 Task: Check register (simple design) green modern simple.
Action: Mouse moved to (44, 157)
Screenshot: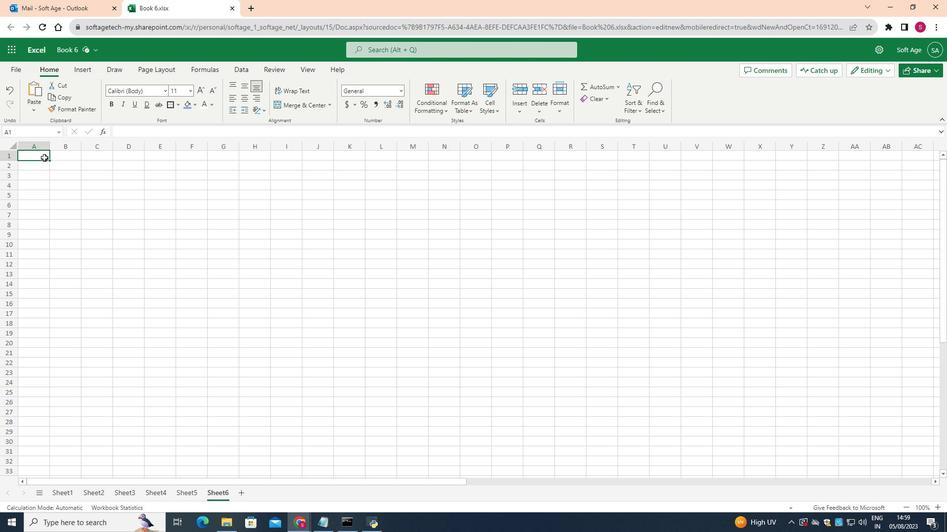 
Action: Mouse pressed left at (44, 157)
Screenshot: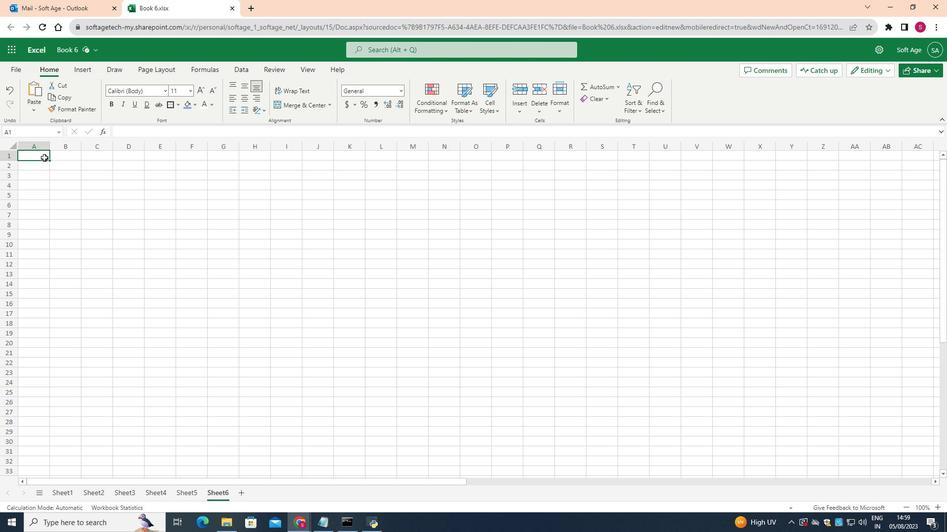 
Action: Mouse moved to (329, 101)
Screenshot: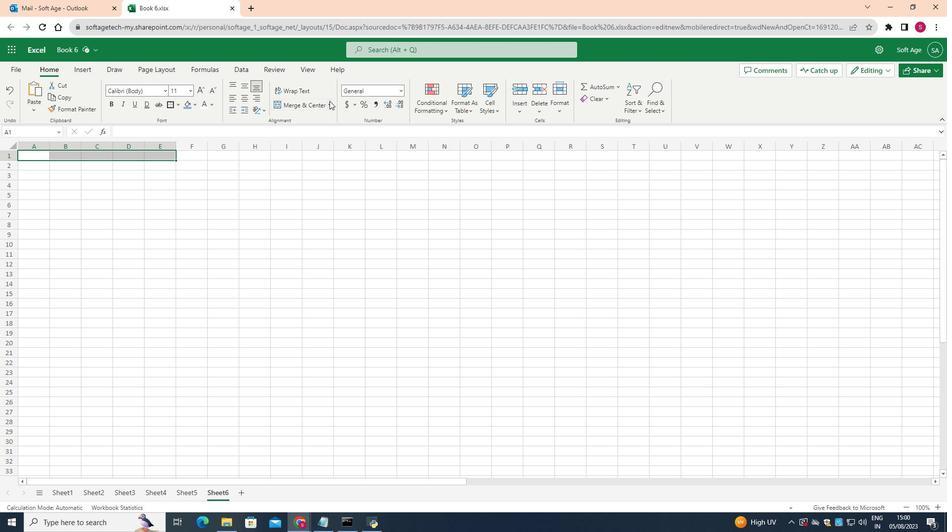 
Action: Mouse pressed left at (329, 101)
Screenshot: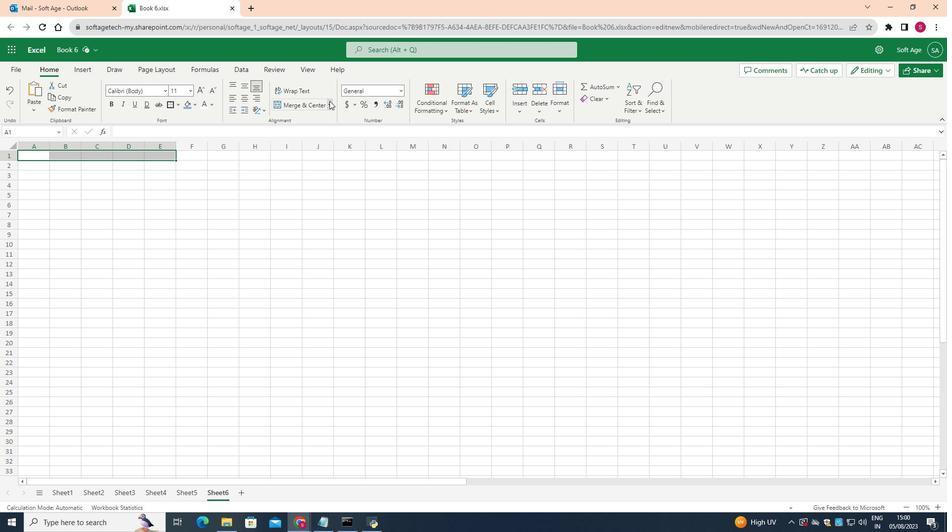 
Action: Mouse moved to (321, 157)
Screenshot: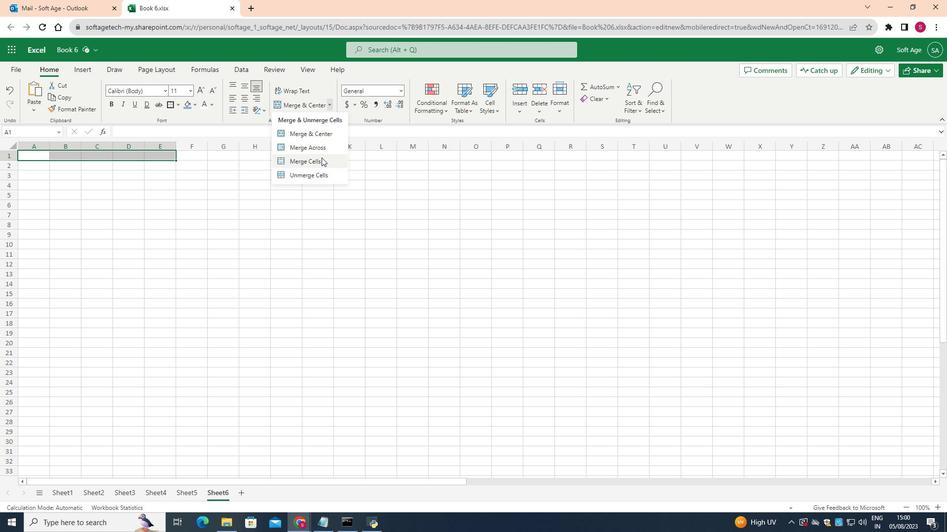 
Action: Mouse pressed left at (321, 157)
Screenshot: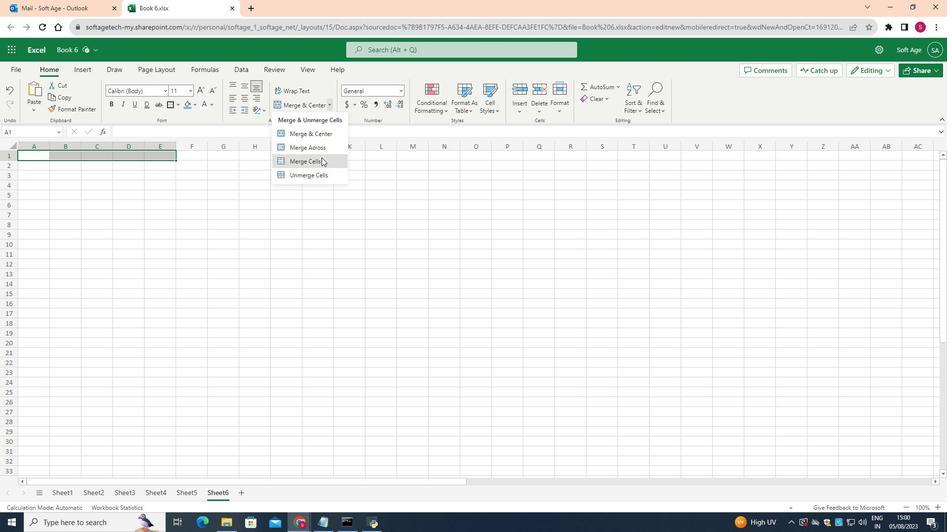 
Action: Mouse moved to (15, 160)
Screenshot: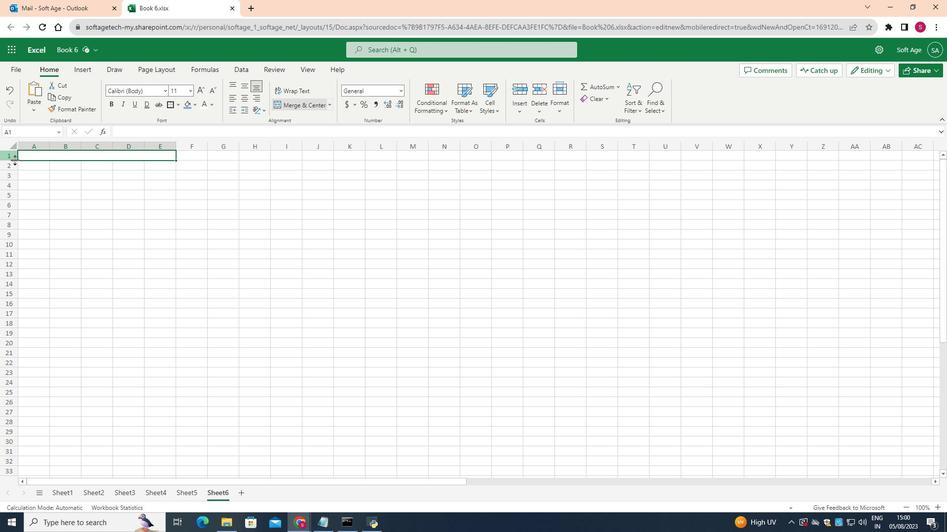 
Action: Mouse pressed left at (15, 160)
Screenshot: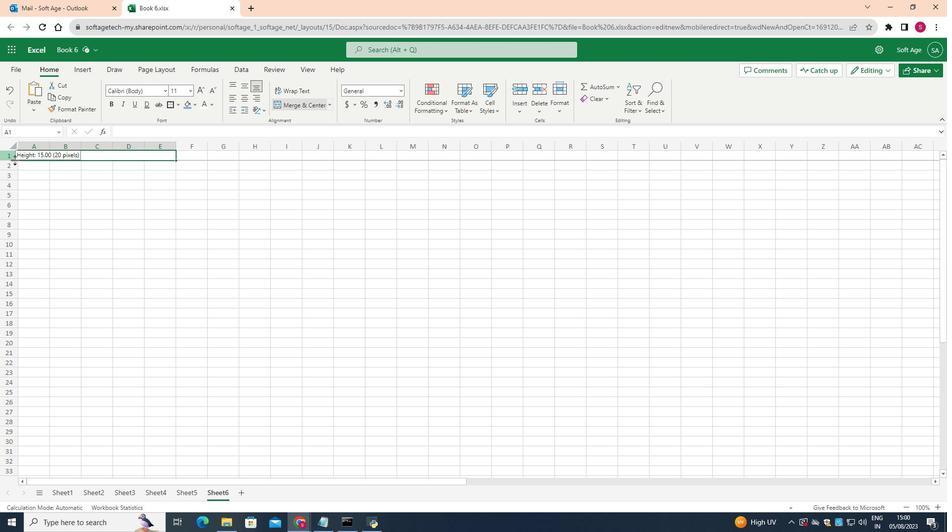
Action: Mouse moved to (48, 146)
Screenshot: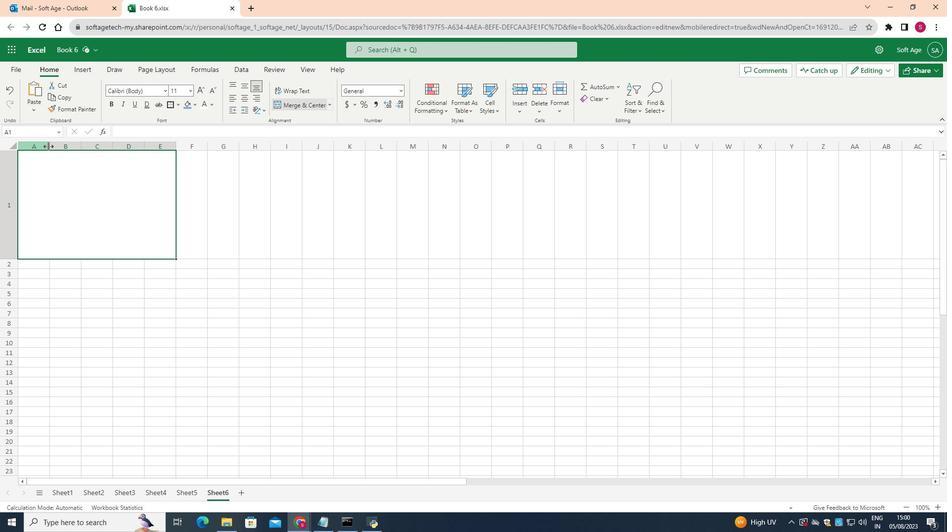 
Action: Mouse pressed left at (48, 146)
Screenshot: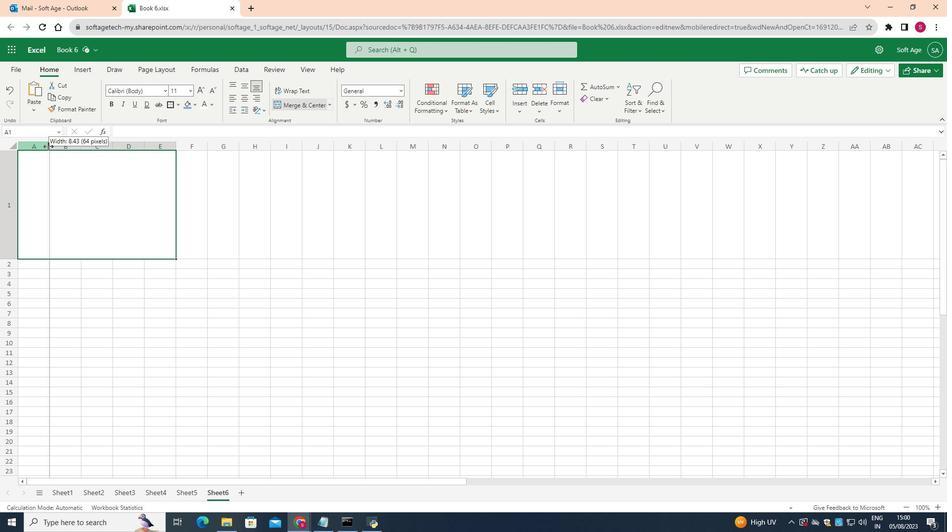 
Action: Mouse moved to (131, 149)
Screenshot: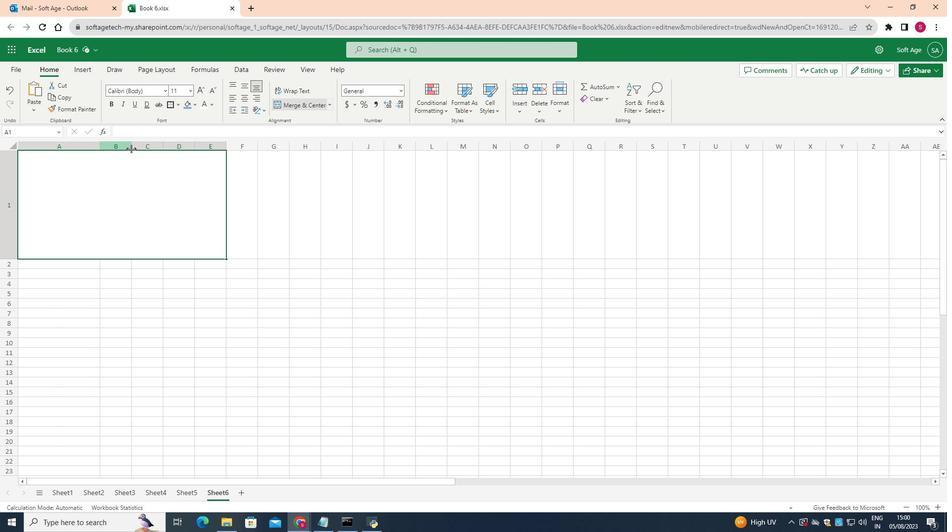 
Action: Mouse pressed left at (131, 149)
Screenshot: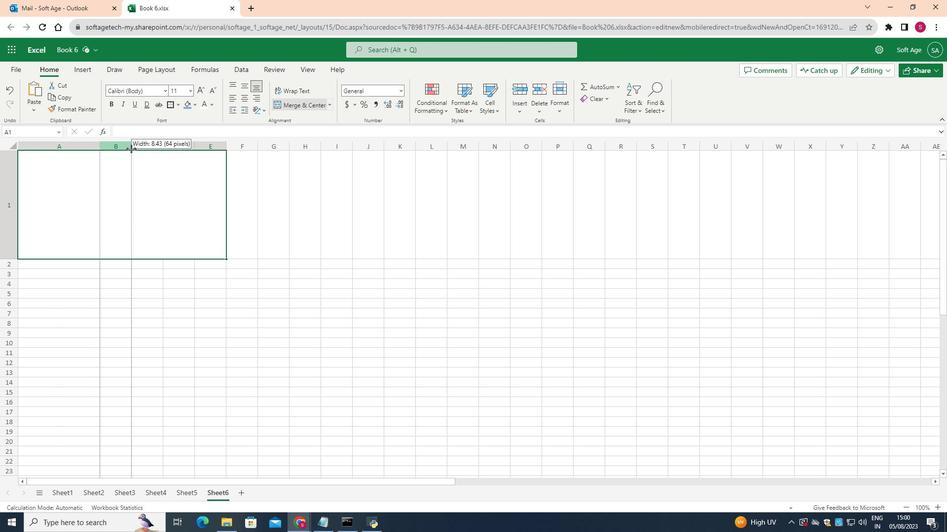 
Action: Mouse moved to (210, 147)
Screenshot: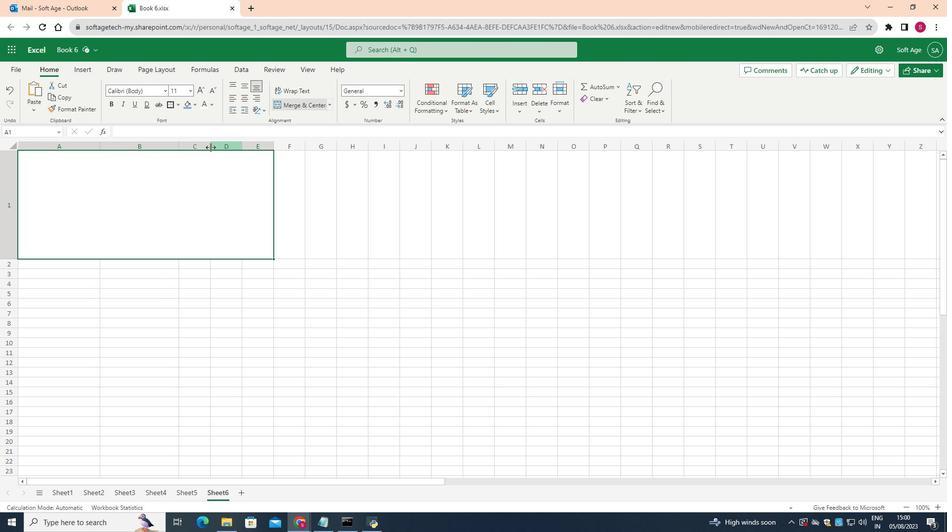 
Action: Mouse pressed left at (210, 147)
Screenshot: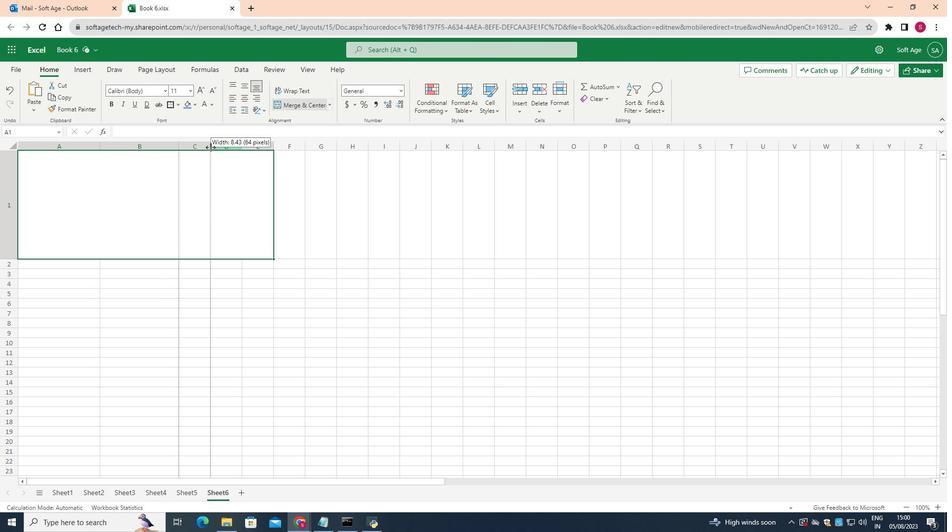 
Action: Mouse moved to (334, 146)
Screenshot: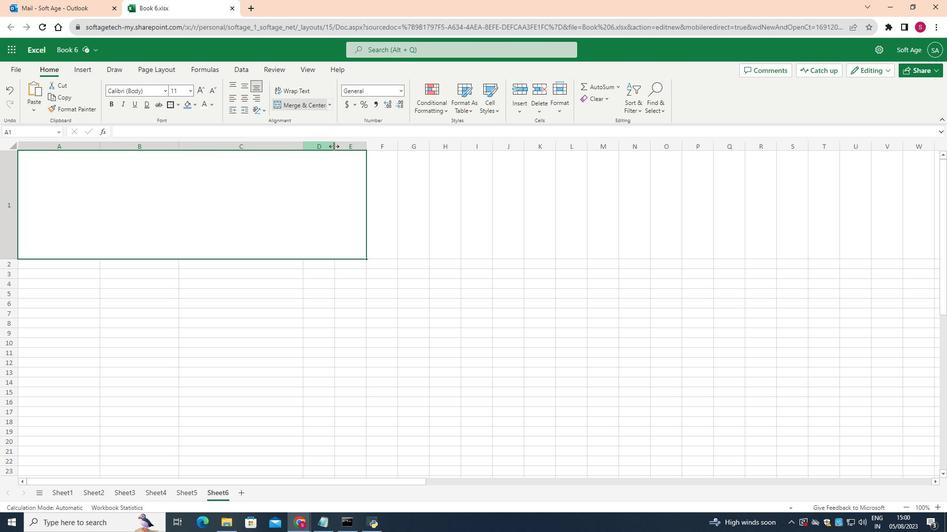 
Action: Mouse pressed left at (334, 146)
Screenshot: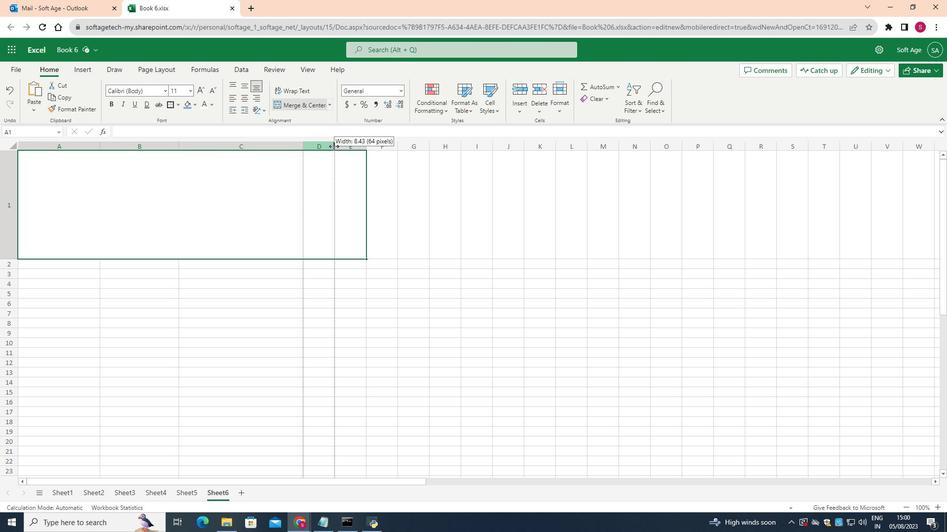 
Action: Mouse moved to (411, 146)
Screenshot: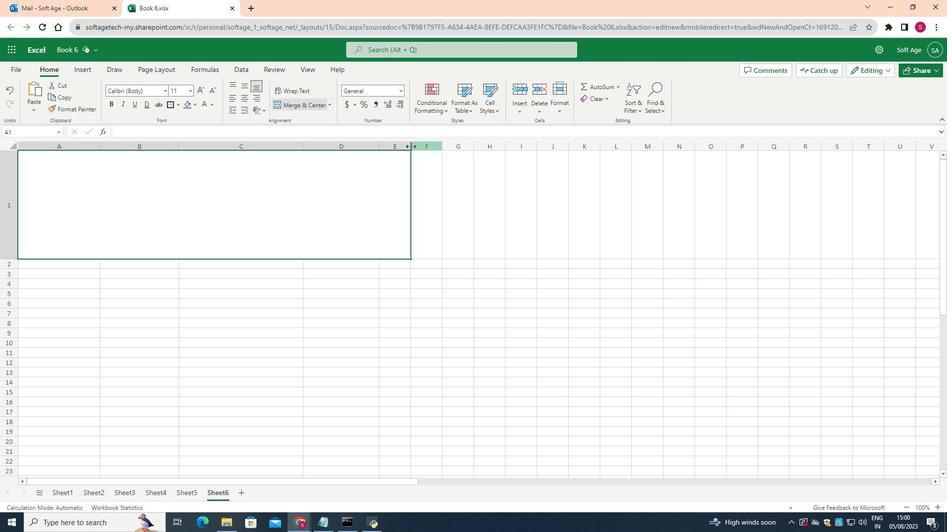 
Action: Mouse pressed left at (411, 146)
Screenshot: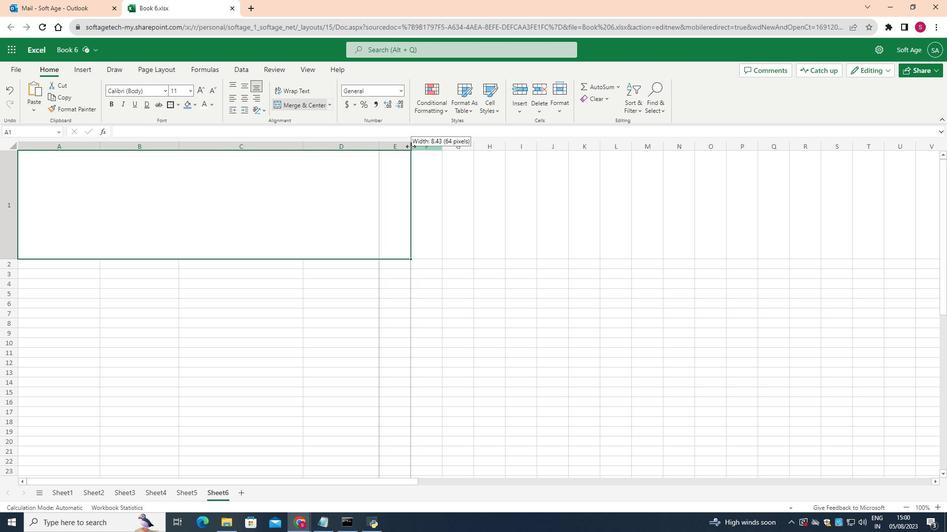 
Action: Mouse moved to (459, 146)
Screenshot: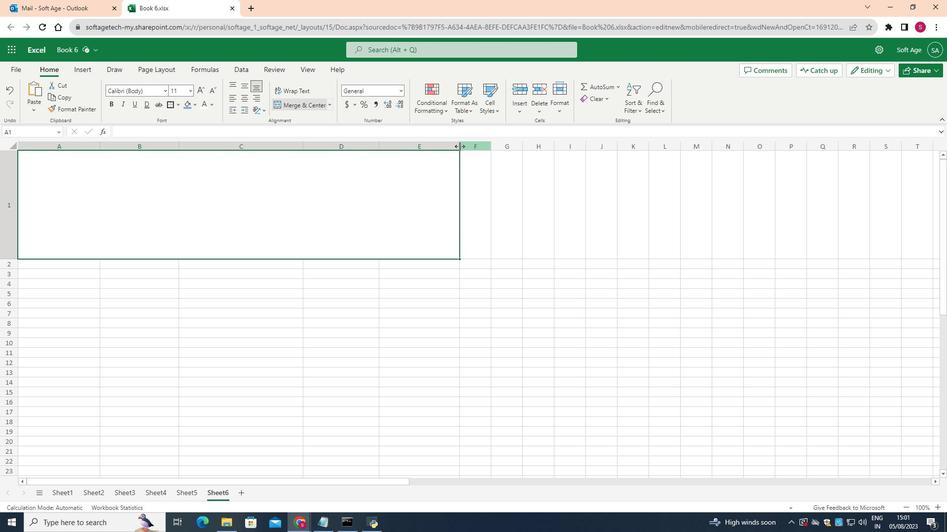 
Action: Mouse pressed left at (459, 146)
Screenshot: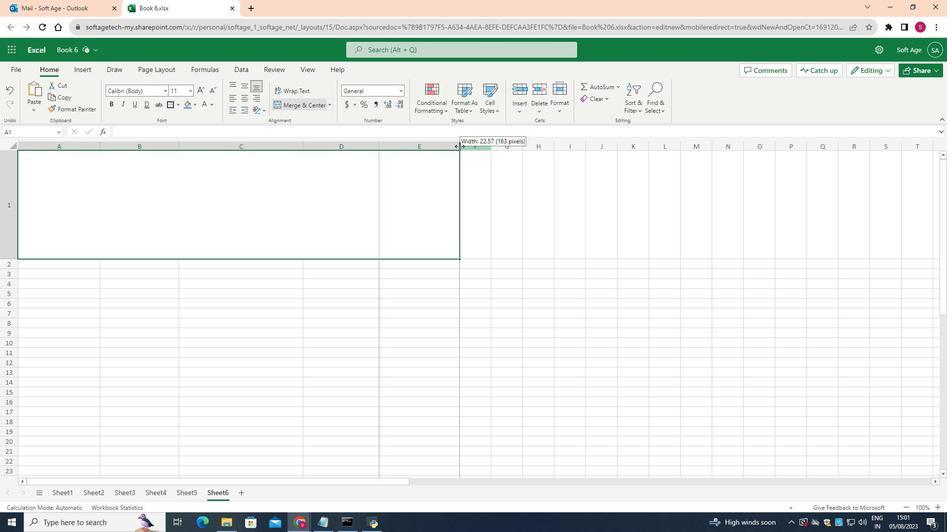 
Action: Mouse moved to (378, 148)
Screenshot: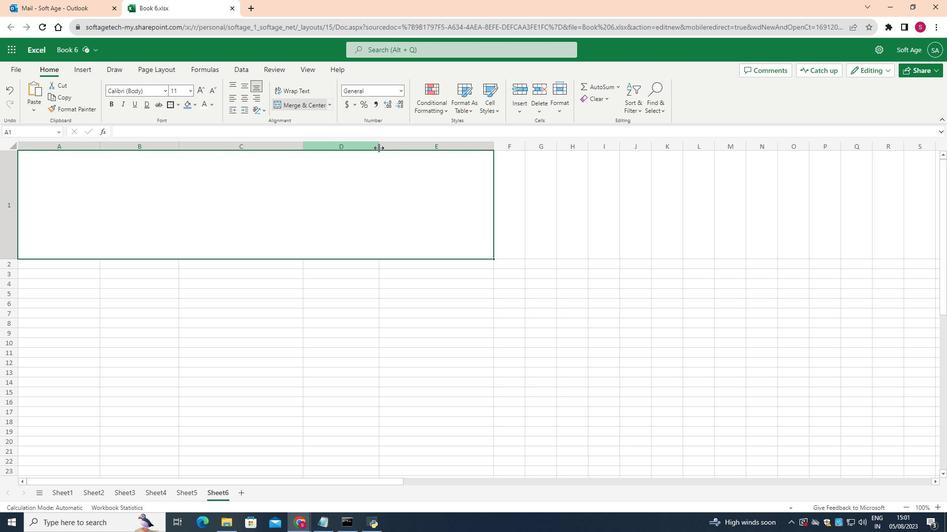 
Action: Mouse pressed left at (378, 148)
Screenshot: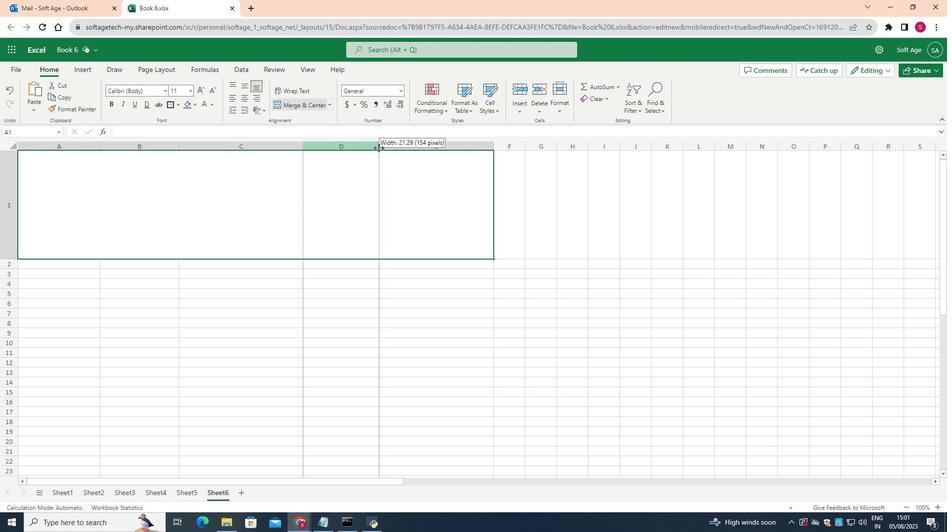 
Action: Mouse moved to (177, 149)
Screenshot: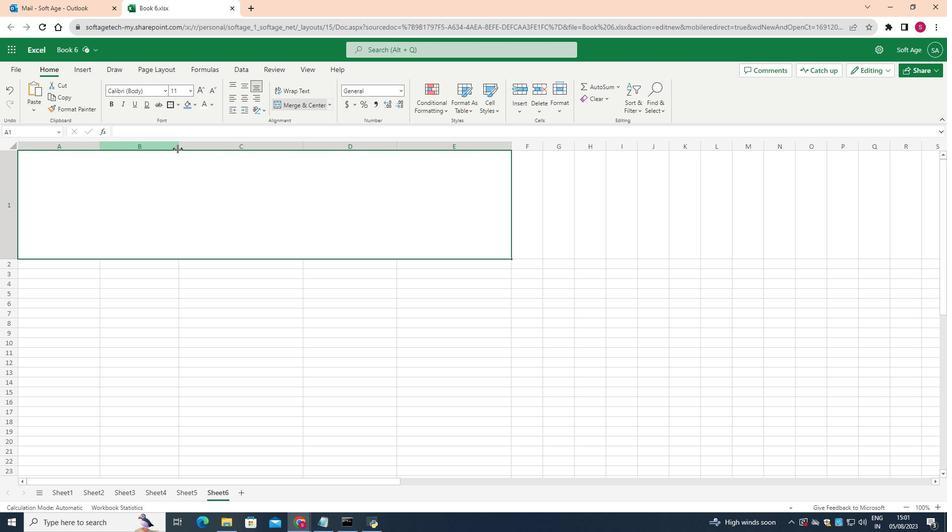 
Action: Mouse pressed left at (177, 149)
Screenshot: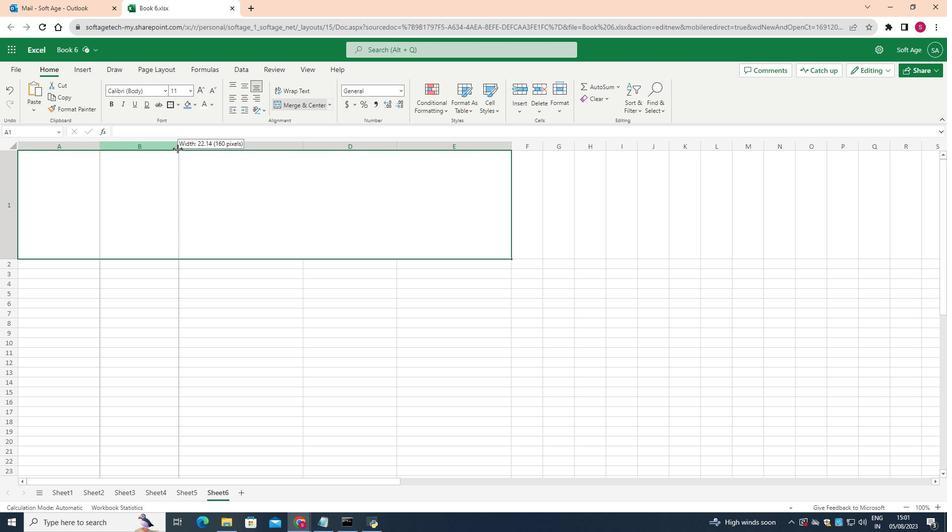 
Action: Mouse moved to (191, 92)
Screenshot: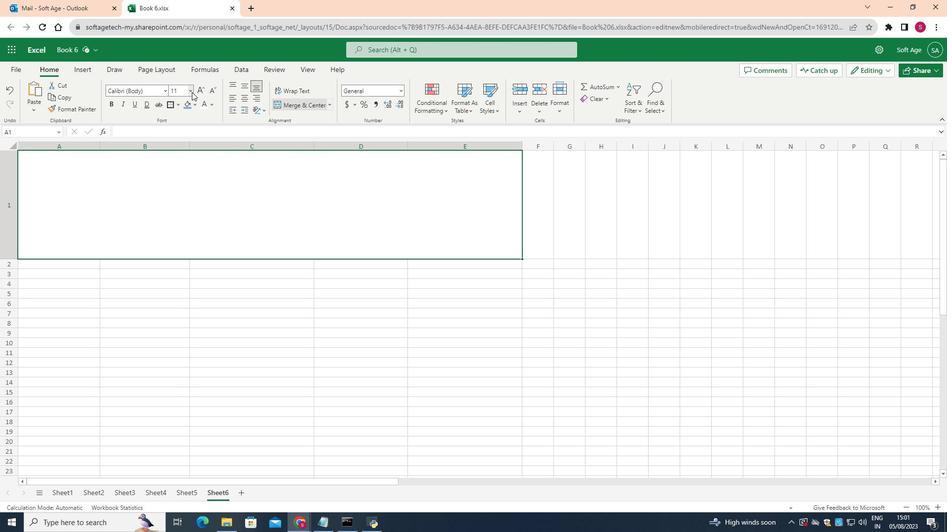 
Action: Mouse pressed left at (191, 92)
Screenshot: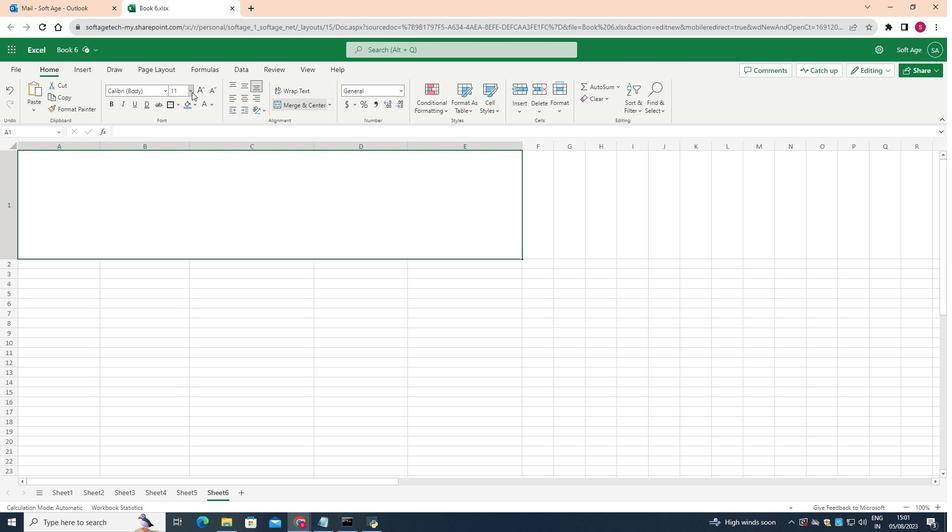 
Action: Mouse moved to (175, 267)
Screenshot: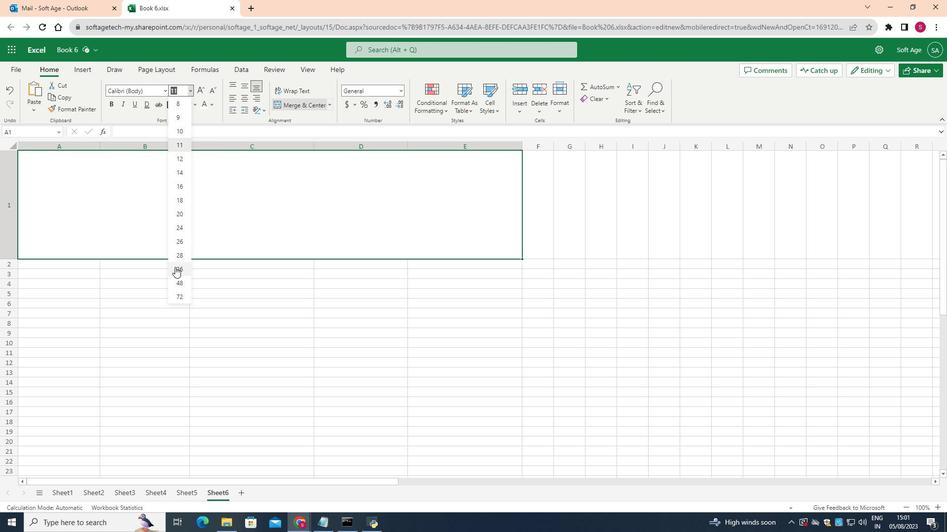 
Action: Mouse pressed left at (175, 267)
Screenshot: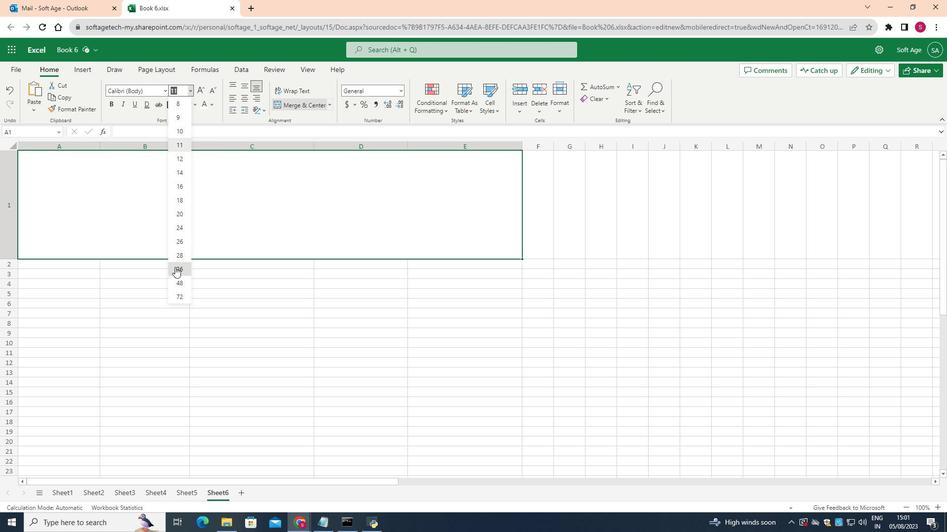 
Action: Mouse moved to (123, 227)
Screenshot: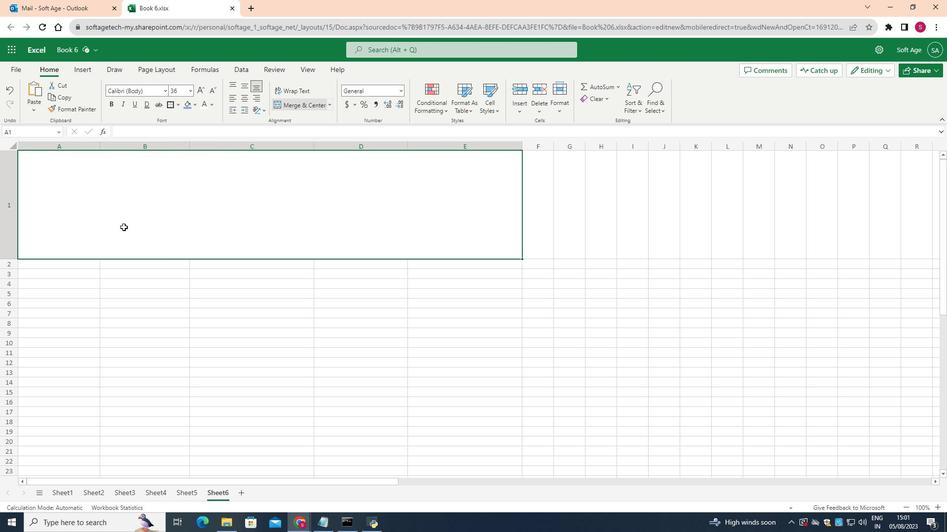 
Action: Mouse pressed left at (123, 227)
Screenshot: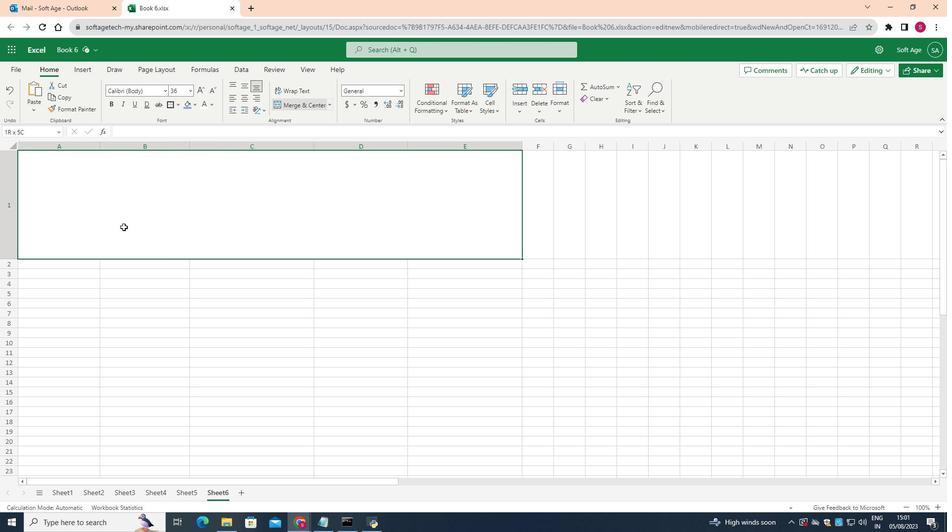 
Action: Mouse pressed left at (123, 227)
Screenshot: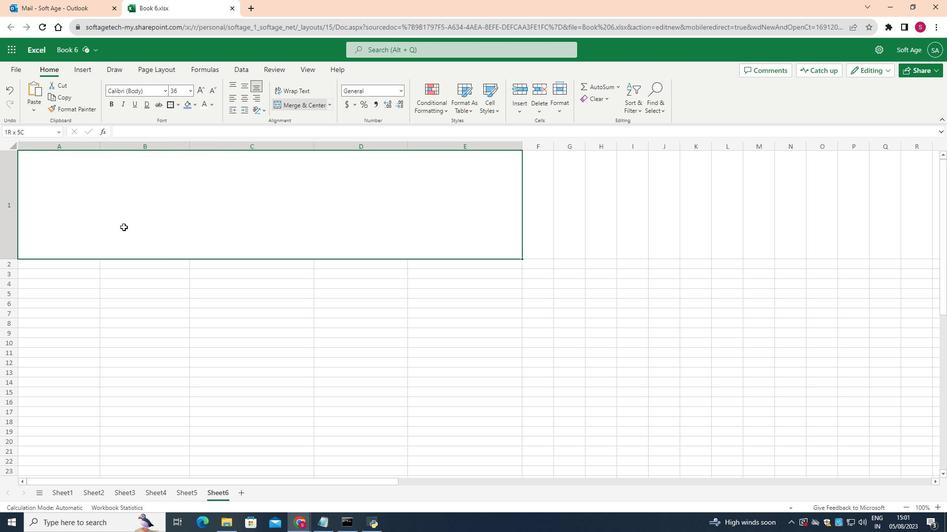 
Action: Key pressed <Key.shift>Ch
Screenshot: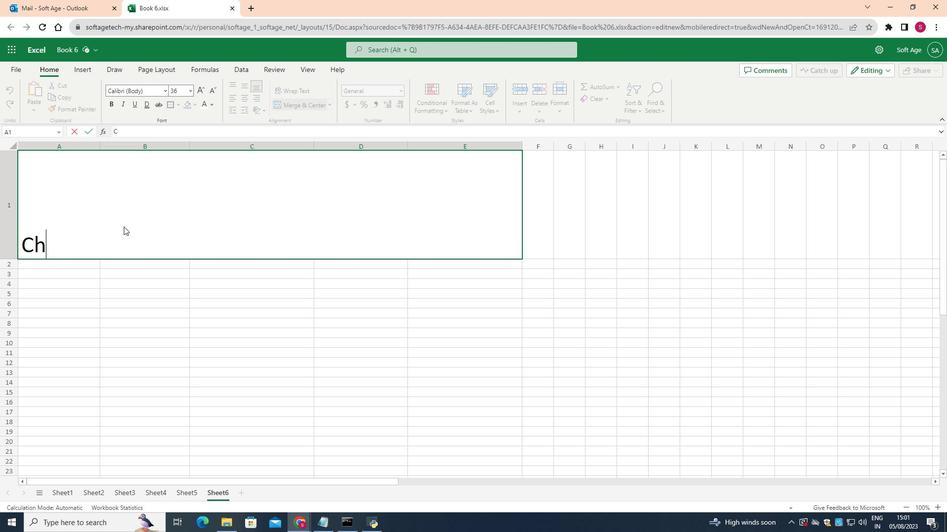 
Action: Mouse moved to (123, 226)
Screenshot: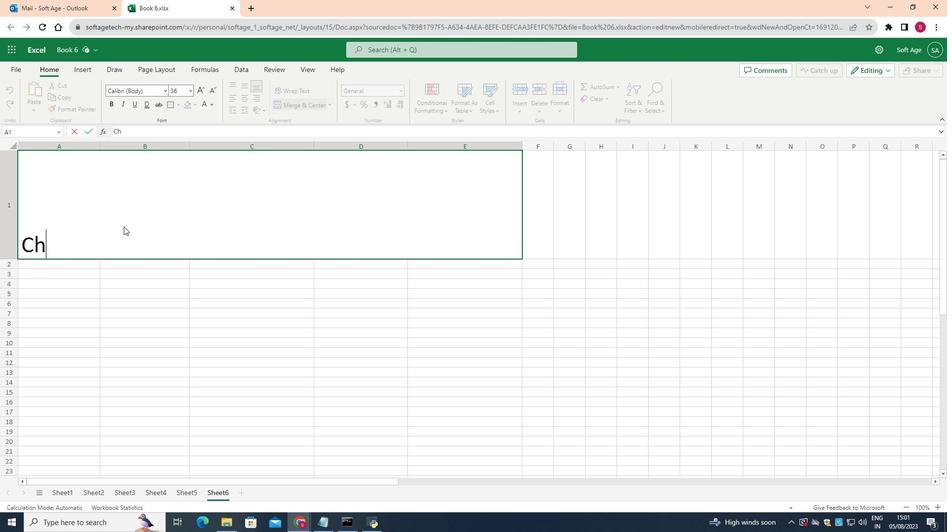 
Action: Key pressed eck<Key.space>register
Screenshot: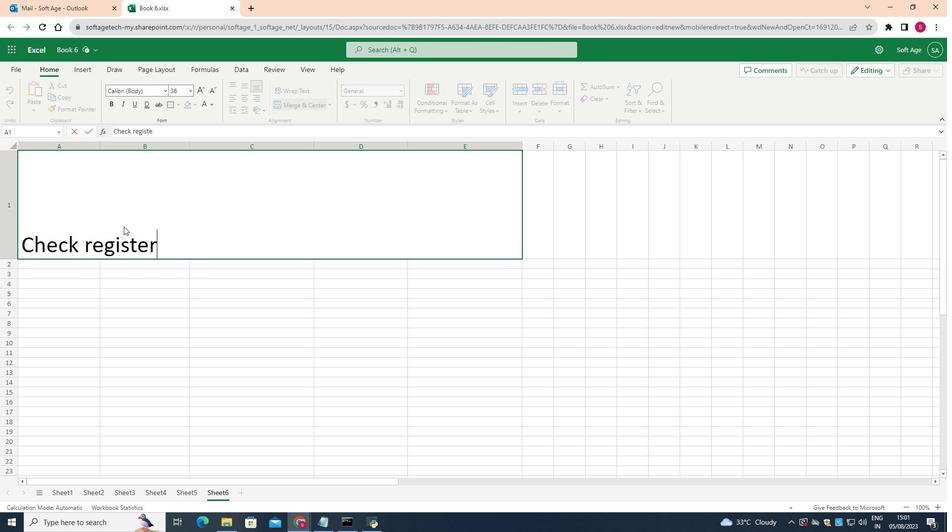
Action: Mouse moved to (50, 346)
Screenshot: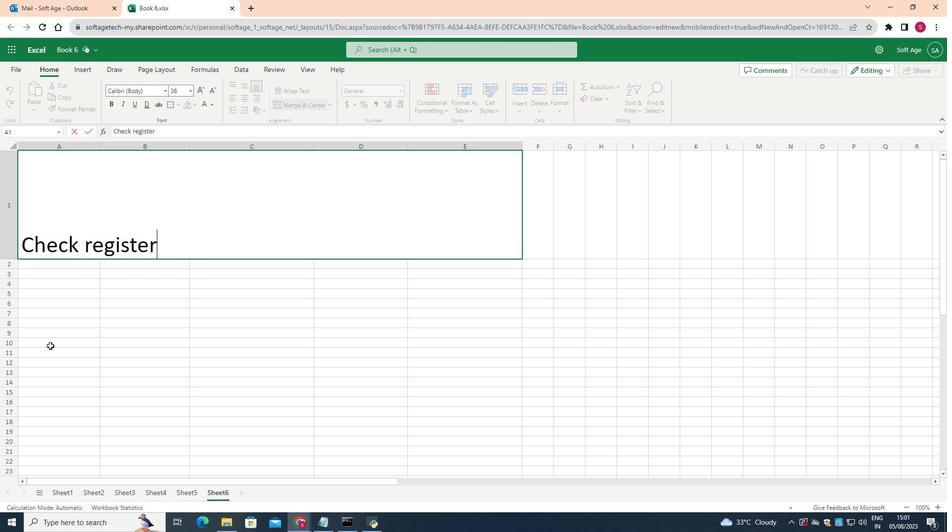 
Action: Mouse pressed left at (50, 346)
Screenshot: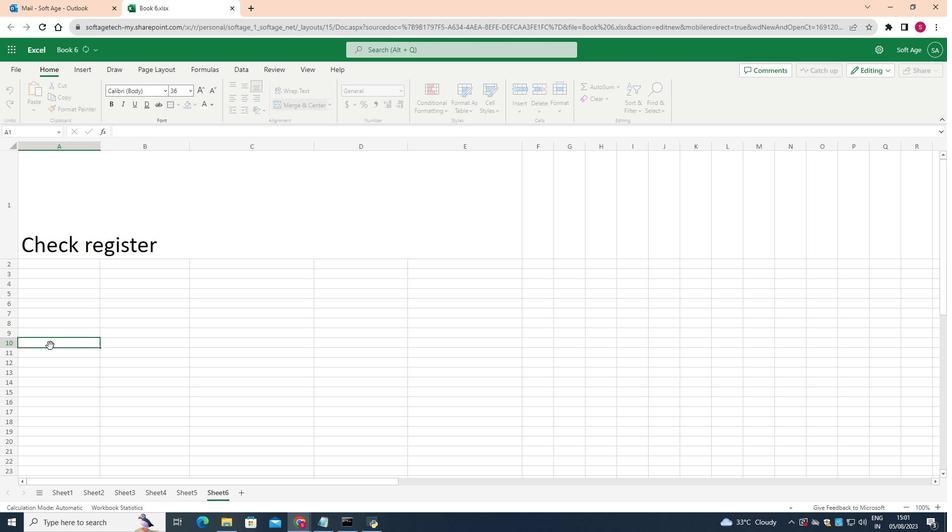 
Action: Mouse moved to (50, 252)
Screenshot: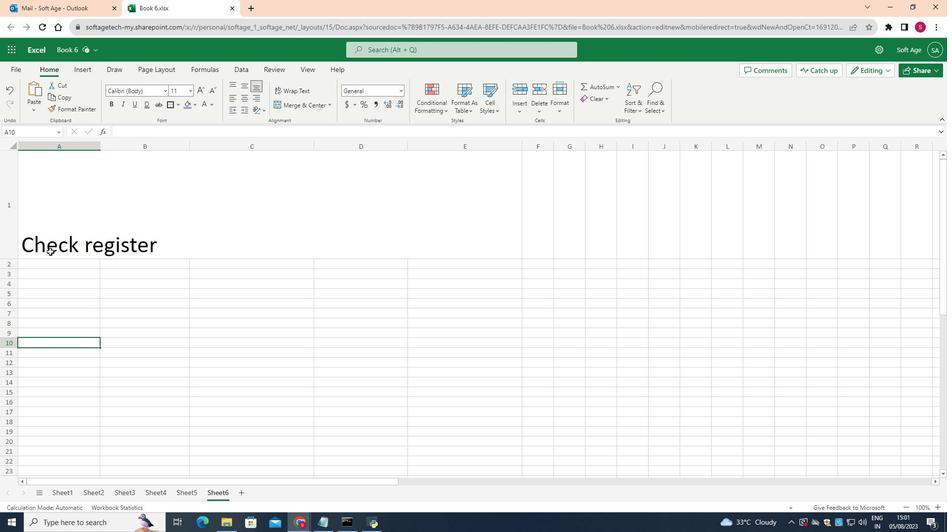 
Action: Mouse pressed left at (50, 252)
Screenshot: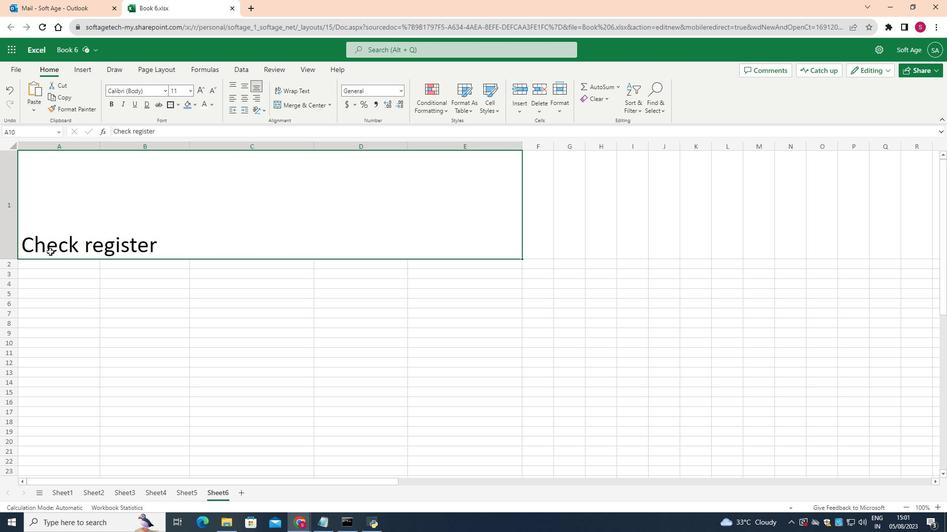 
Action: Mouse moved to (24, 242)
Screenshot: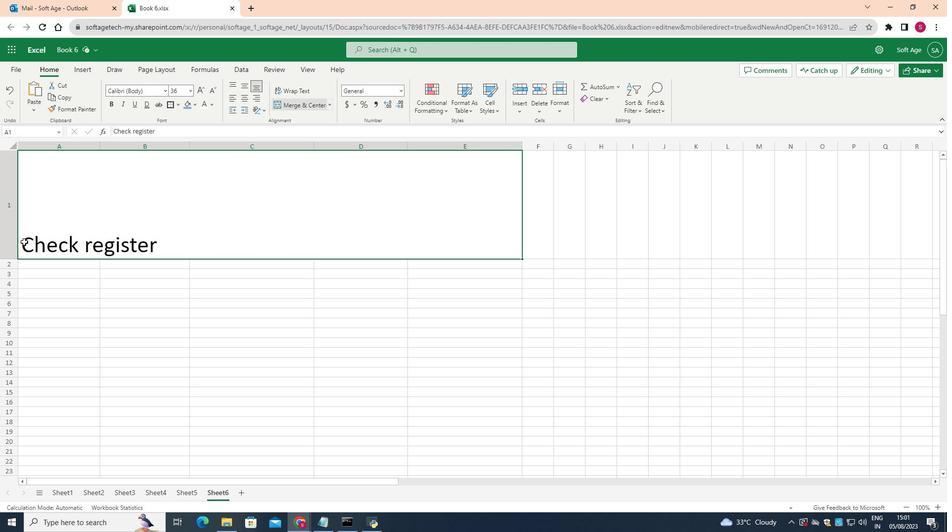 
Action: Mouse pressed left at (24, 242)
Screenshot: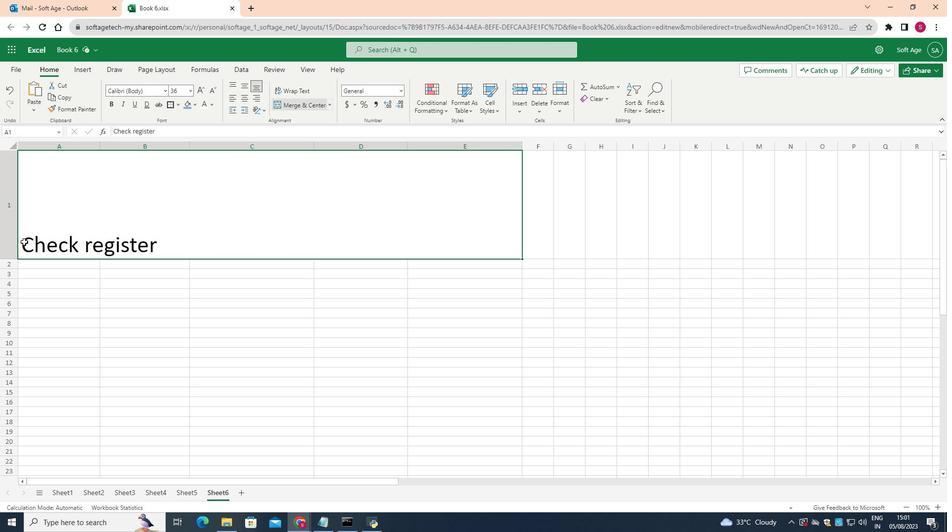 
Action: Mouse pressed left at (24, 242)
Screenshot: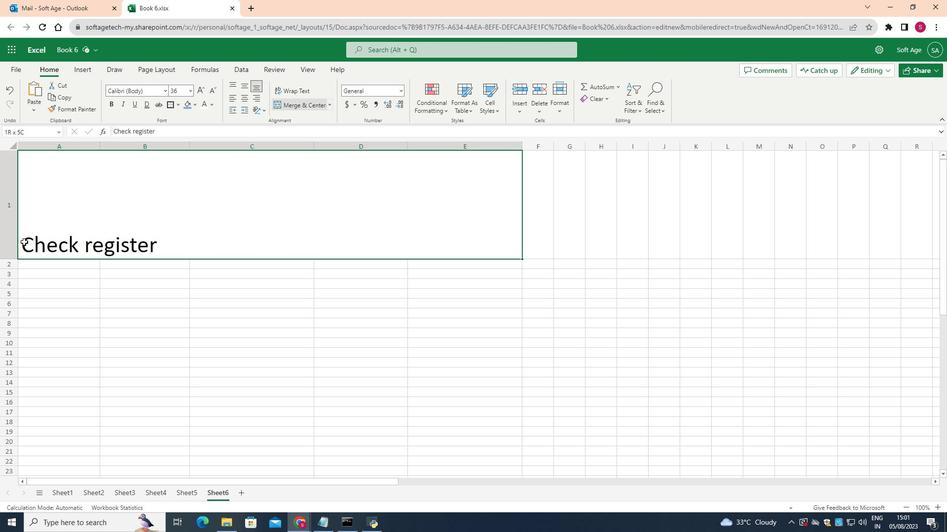 
Action: Mouse moved to (22, 247)
Screenshot: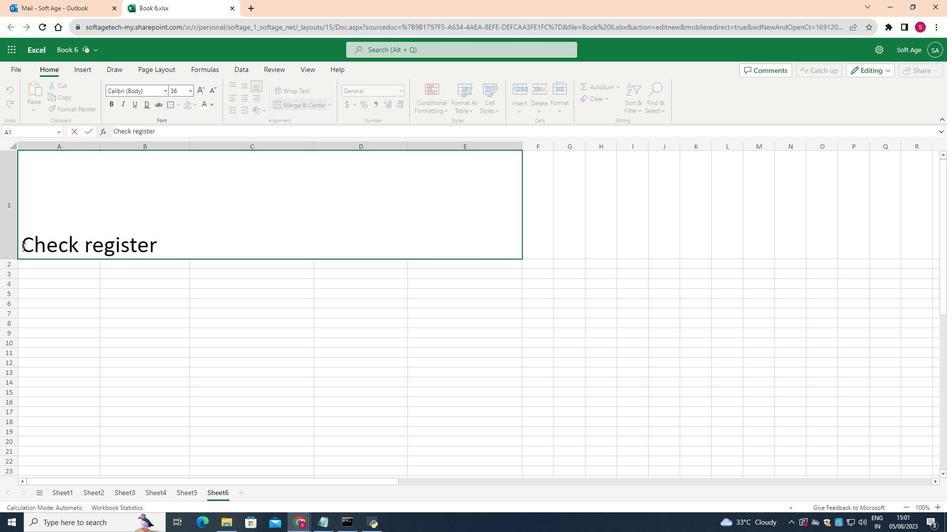 
Action: Mouse pressed left at (22, 247)
Screenshot: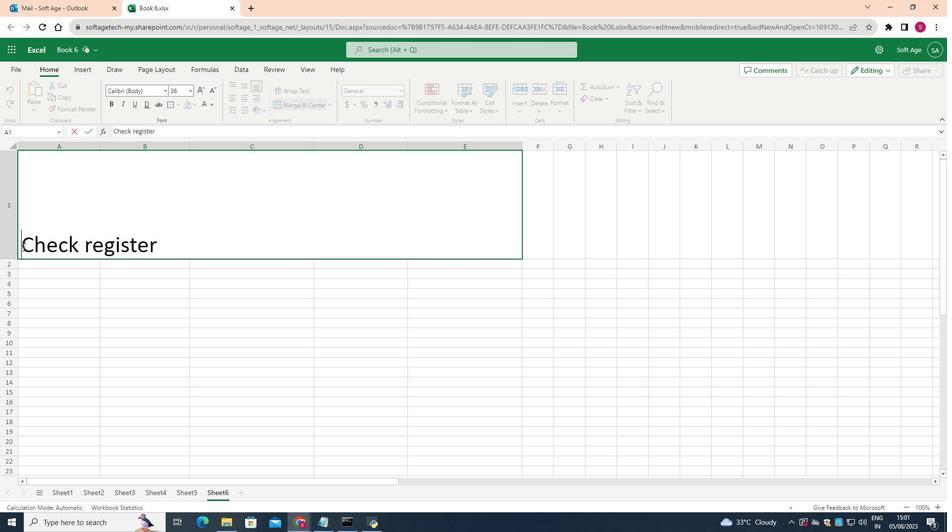 
Action: Mouse moved to (188, 88)
Screenshot: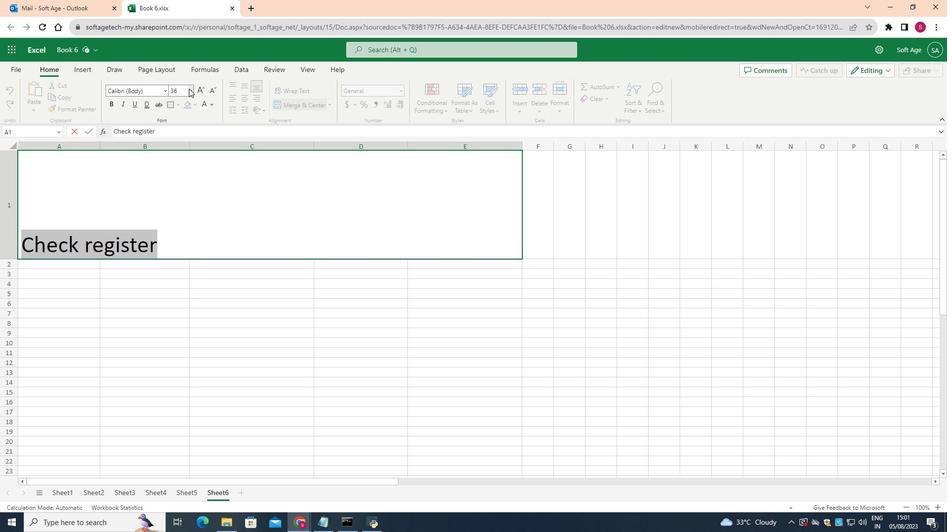 
Action: Mouse pressed left at (188, 88)
Screenshot: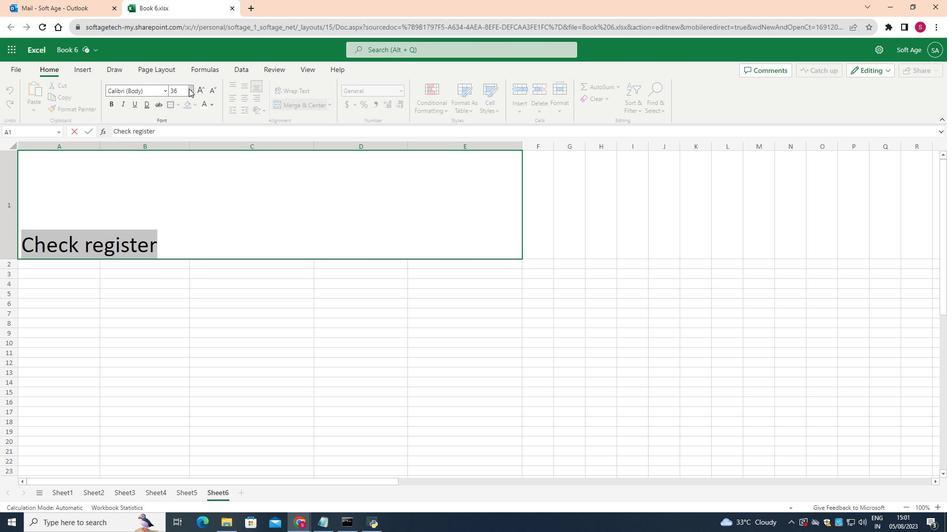 
Action: Mouse moved to (180, 295)
Screenshot: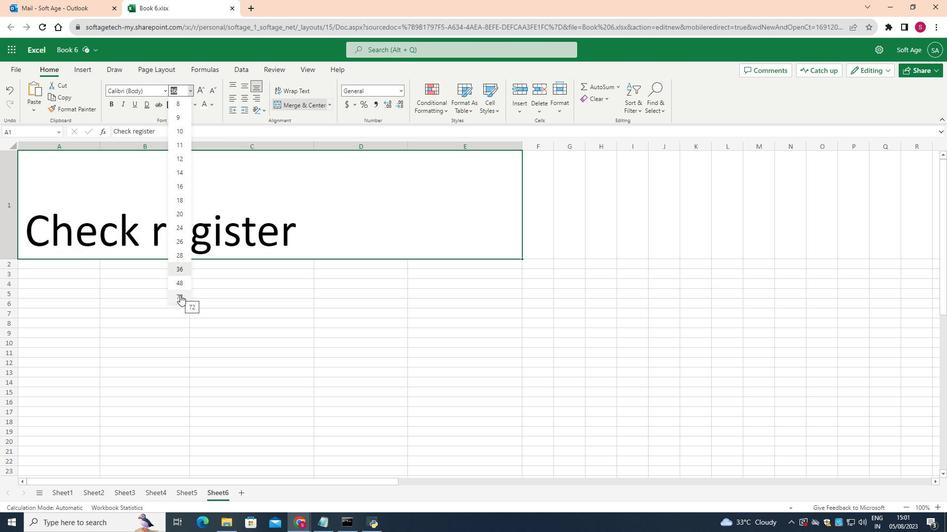 
Action: Mouse pressed left at (180, 295)
Screenshot: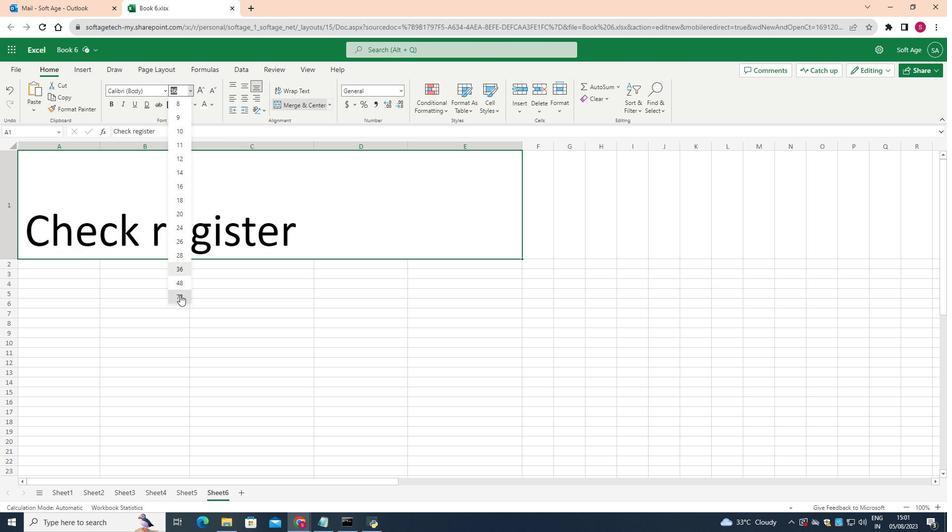 
Action: Mouse moved to (243, 86)
Screenshot: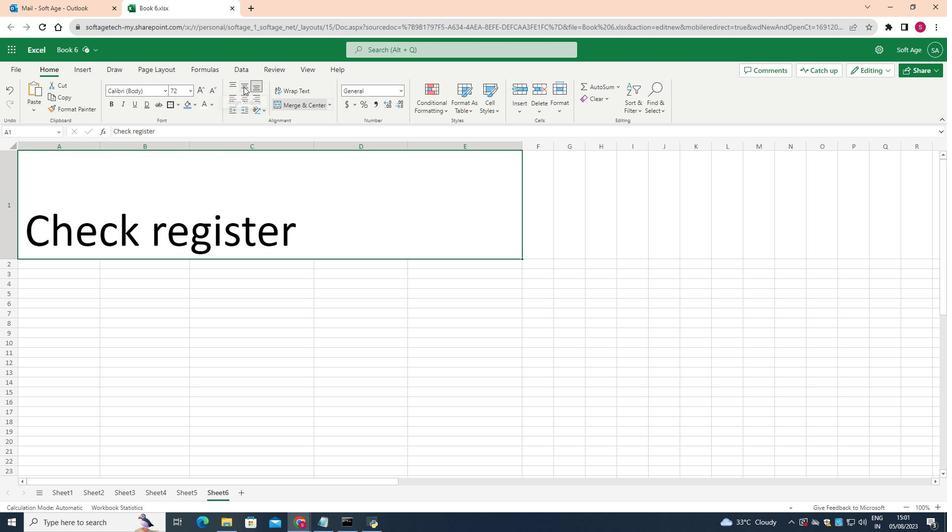 
Action: Mouse pressed left at (243, 86)
Screenshot: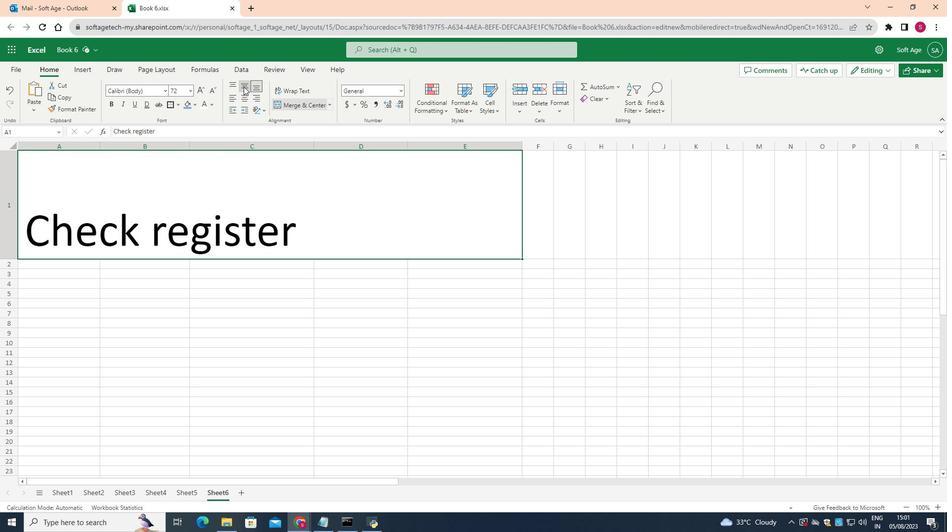 
Action: Mouse moved to (211, 103)
Screenshot: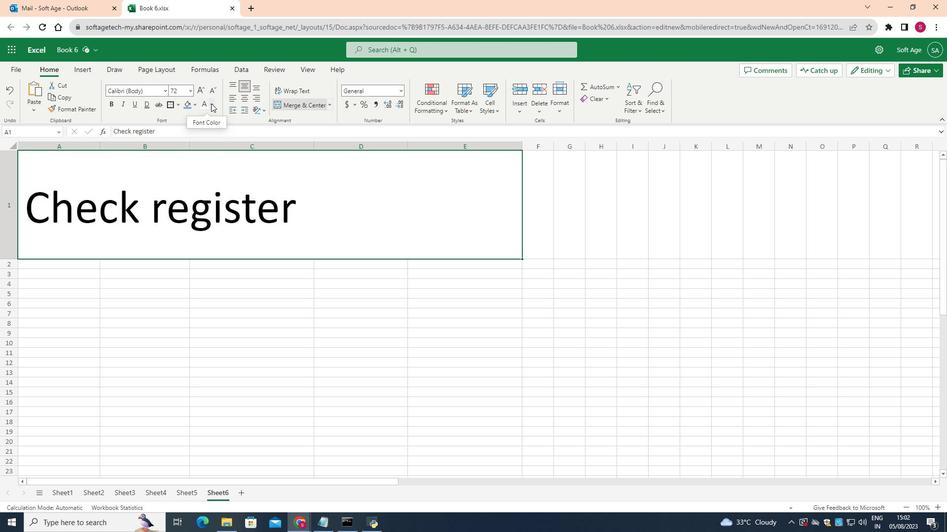 
Action: Mouse pressed left at (211, 103)
Screenshot: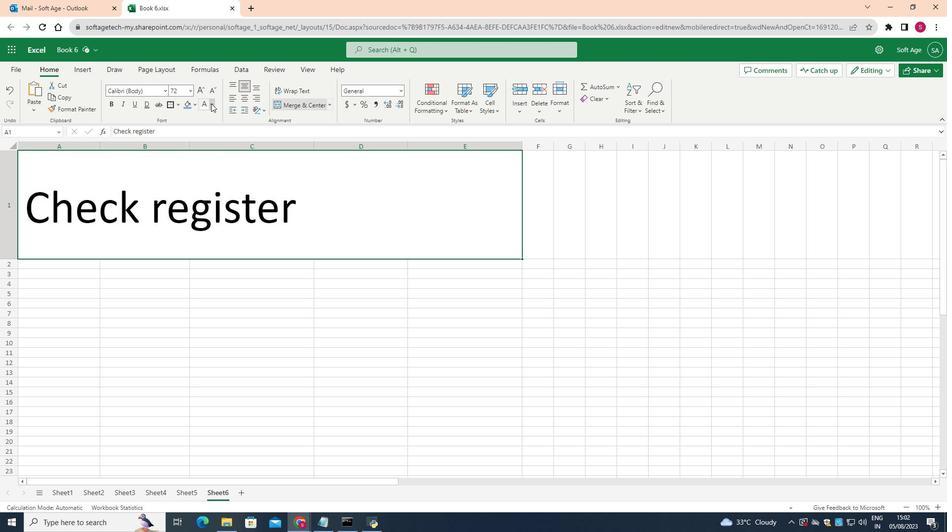 
Action: Mouse moved to (206, 269)
Screenshot: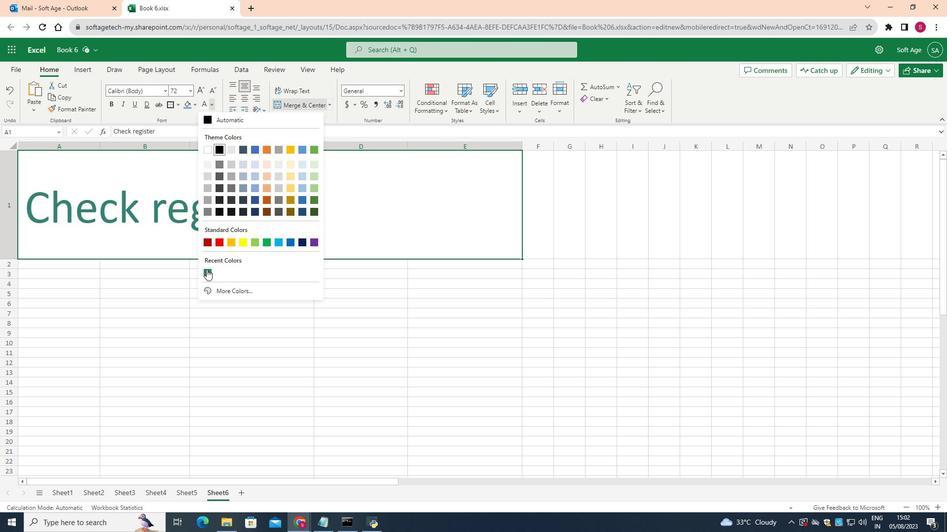 
Action: Mouse pressed left at (206, 269)
Screenshot: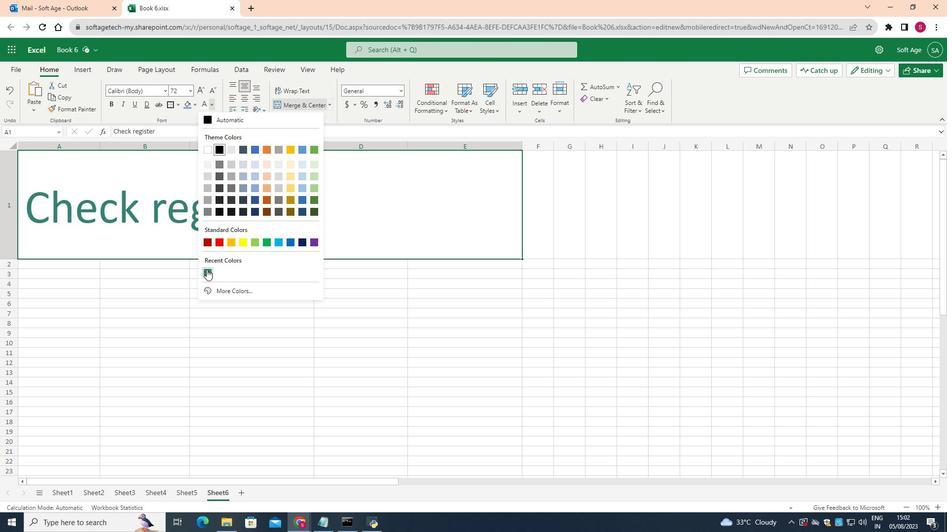
Action: Mouse moved to (192, 103)
Screenshot: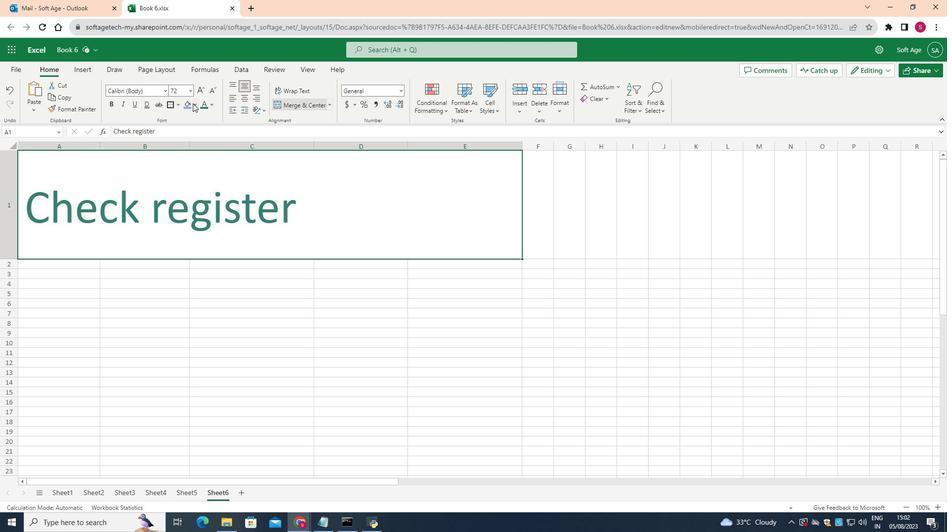 
Action: Mouse pressed left at (192, 103)
Screenshot: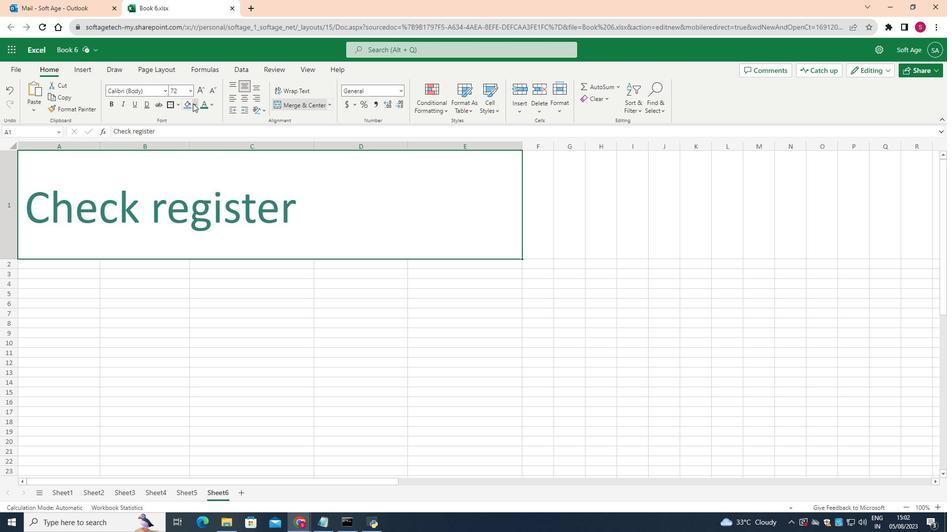 
Action: Mouse moved to (296, 156)
Screenshot: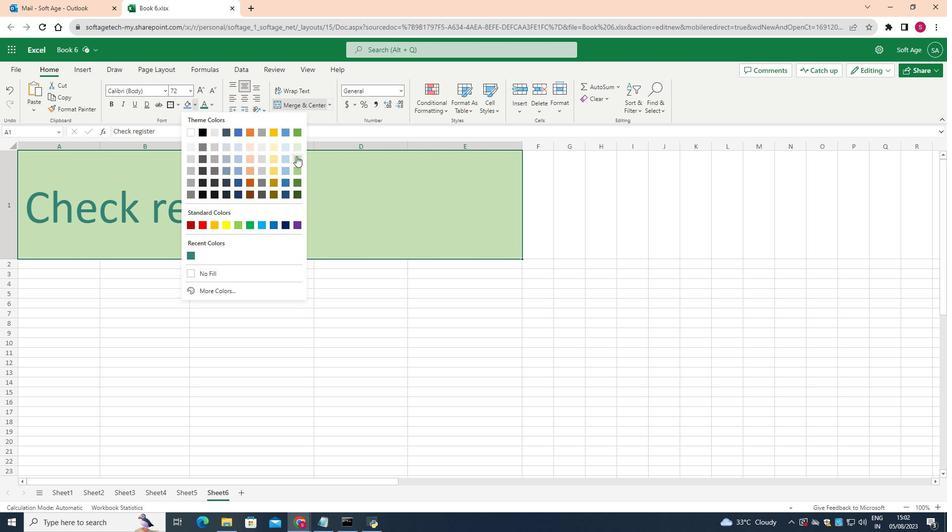
Action: Mouse pressed left at (296, 156)
Screenshot: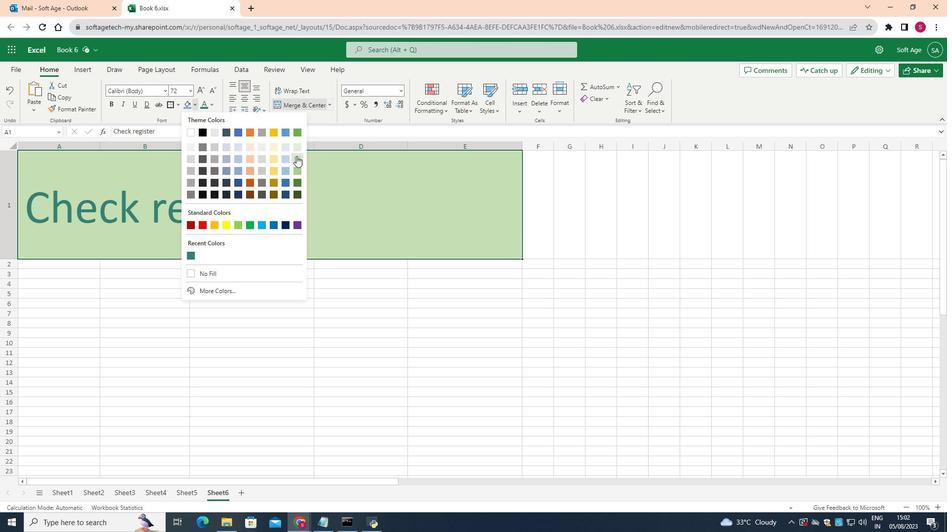 
Action: Mouse moved to (84, 69)
Screenshot: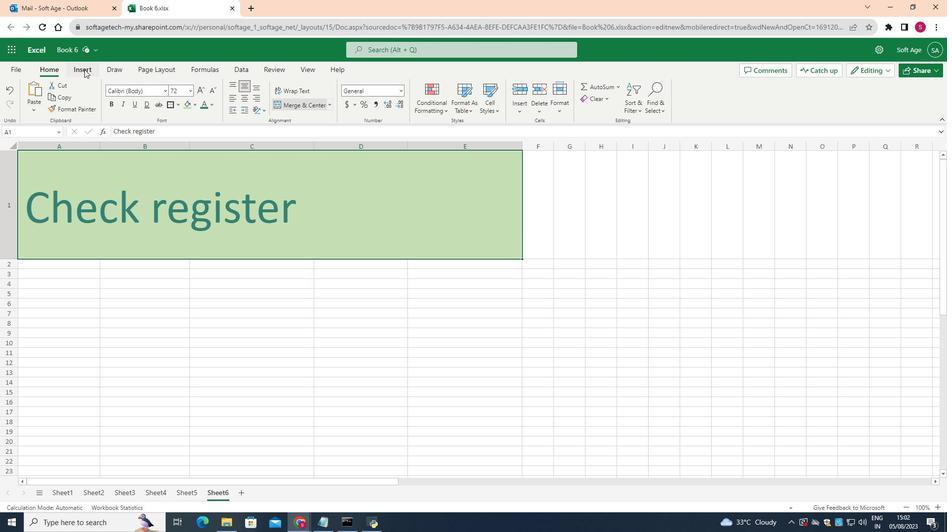 
Action: Mouse pressed left at (84, 69)
Screenshot: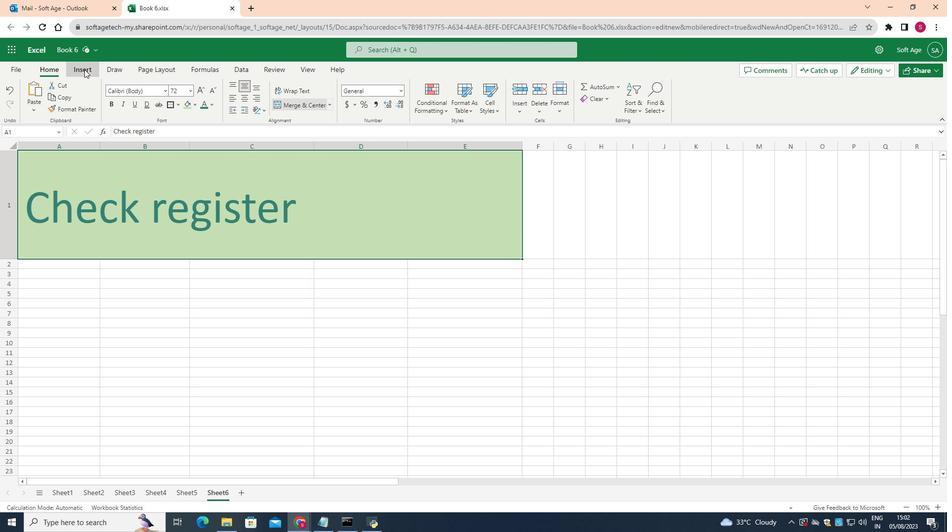 
Action: Mouse moved to (88, 84)
Screenshot: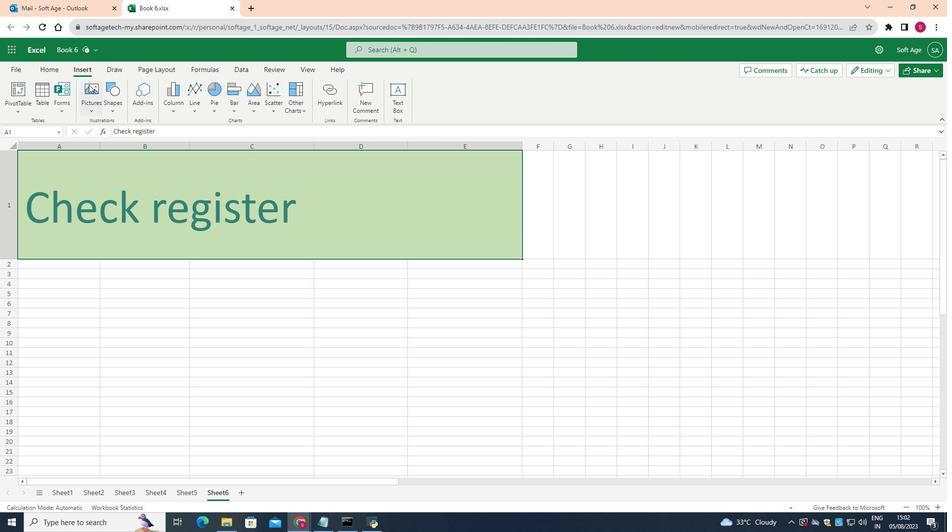 
Action: Mouse pressed left at (88, 84)
Screenshot: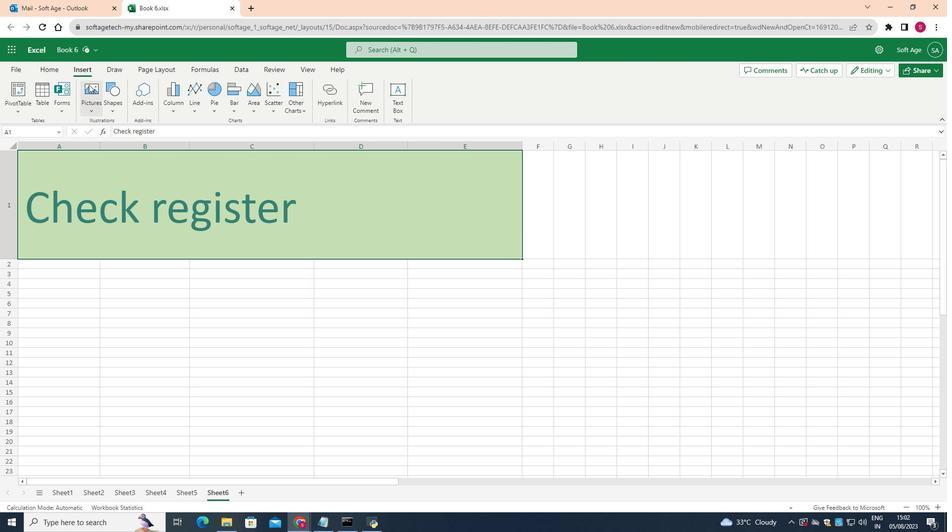 
Action: Mouse moved to (129, 136)
Screenshot: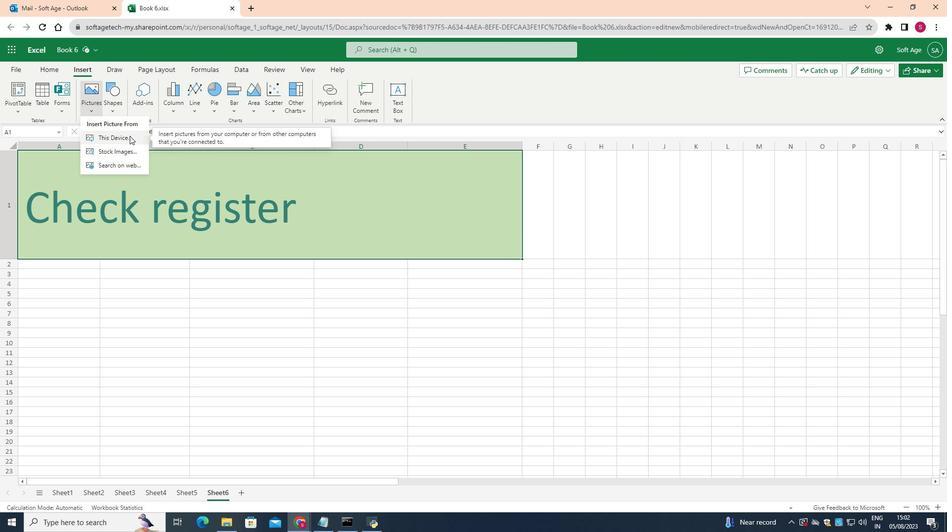 
Action: Mouse pressed left at (129, 136)
Screenshot: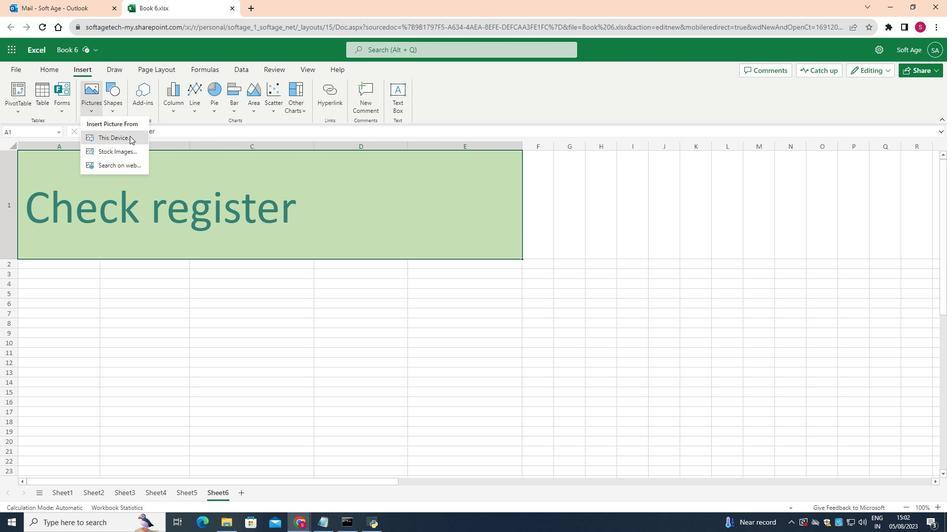 
Action: Mouse moved to (430, 84)
Screenshot: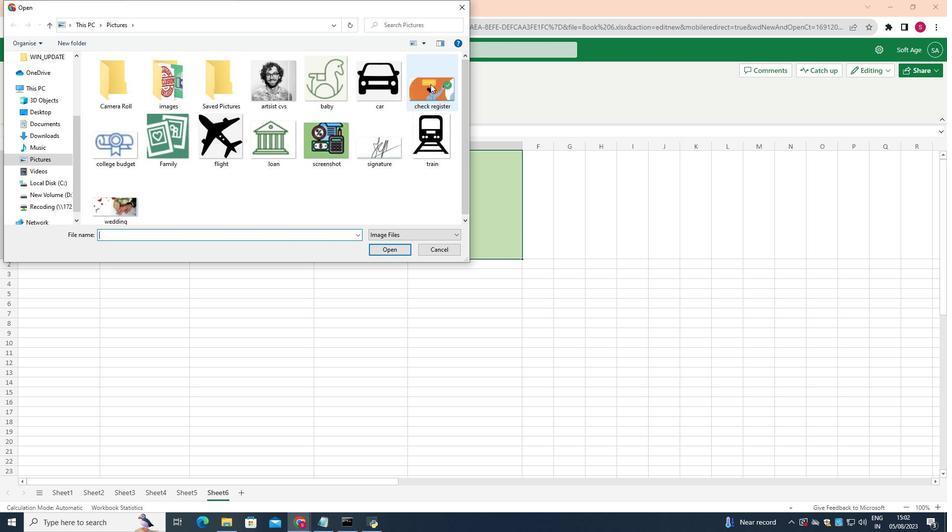 
Action: Mouse pressed left at (430, 84)
Screenshot: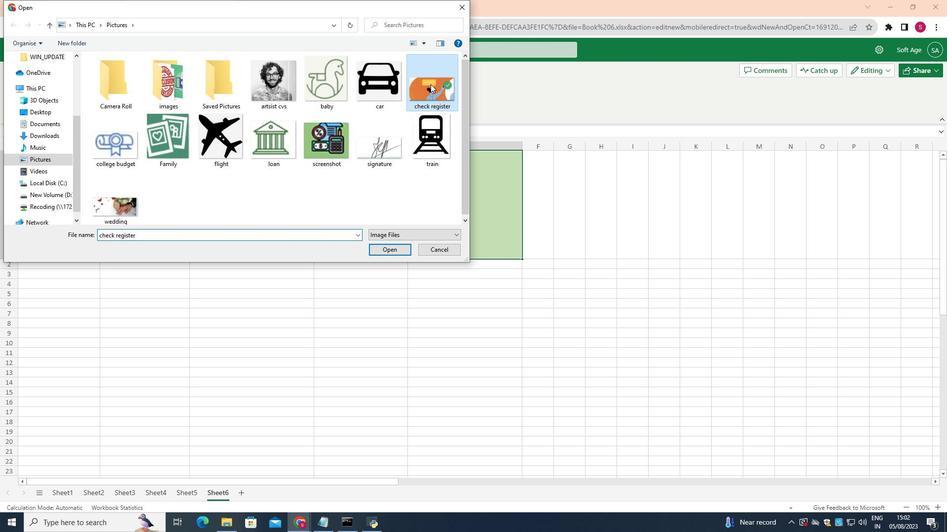 
Action: Mouse moved to (393, 247)
Screenshot: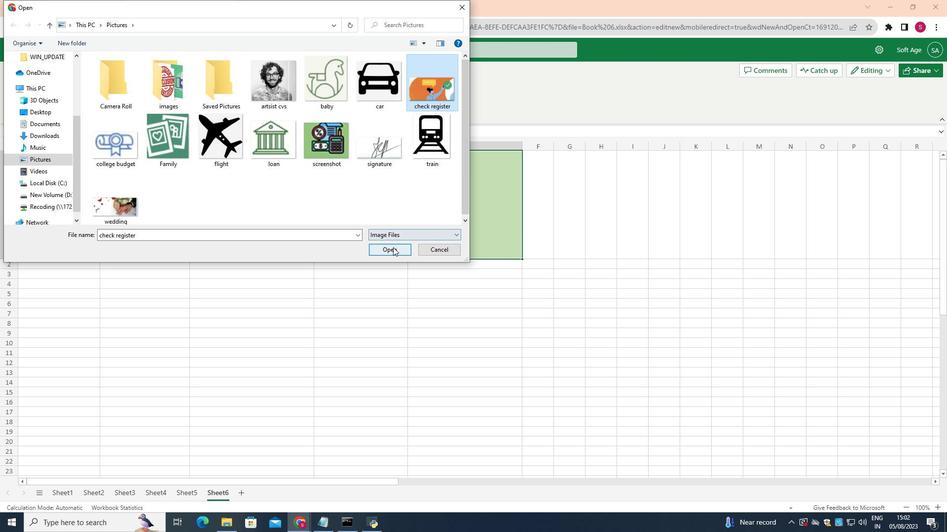 
Action: Mouse pressed left at (393, 247)
Screenshot: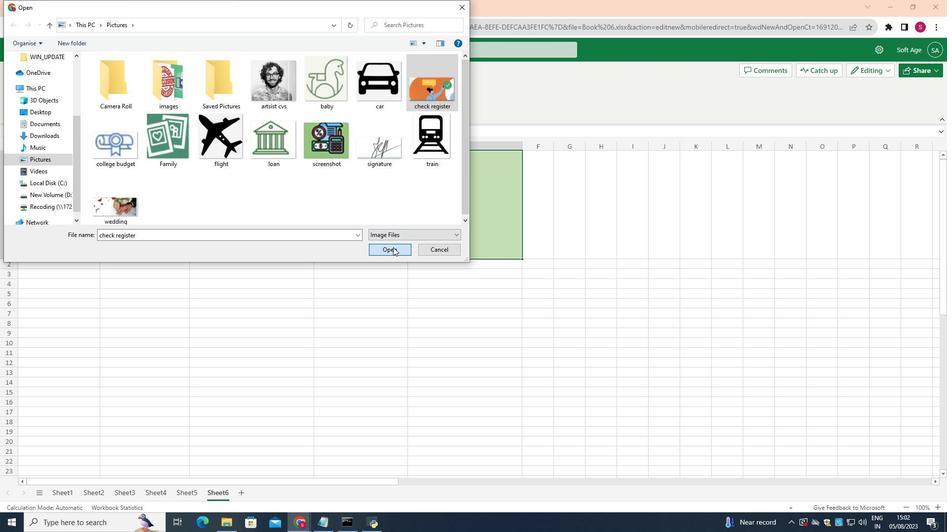 
Action: Mouse moved to (249, 208)
Screenshot: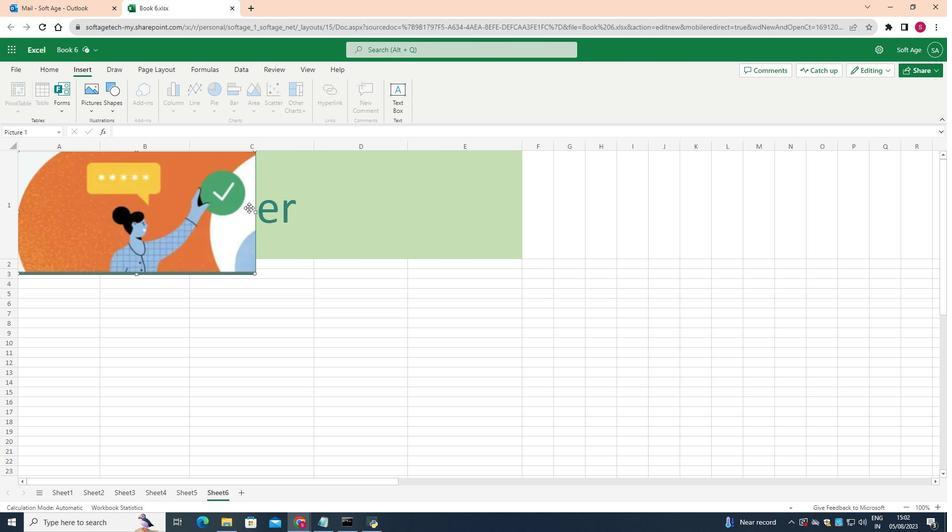 
Action: Mouse pressed left at (249, 208)
Screenshot: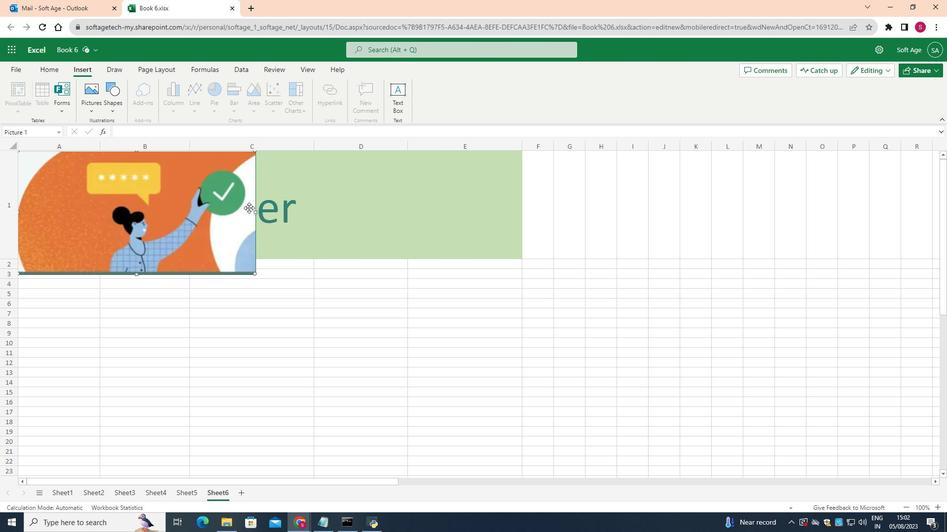 
Action: Mouse moved to (417, 273)
Screenshot: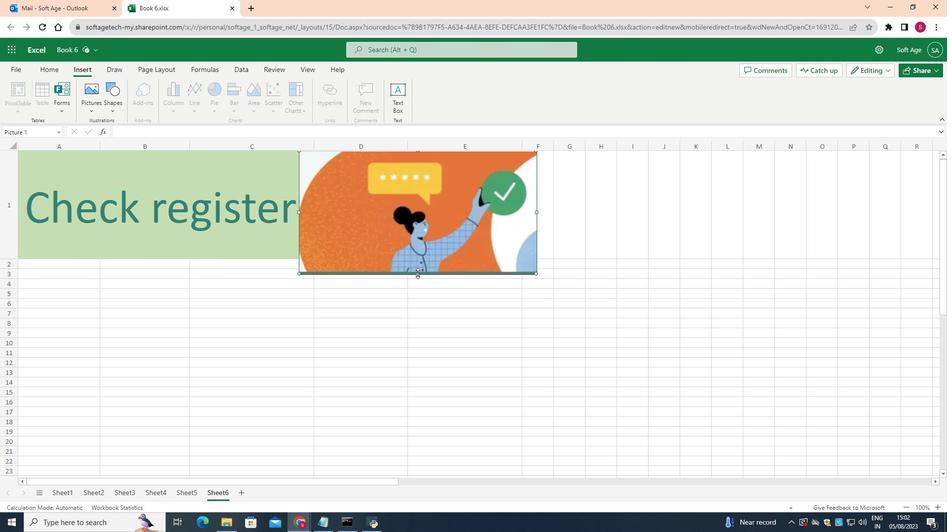 
Action: Mouse pressed left at (417, 273)
Screenshot: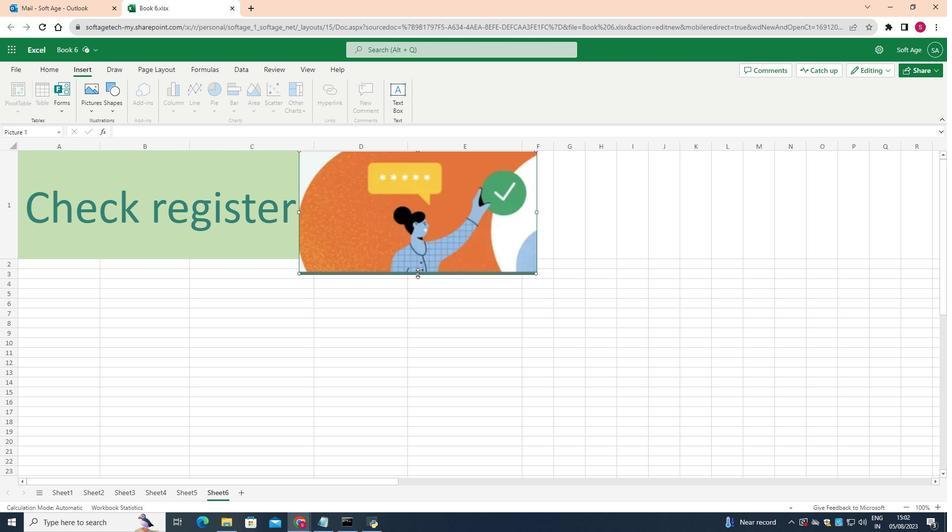 
Action: Mouse moved to (538, 203)
Screenshot: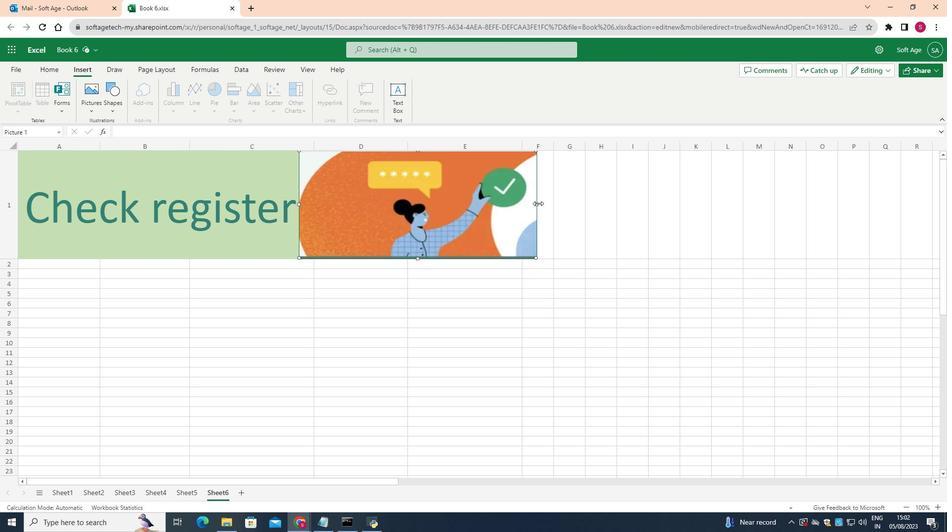 
Action: Mouse pressed left at (538, 203)
Screenshot: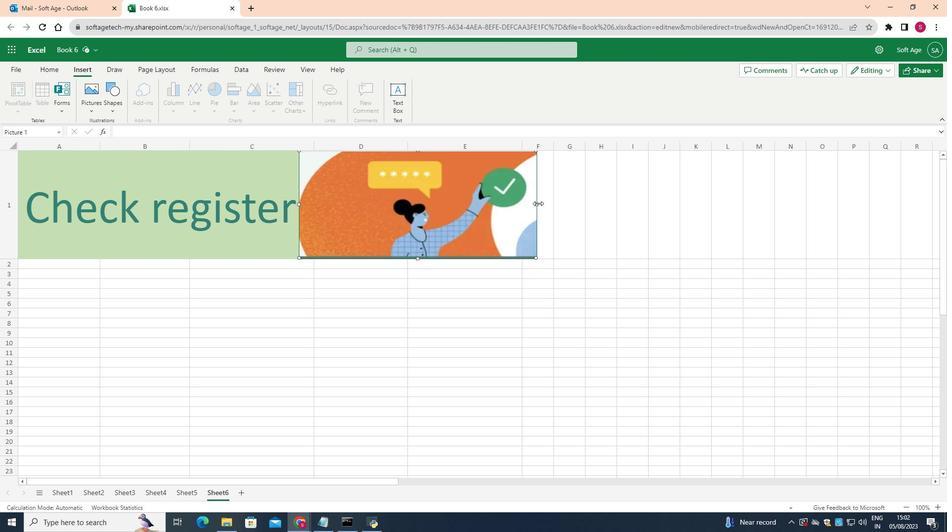 
Action: Mouse moved to (520, 204)
Screenshot: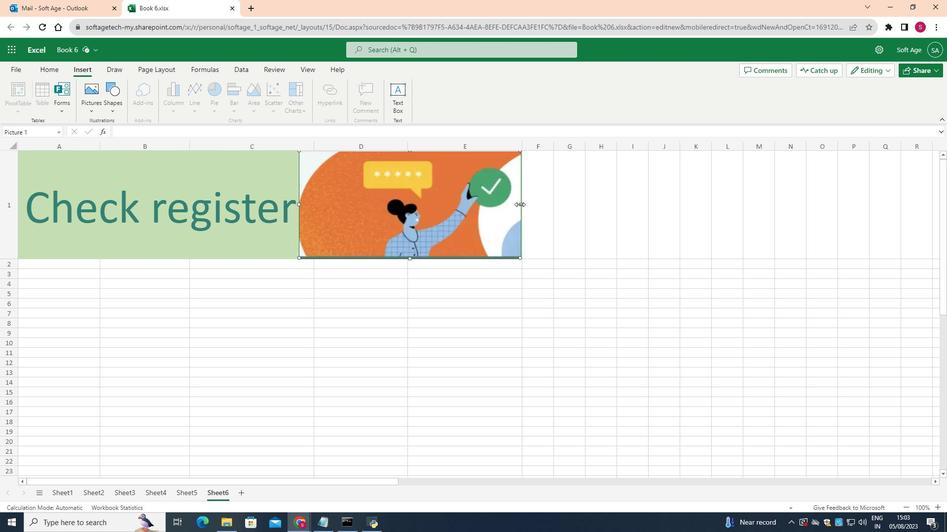 
Action: Mouse pressed left at (520, 204)
Screenshot: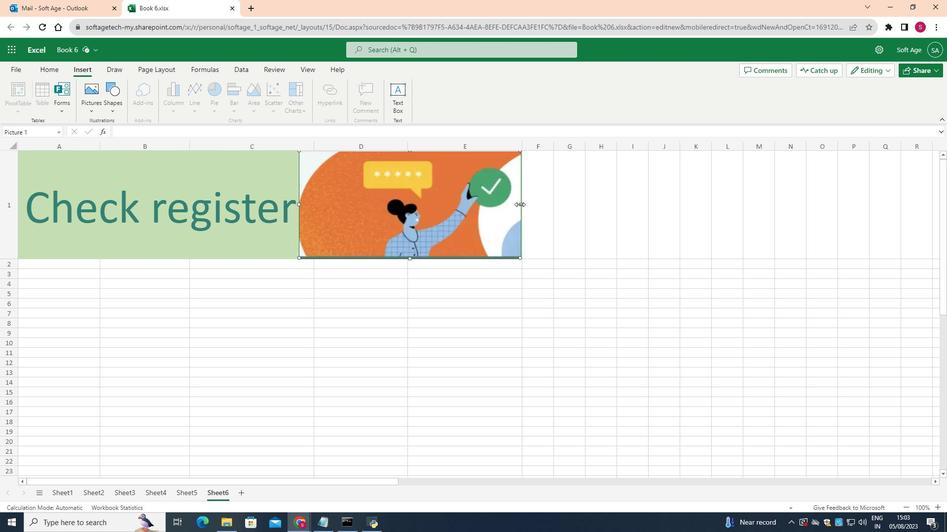 
Action: Mouse moved to (311, 299)
Screenshot: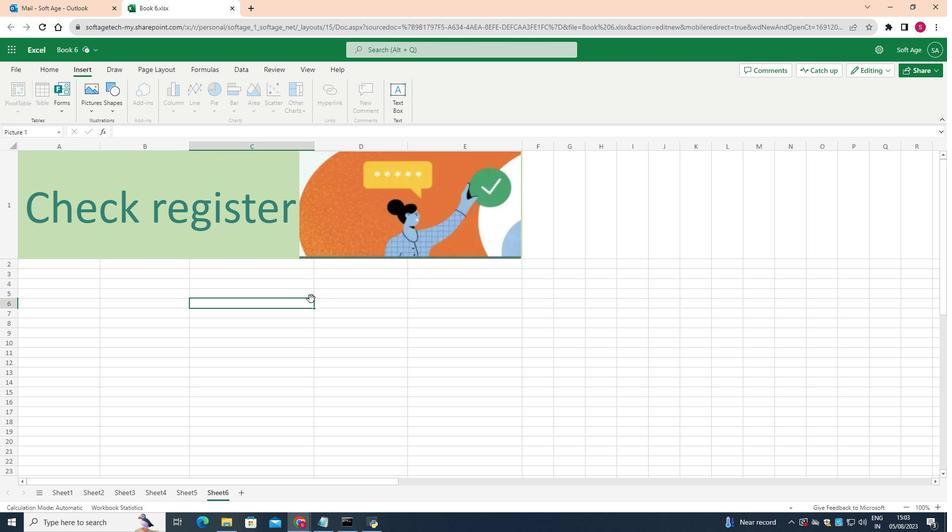 
Action: Mouse pressed left at (311, 299)
Screenshot: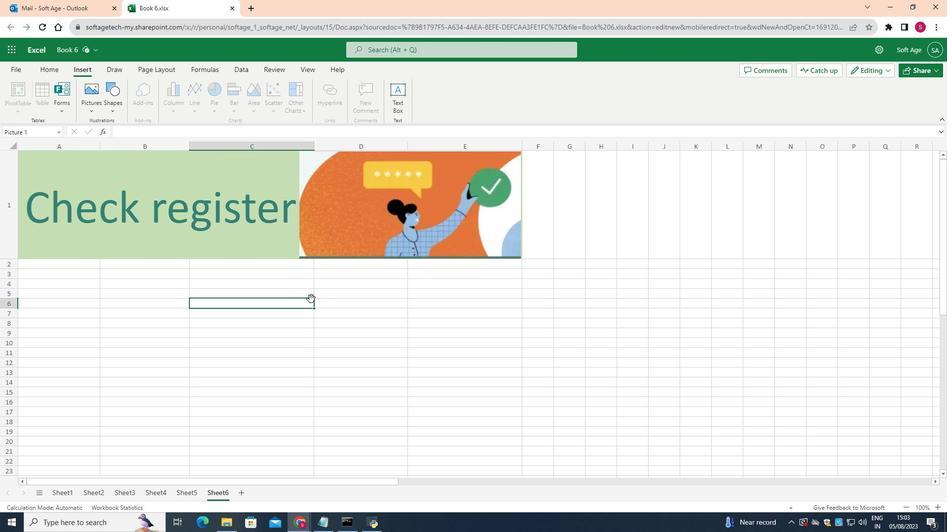 
Action: Mouse moved to (11, 269)
Screenshot: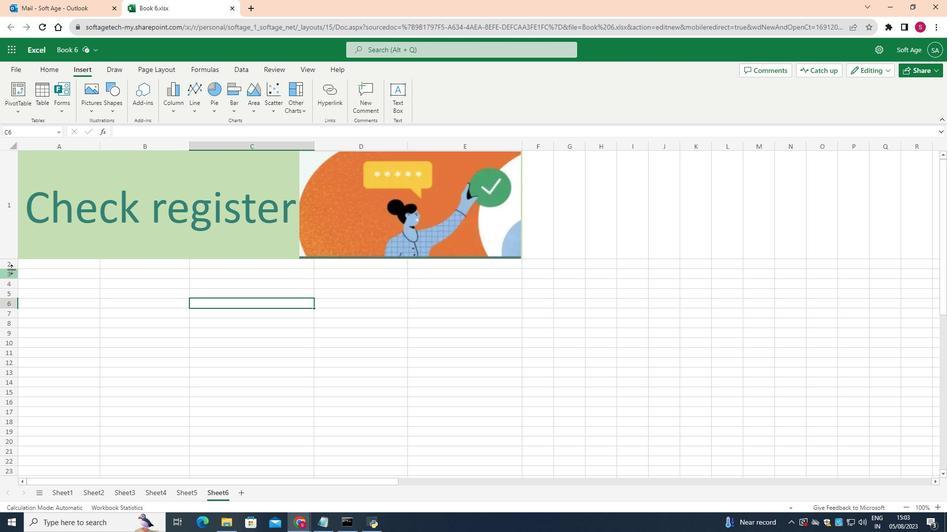 
Action: Mouse pressed left at (11, 269)
Screenshot: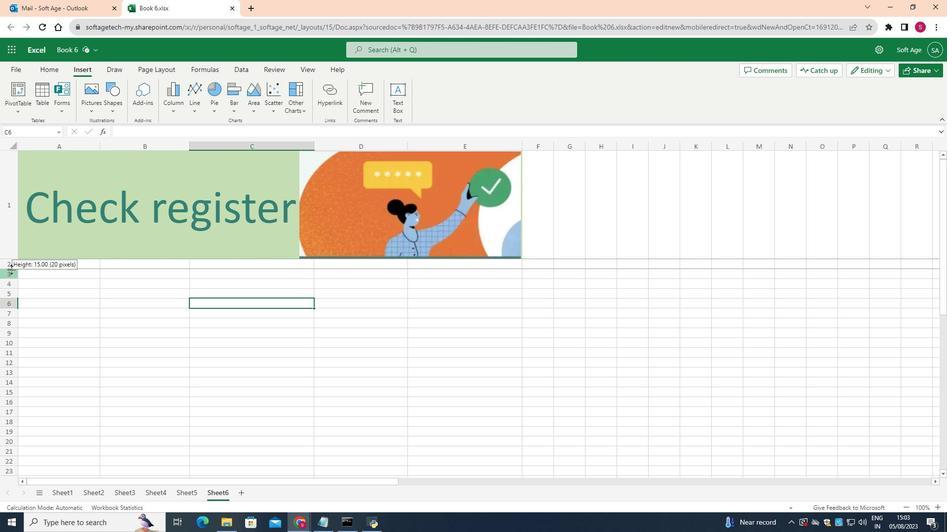 
Action: Mouse moved to (75, 275)
Screenshot: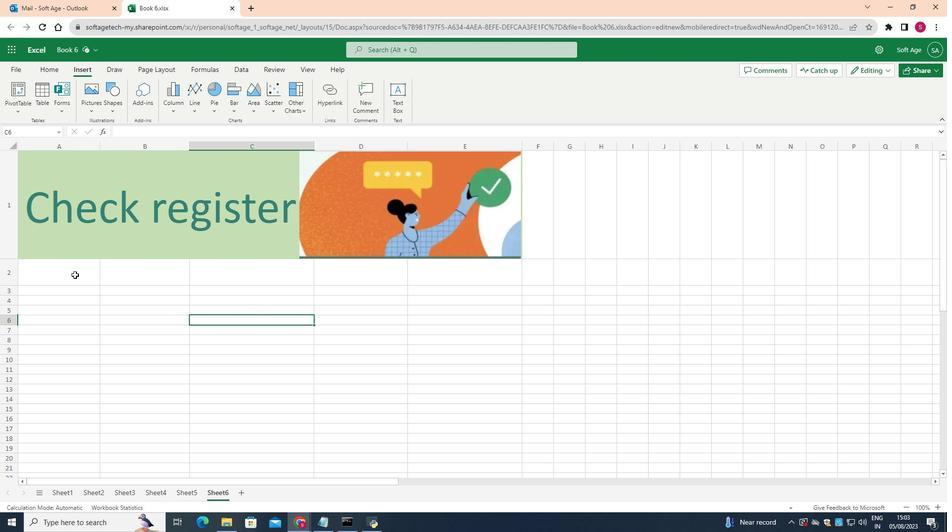 
Action: Mouse pressed left at (75, 275)
Screenshot: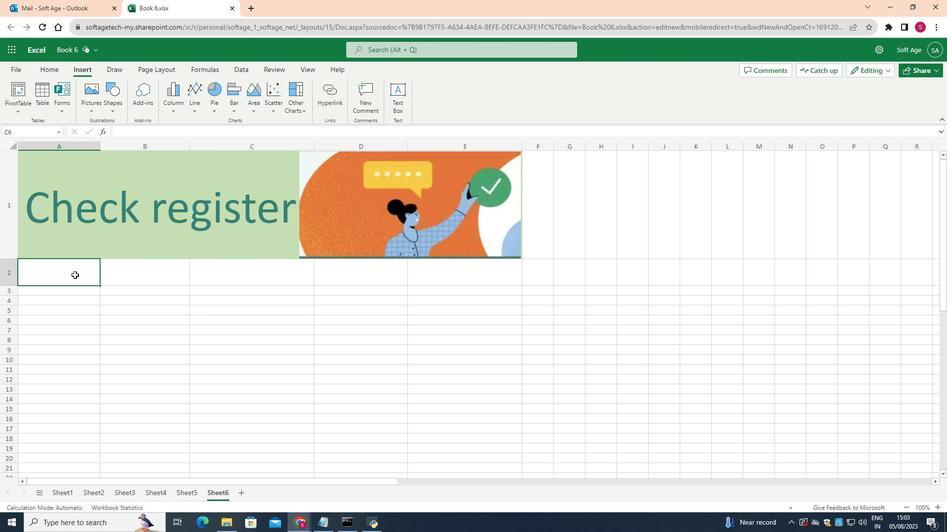 
Action: Mouse moved to (47, 69)
Screenshot: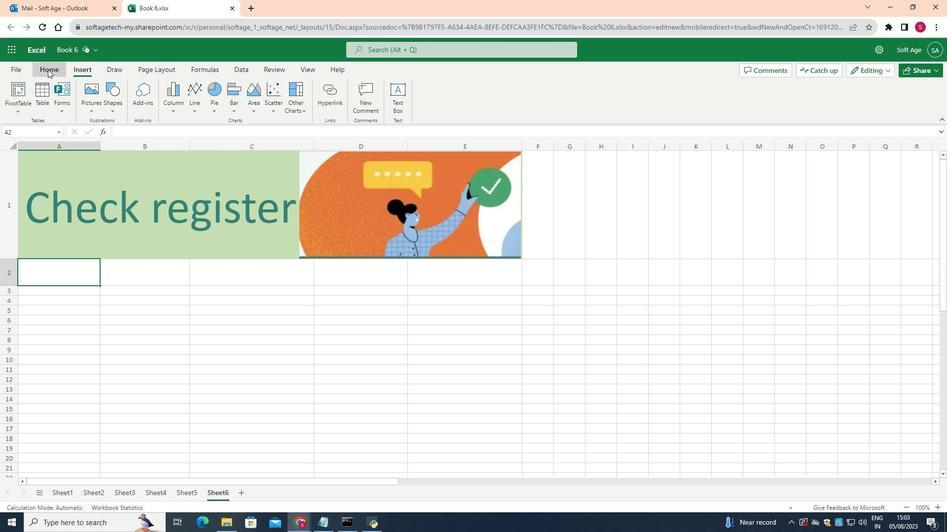 
Action: Mouse pressed left at (47, 69)
Screenshot: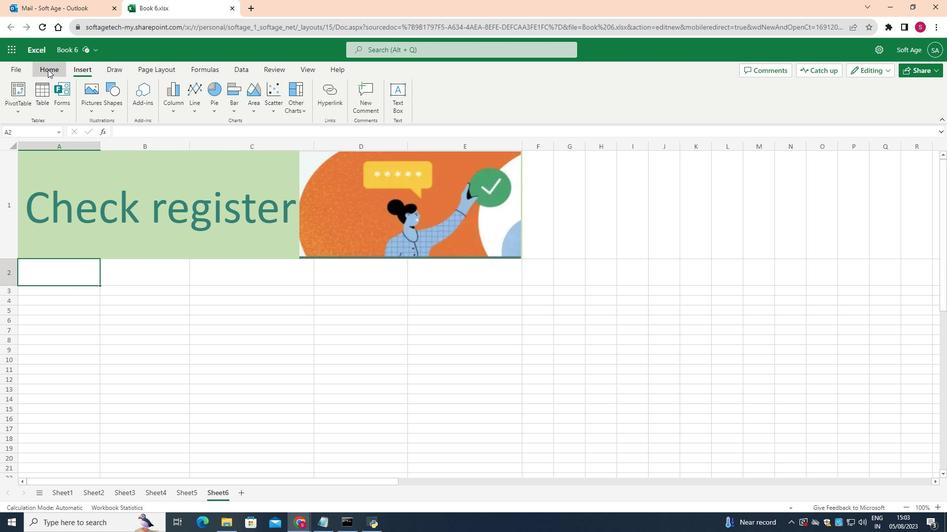 
Action: Mouse moved to (192, 93)
Screenshot: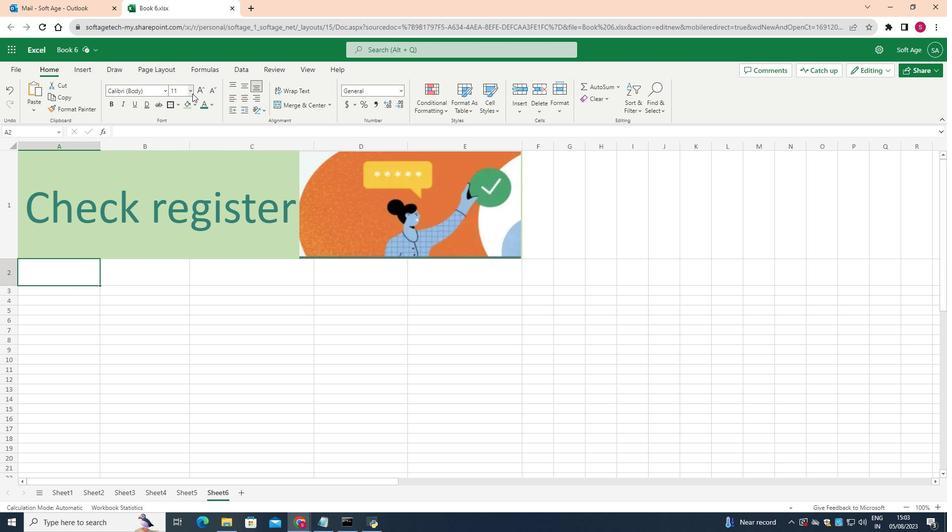 
Action: Mouse pressed left at (192, 93)
Screenshot: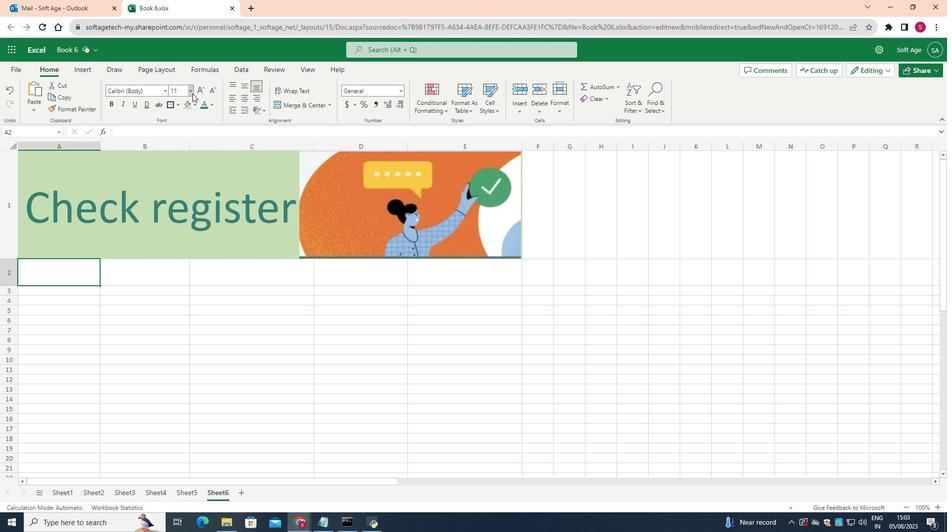 
Action: Mouse moved to (181, 199)
Screenshot: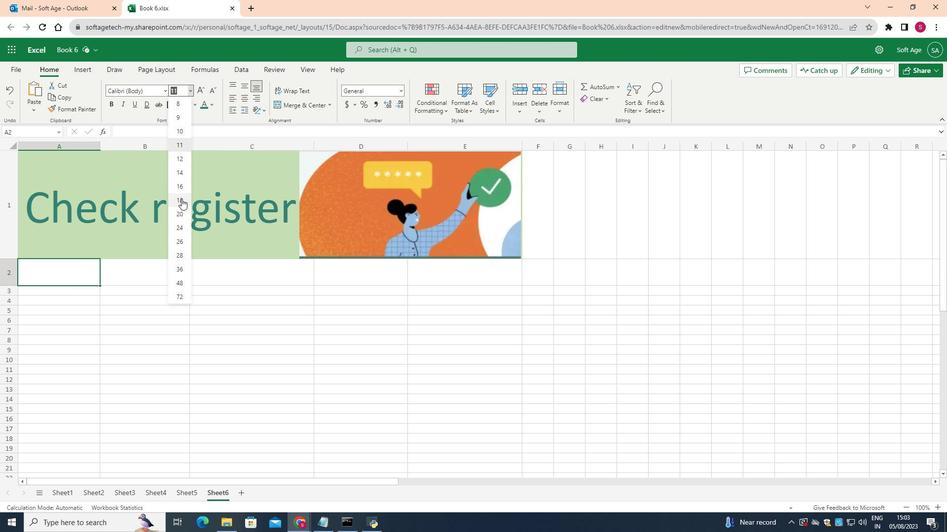 
Action: Mouse pressed left at (181, 199)
Screenshot: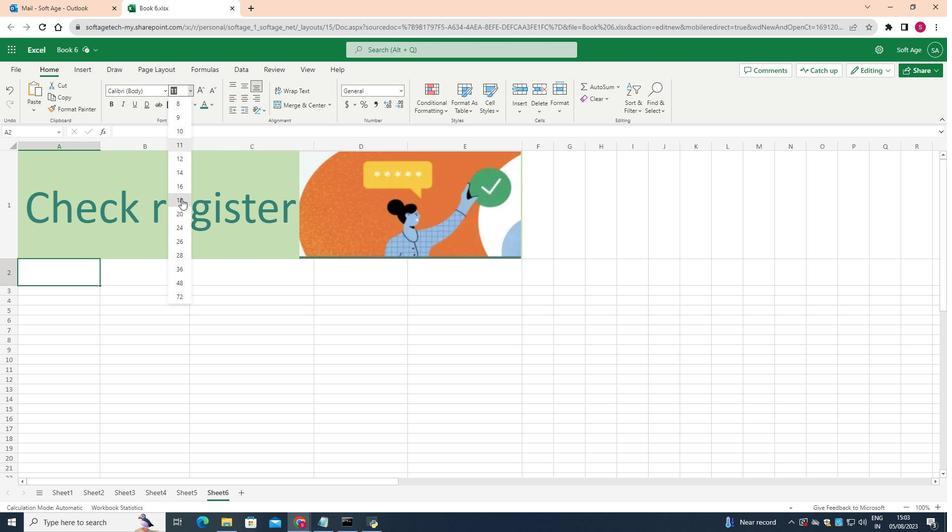 
Action: Mouse moved to (85, 277)
Screenshot: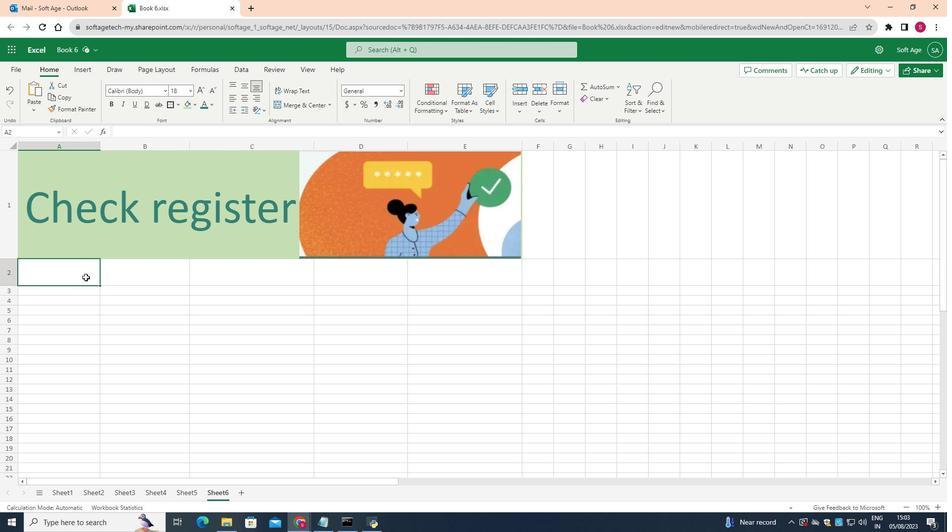 
Action: Mouse pressed left at (85, 277)
Screenshot: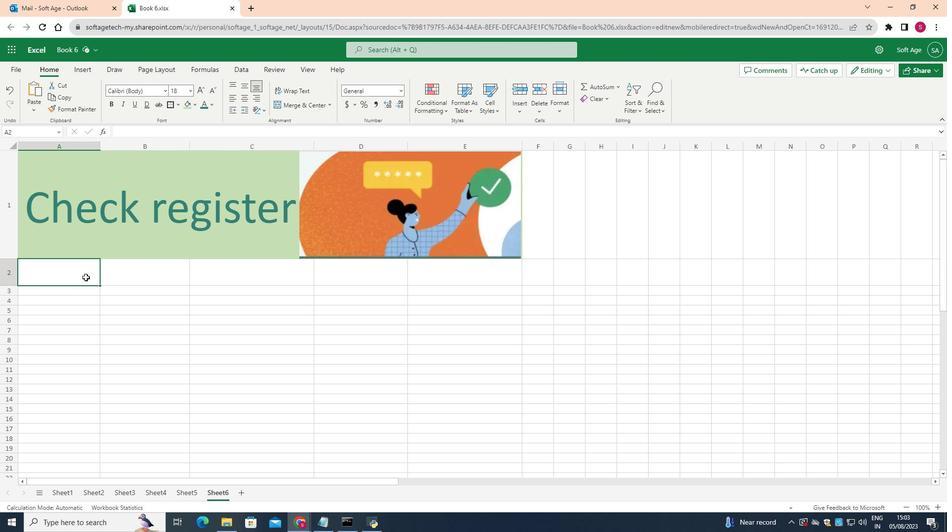 
Action: Mouse pressed left at (85, 277)
Screenshot: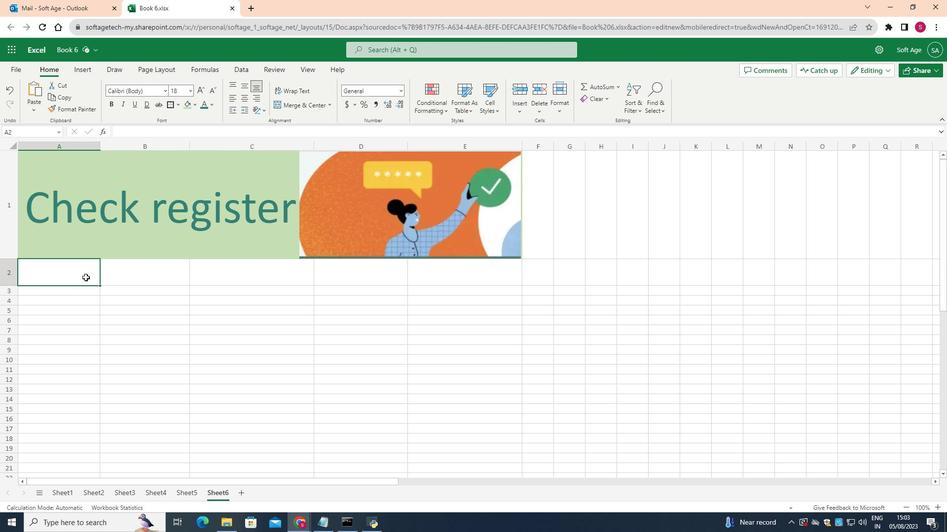 
Action: Mouse moved to (86, 277)
Screenshot: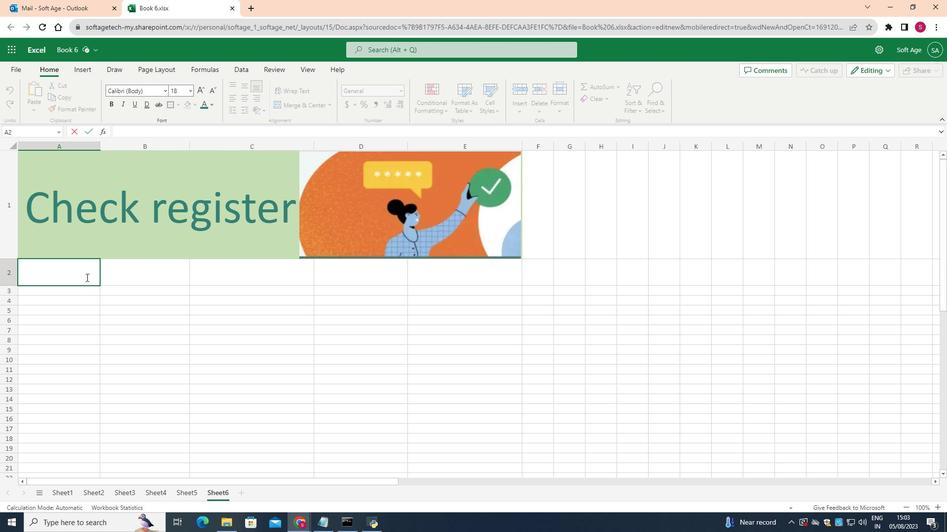 
Action: Key pressed <Key.shift>Number
Screenshot: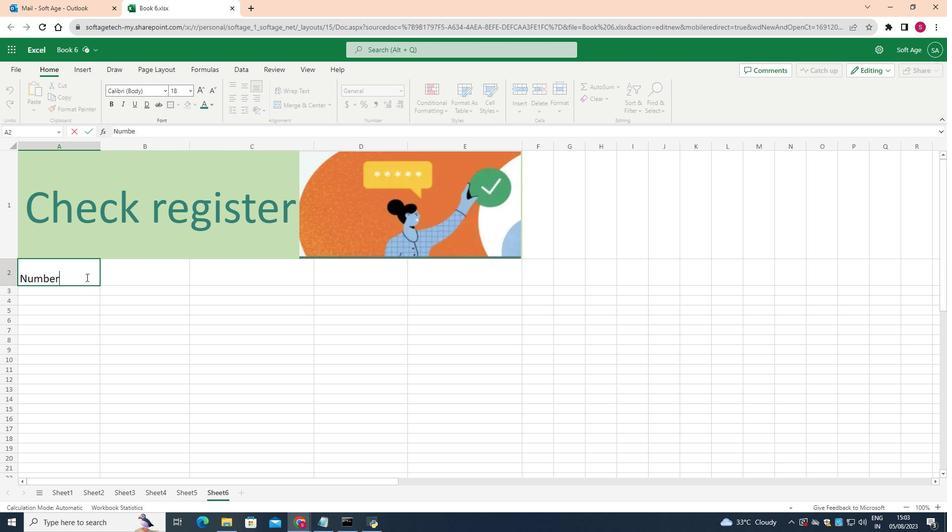 
Action: Mouse moved to (158, 274)
Screenshot: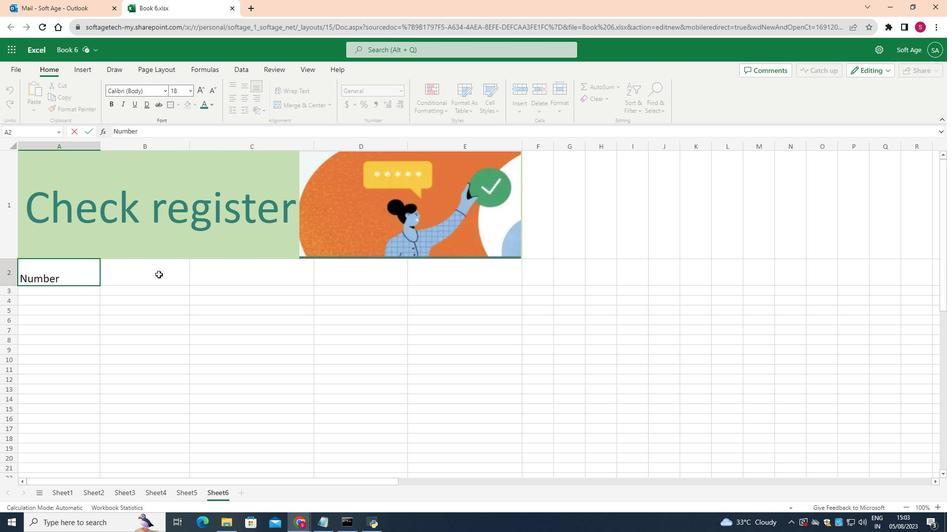 
Action: Mouse pressed left at (158, 274)
Screenshot: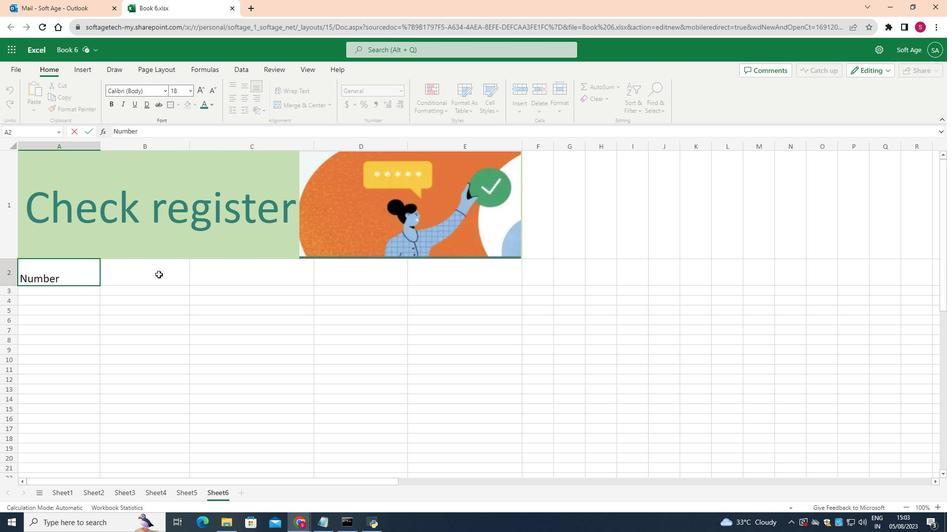
Action: Mouse moved to (188, 88)
Screenshot: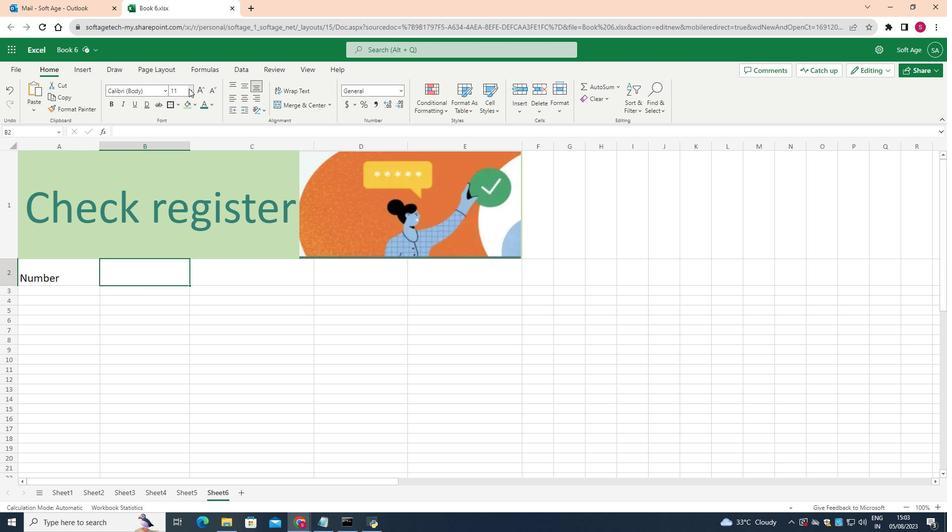 
Action: Mouse pressed left at (188, 88)
Screenshot: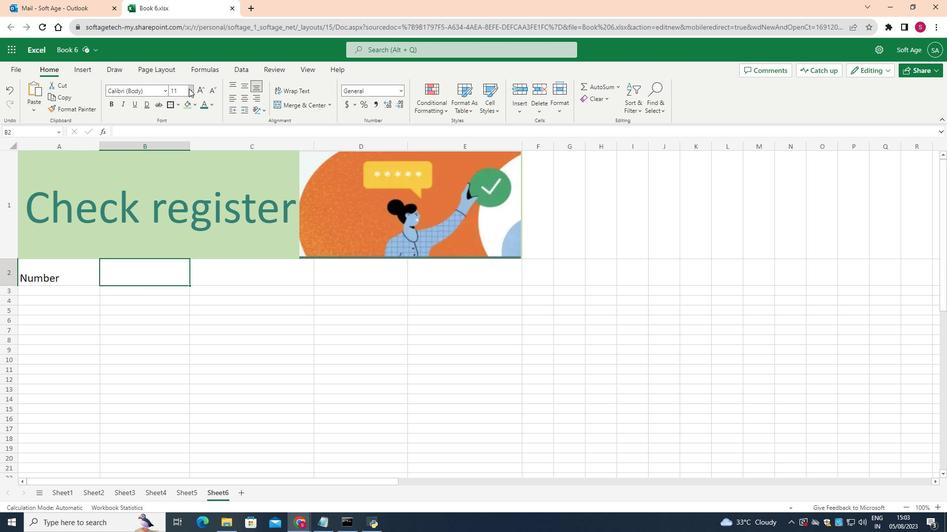 
Action: Mouse moved to (183, 197)
Screenshot: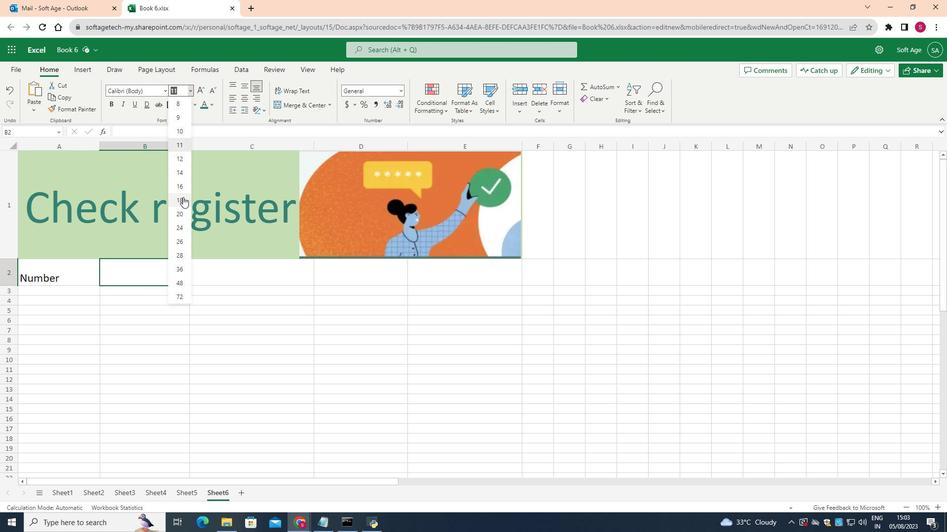 
Action: Mouse pressed left at (183, 197)
Screenshot: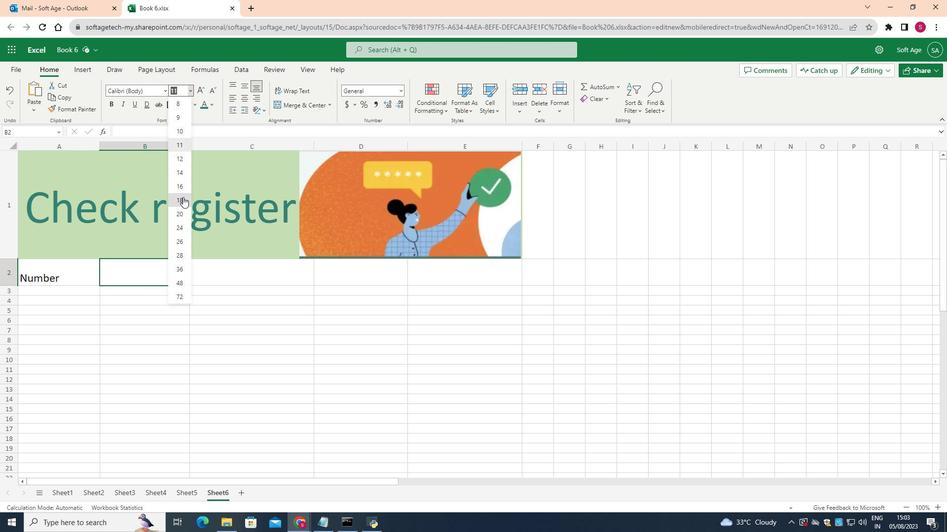 
Action: Mouse moved to (183, 198)
Screenshot: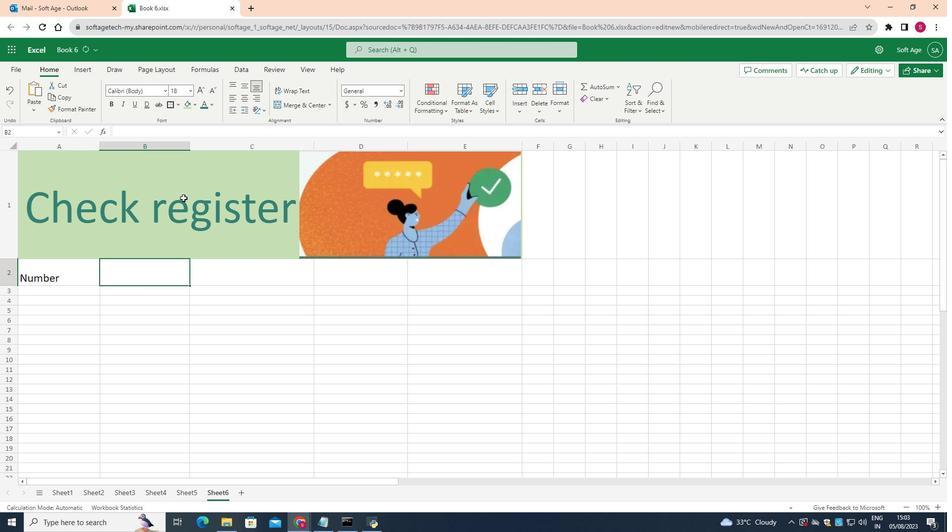 
Action: Key pressed <Key.shift><Key.shift>Date
Screenshot: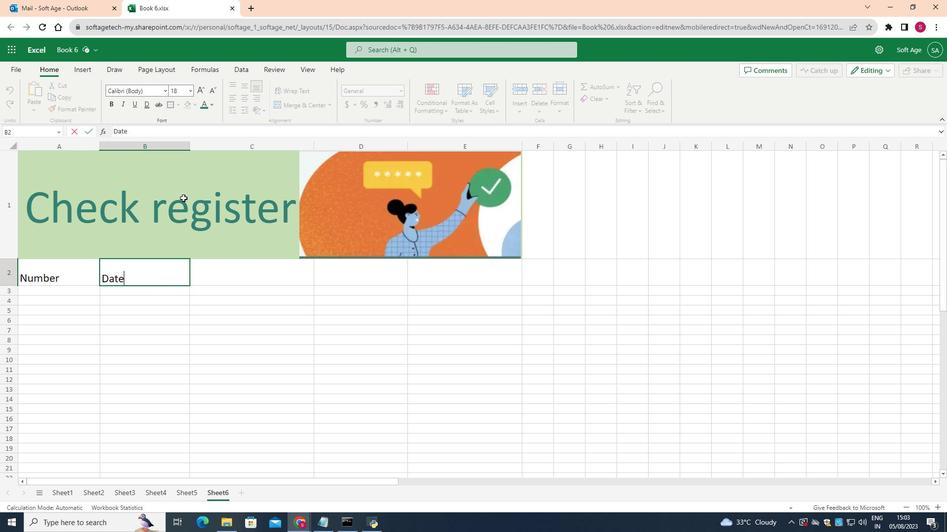 
Action: Mouse moved to (240, 278)
Screenshot: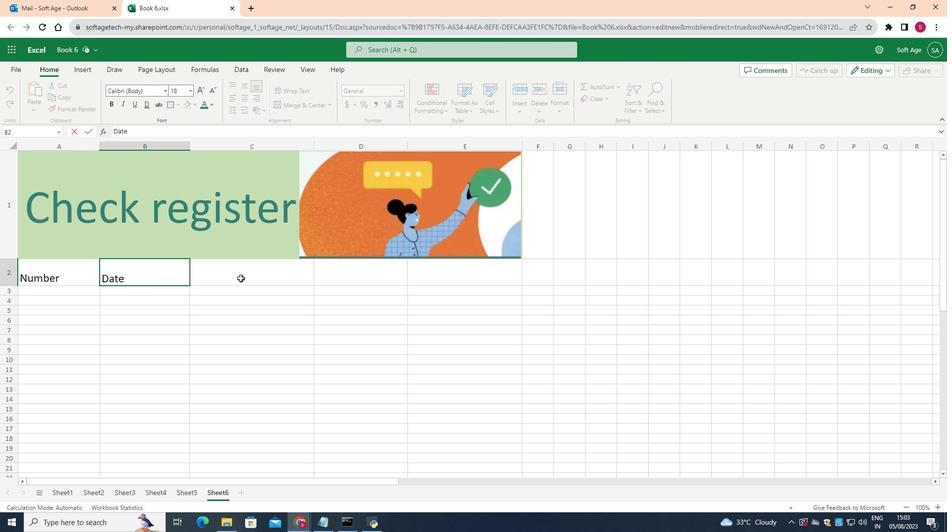 
Action: Mouse pressed left at (240, 278)
Screenshot: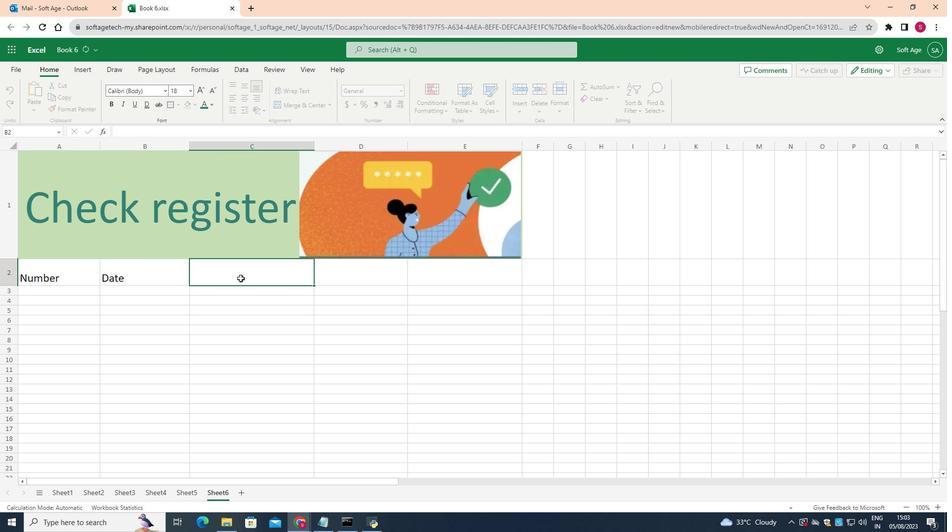 
Action: Mouse moved to (191, 90)
Screenshot: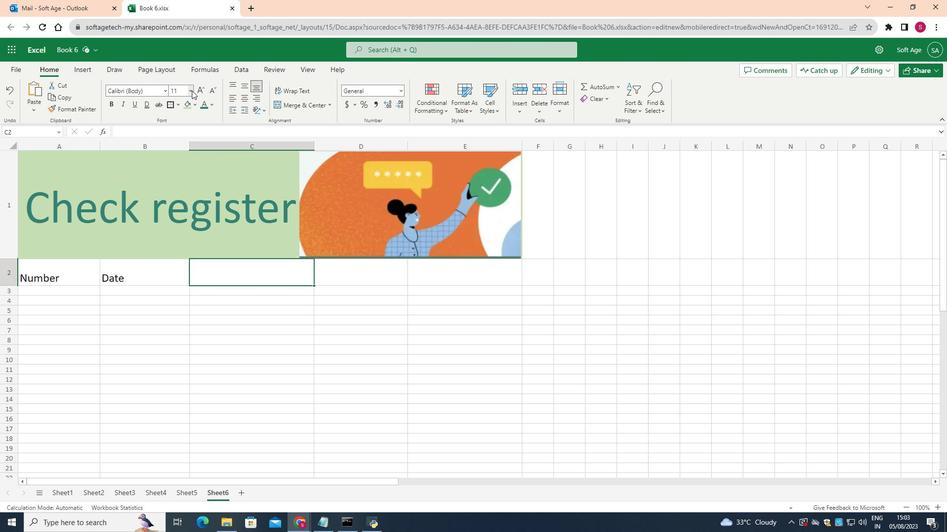 
Action: Mouse pressed left at (191, 90)
Screenshot: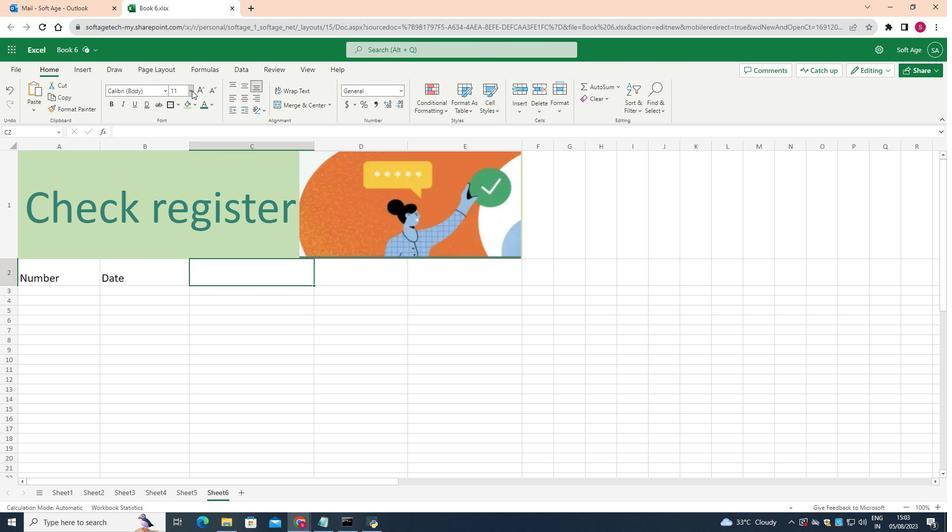 
Action: Mouse moved to (179, 198)
Screenshot: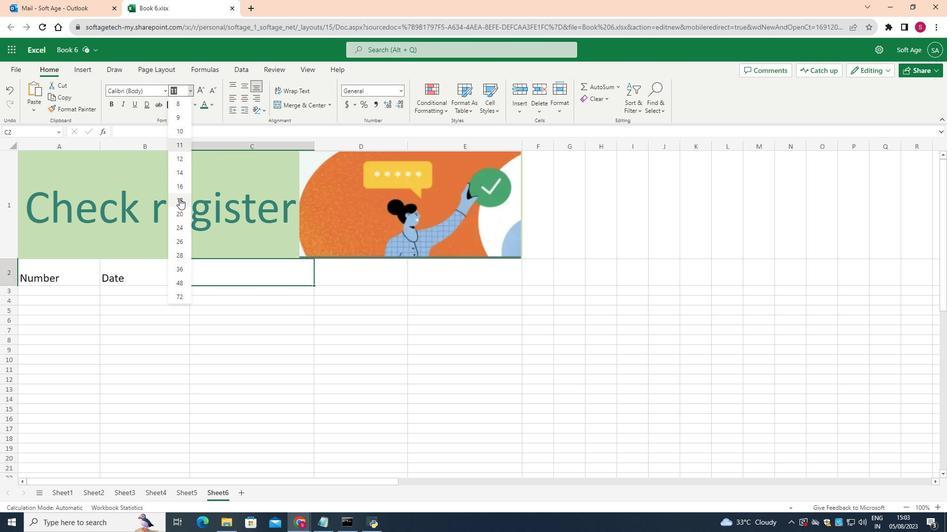 
Action: Mouse pressed left at (179, 198)
Screenshot: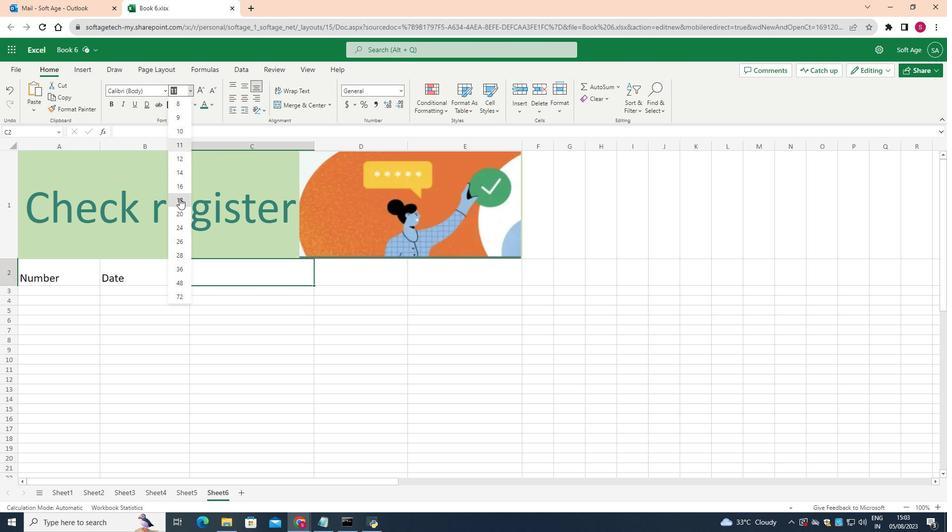 
Action: Key pressed <Key.shift>Description<Key.space>of<Key.space>transaction
Screenshot: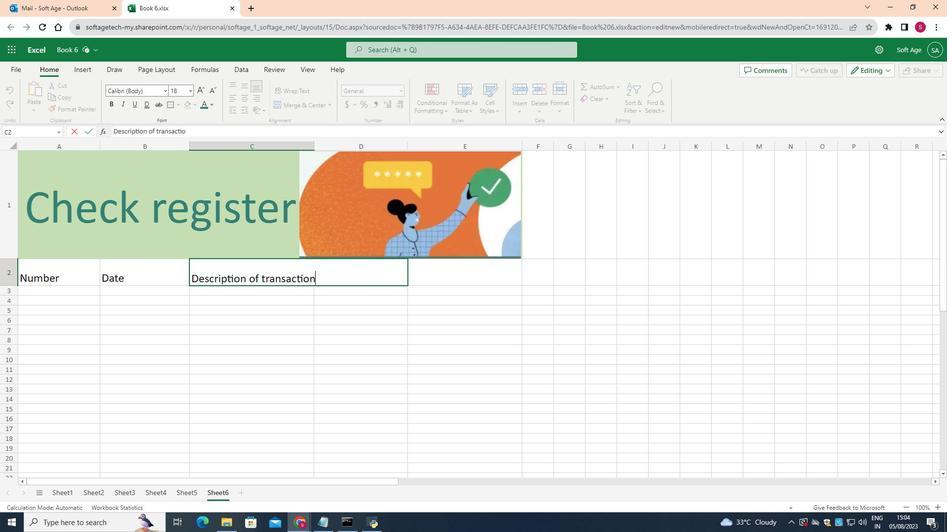 
Action: Mouse moved to (351, 307)
Screenshot: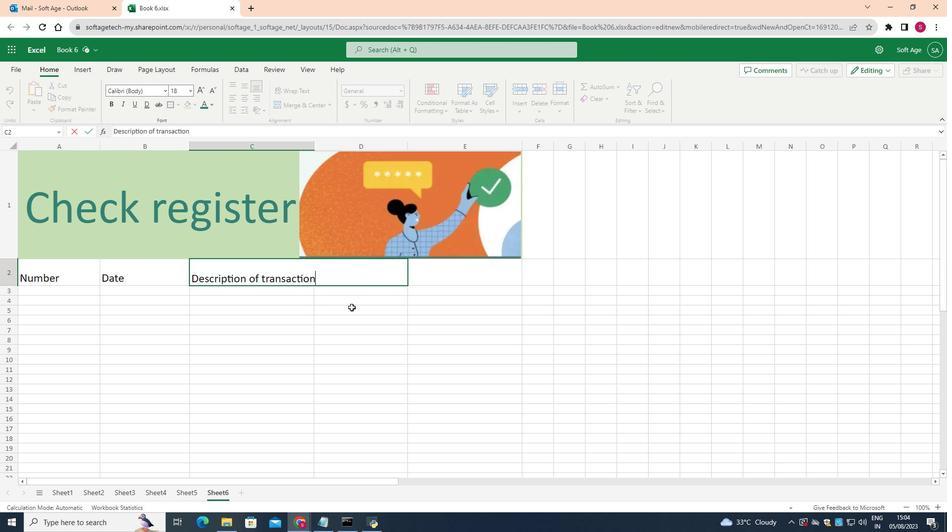
Action: Mouse pressed left at (351, 307)
Screenshot: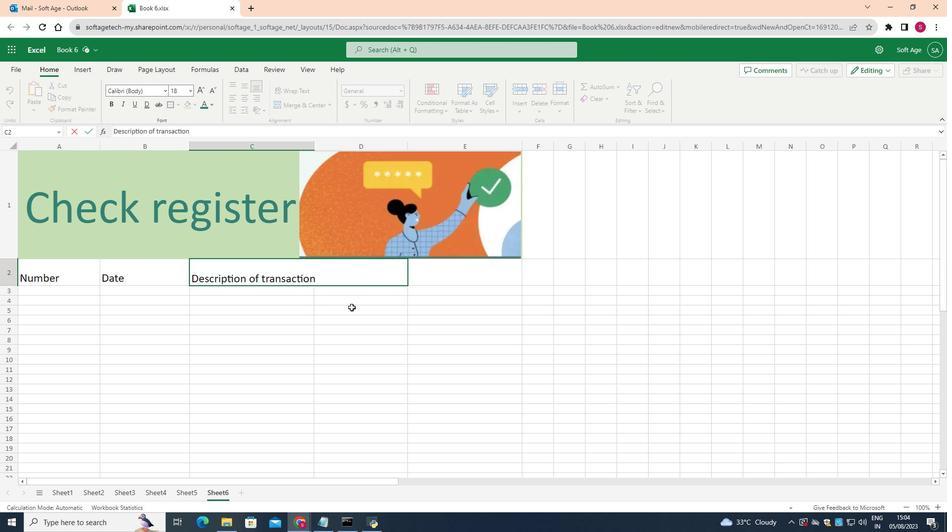 
Action: Mouse moved to (276, 291)
Screenshot: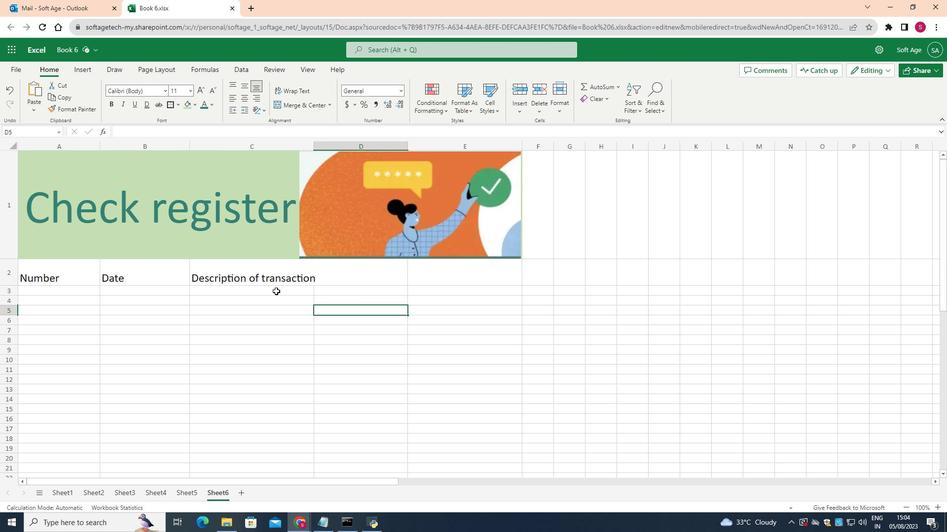 
Action: Mouse pressed left at (276, 291)
Screenshot: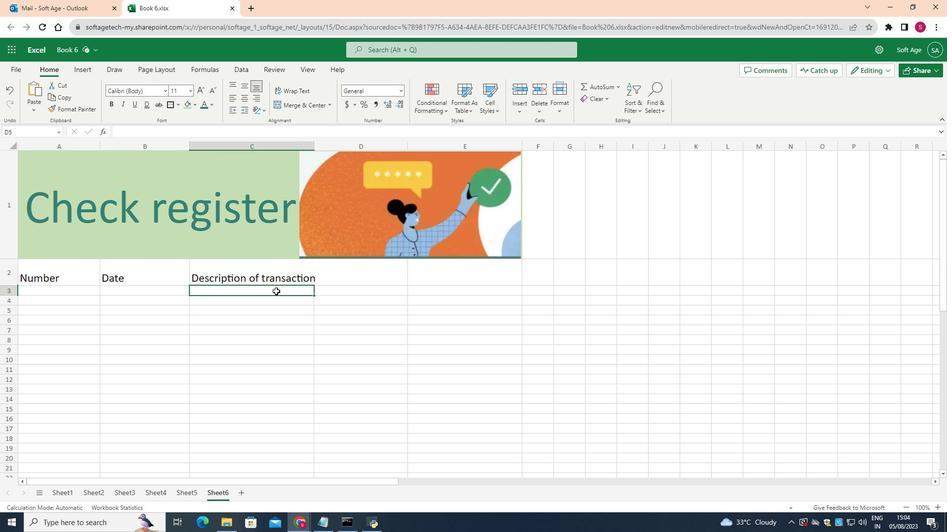 
Action: Mouse moved to (280, 266)
Screenshot: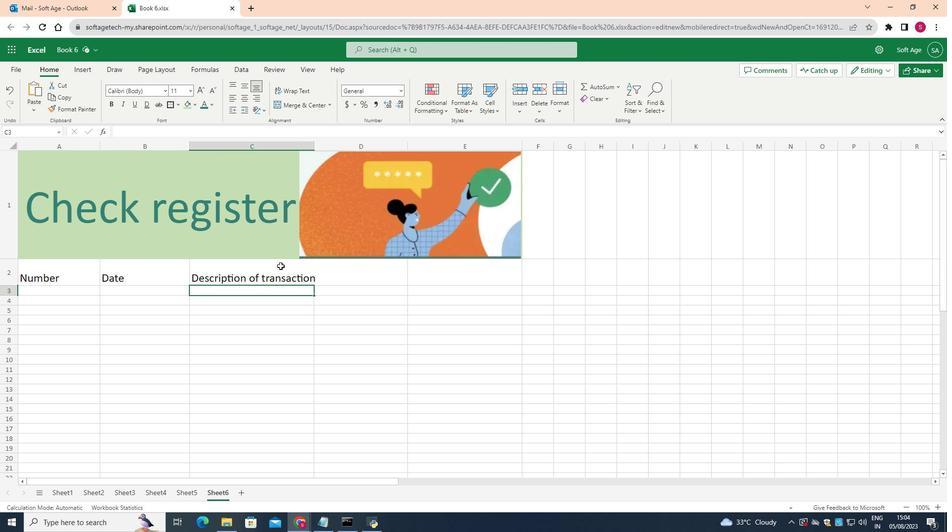 
Action: Mouse pressed left at (280, 266)
Screenshot: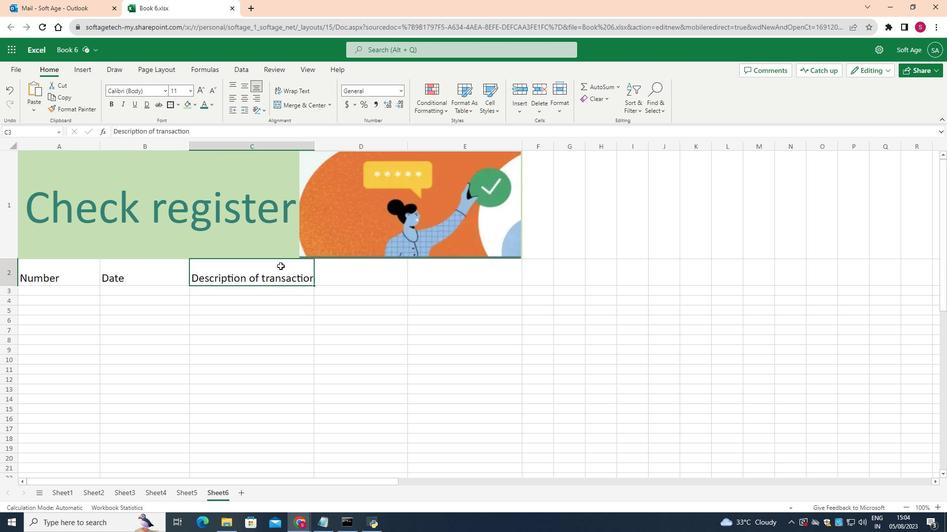 
Action: Mouse moved to (313, 145)
Screenshot: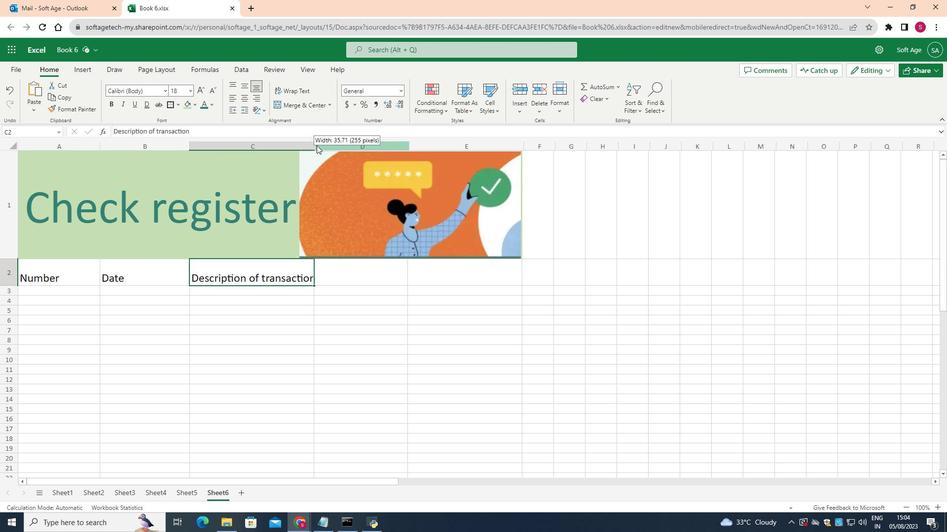 
Action: Mouse pressed left at (313, 145)
Screenshot: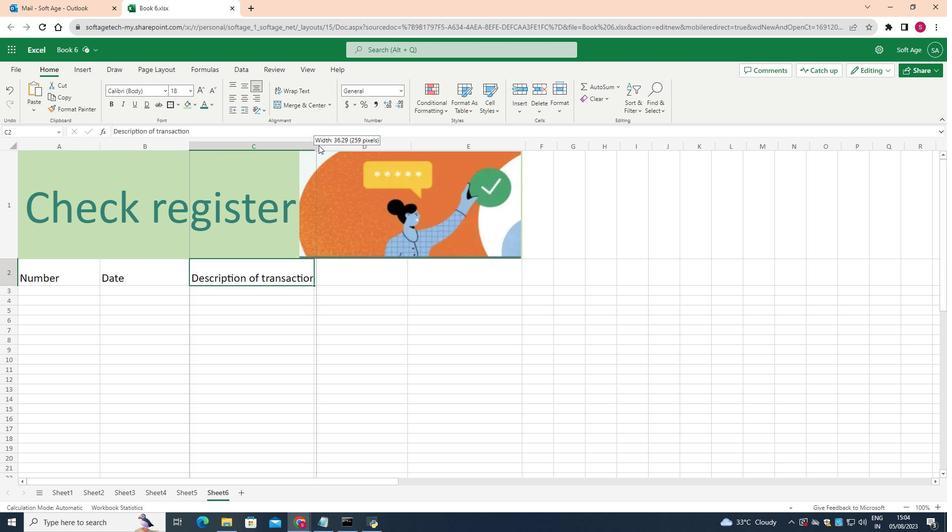 
Action: Mouse moved to (350, 275)
Screenshot: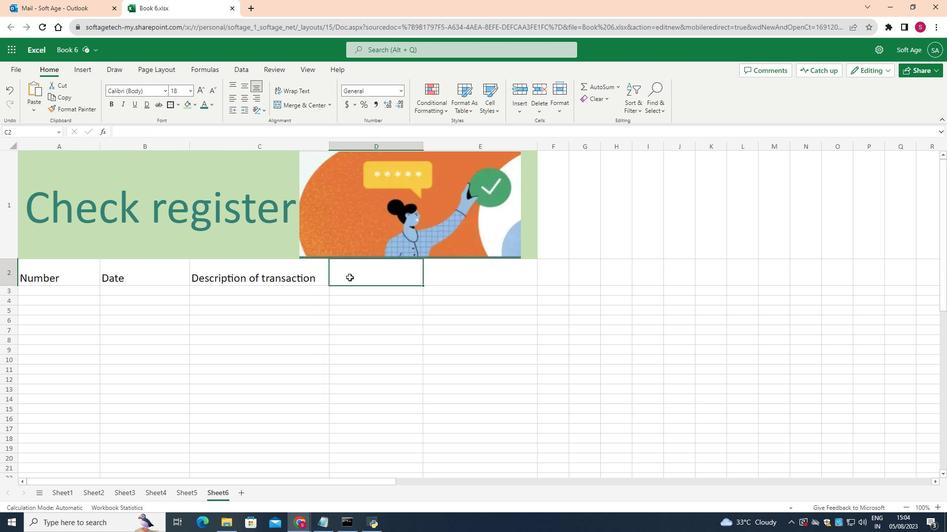 
Action: Mouse pressed left at (350, 275)
Screenshot: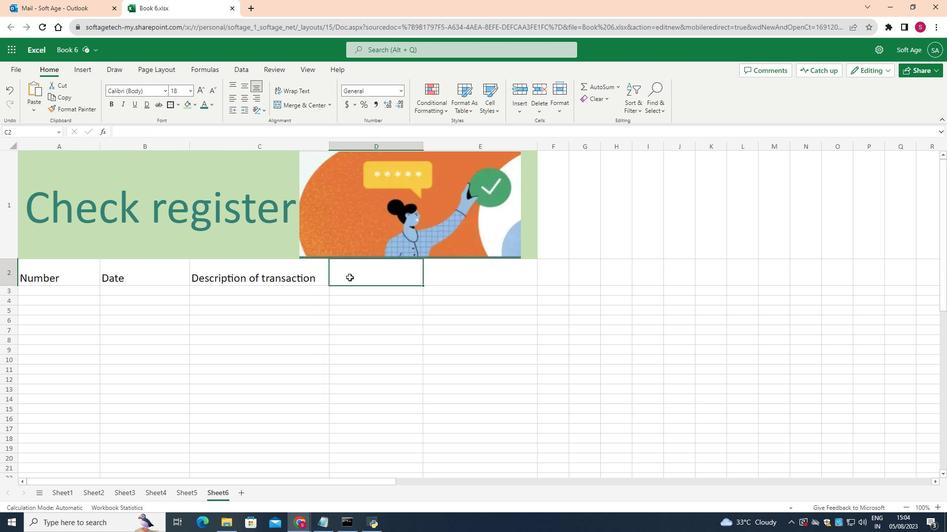 
Action: Mouse moved to (189, 89)
Screenshot: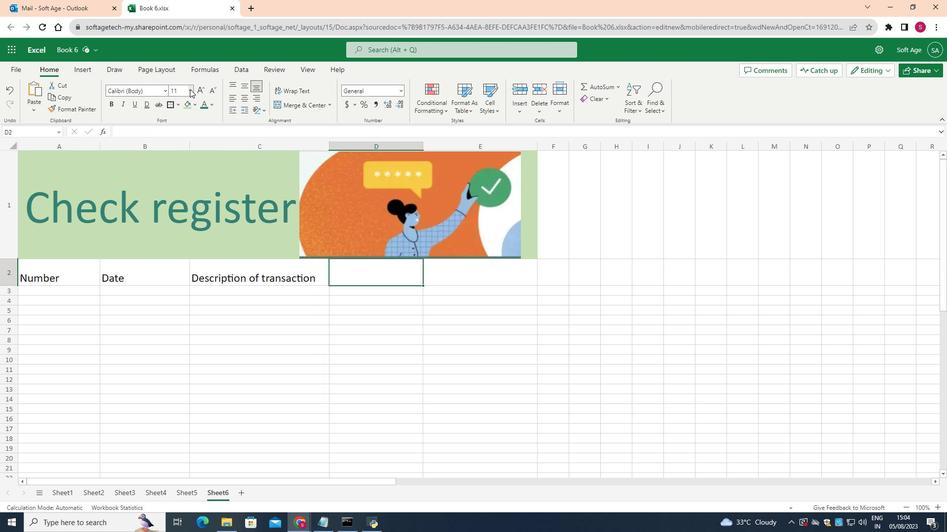 
Action: Mouse pressed left at (189, 89)
Screenshot: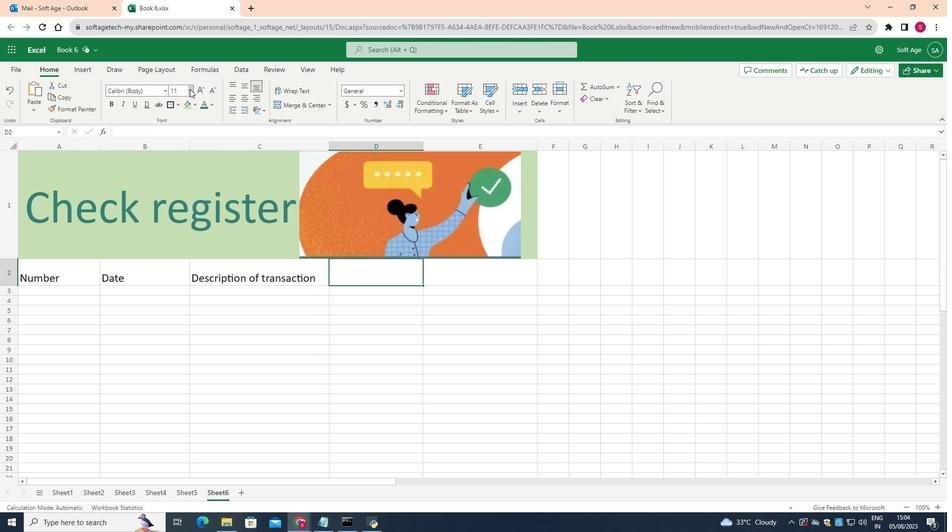 
Action: Mouse moved to (176, 201)
Screenshot: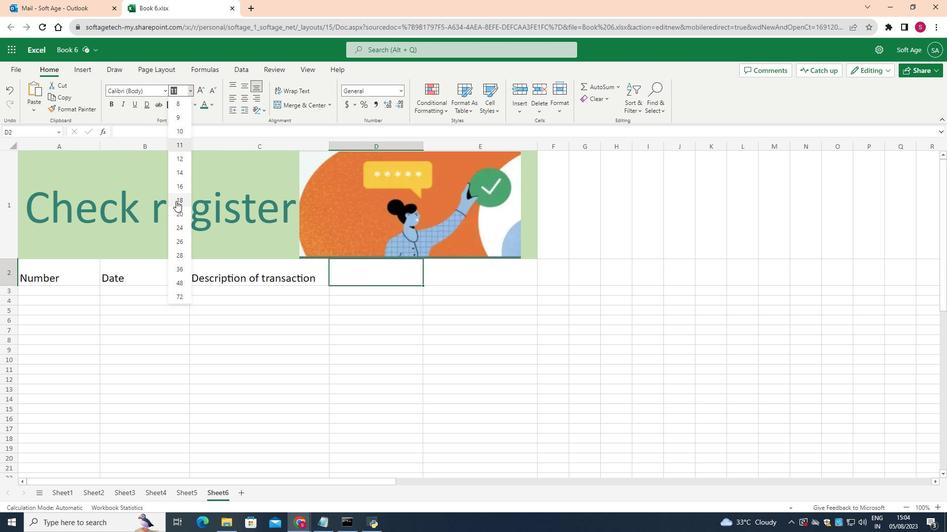 
Action: Mouse pressed left at (176, 201)
Screenshot: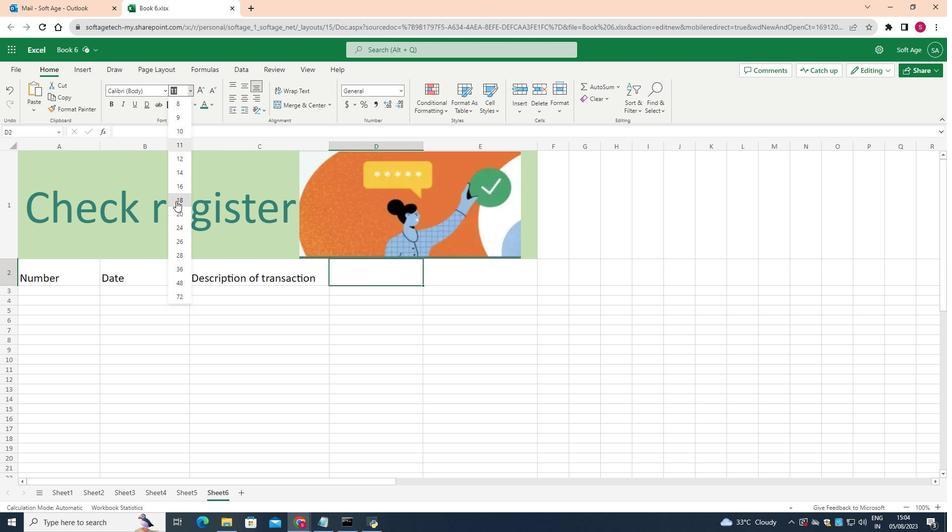 
Action: Mouse moved to (382, 267)
Screenshot: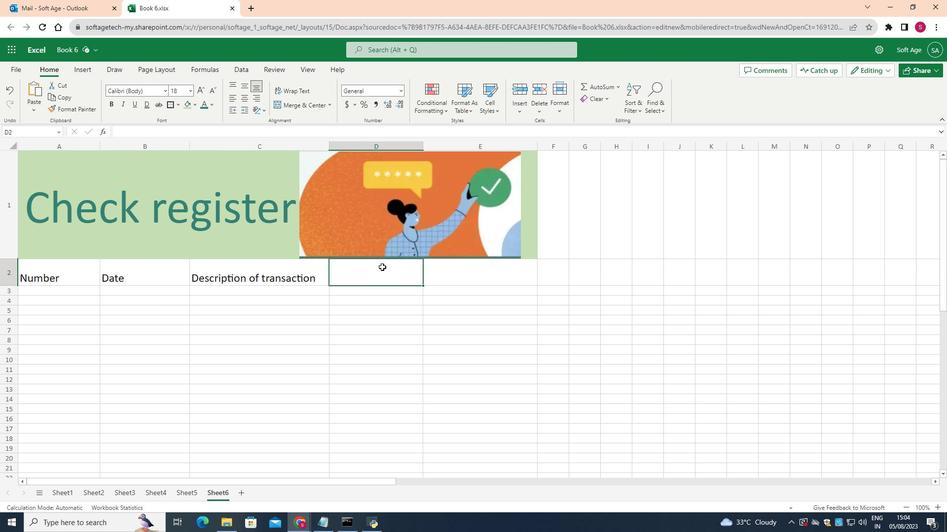 
Action: Mouse pressed left at (382, 267)
Screenshot: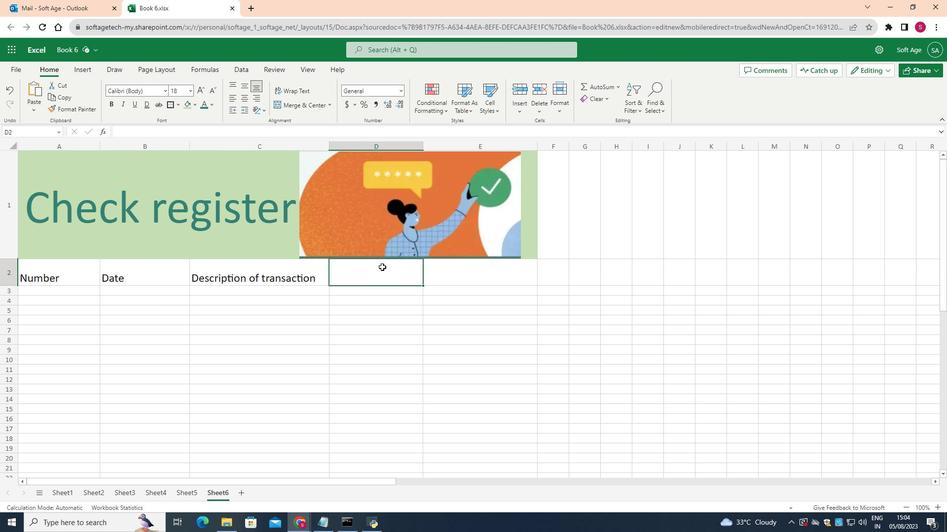 
Action: Mouse pressed left at (382, 267)
Screenshot: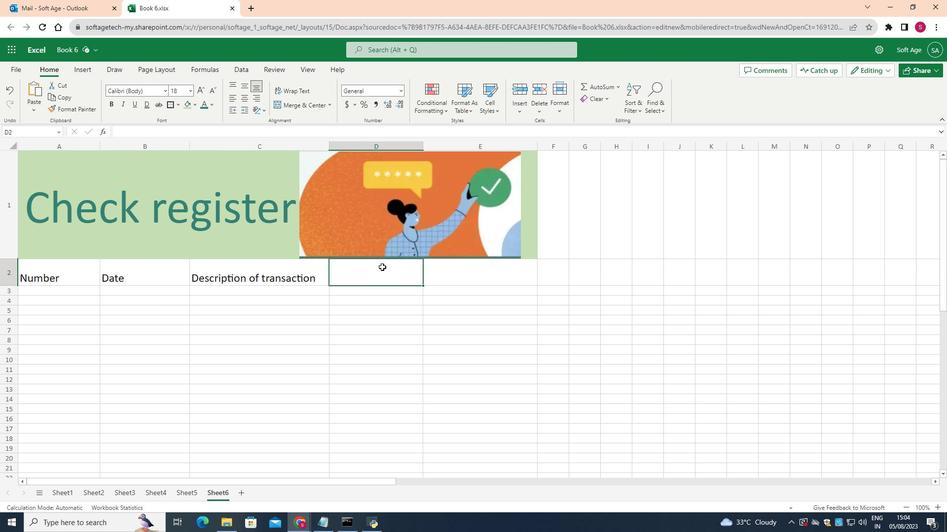 
Action: Key pressed <Key.shift>Cleared<Key.space><Key.shift>Y/<Key.shift>N
Screenshot: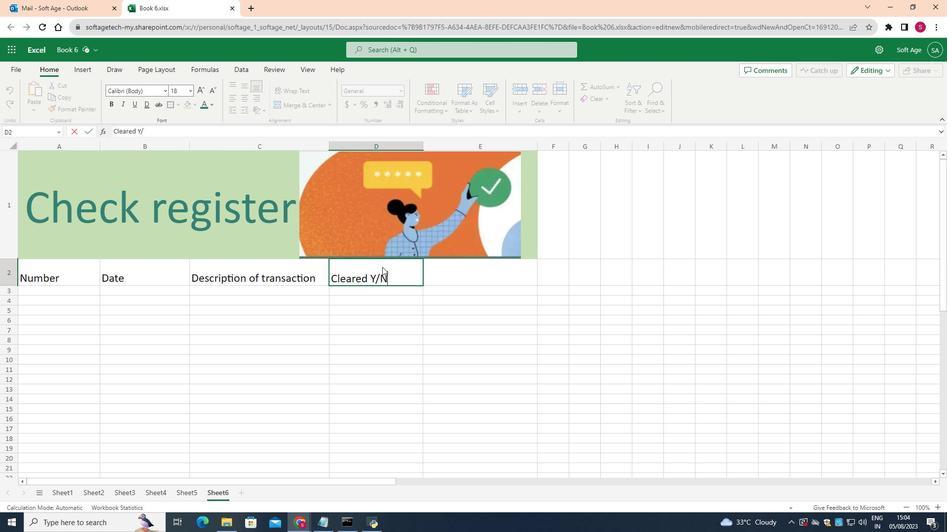 
Action: Mouse moved to (462, 275)
Screenshot: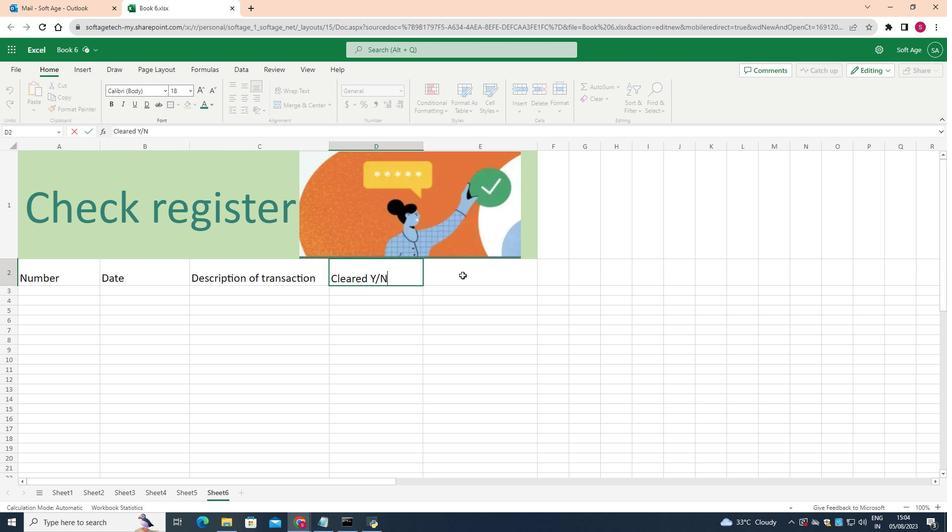 
Action: Mouse pressed left at (462, 275)
Screenshot: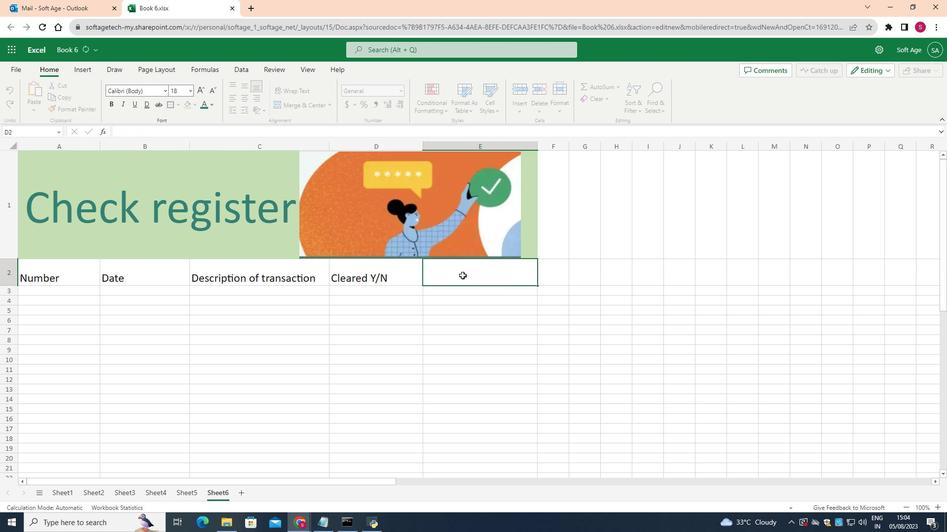 
Action: Mouse moved to (189, 91)
Screenshot: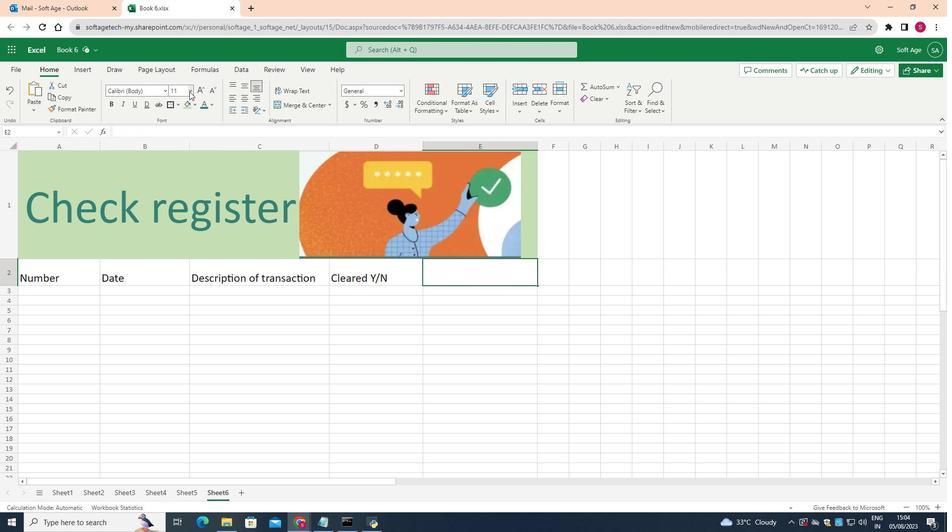 
Action: Mouse pressed left at (189, 91)
Screenshot: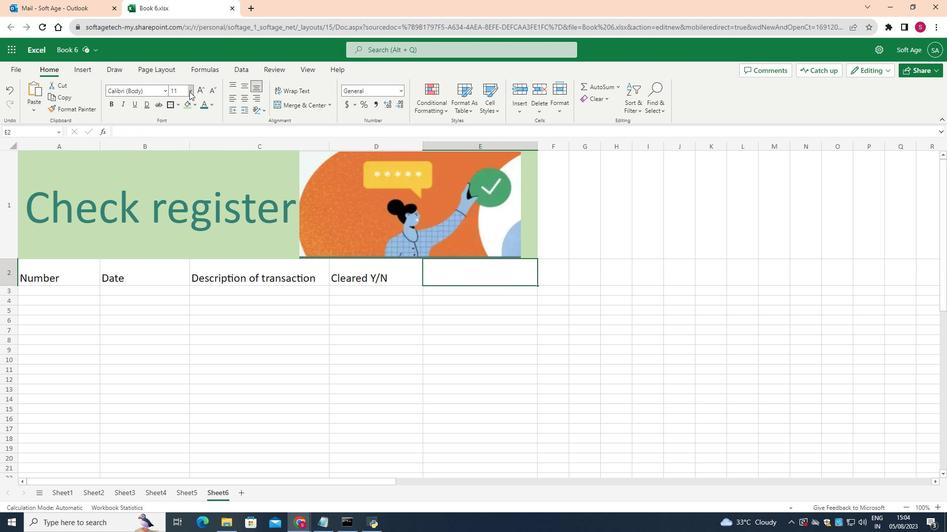 
Action: Mouse moved to (174, 195)
Screenshot: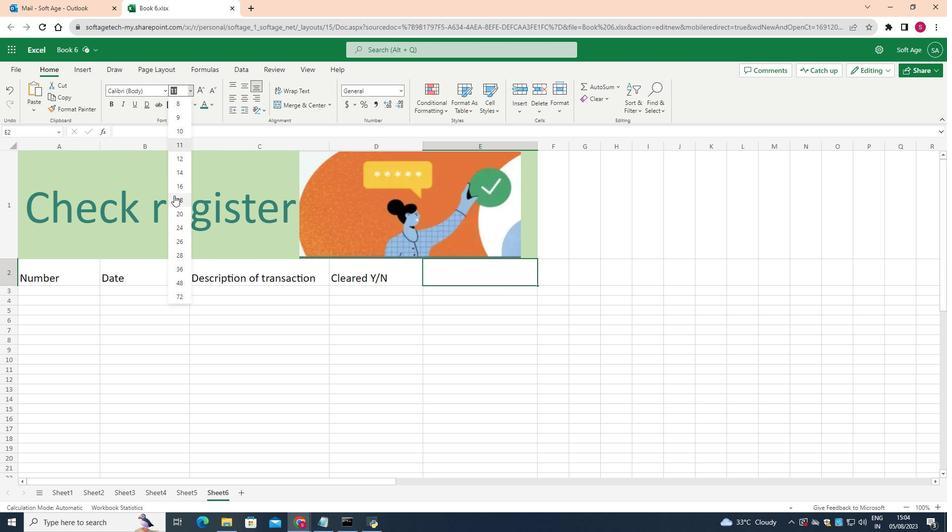 
Action: Mouse pressed left at (174, 195)
Screenshot: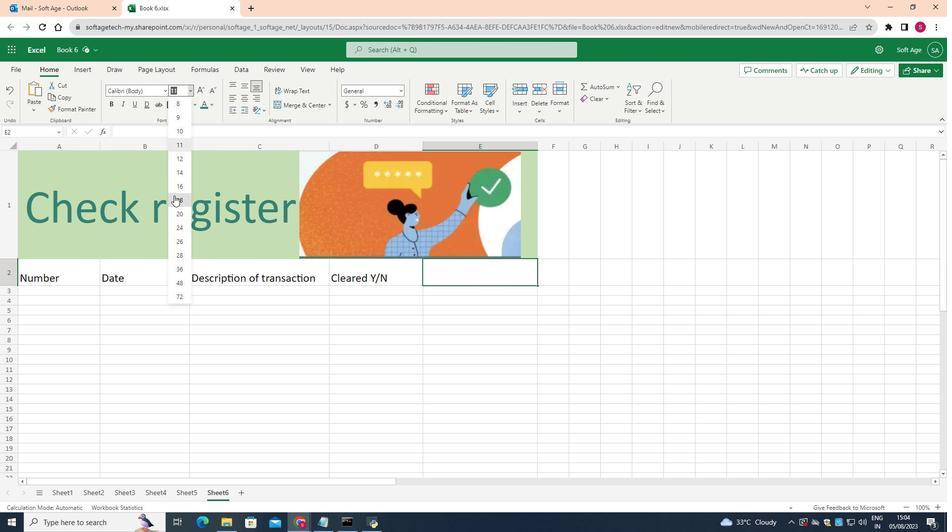 
Action: Key pressed <Key.shift><Key.shift><Key.shift>Debit<Key.space><Key.shift_r><Key.shift_r><Key.shift_r><Key.shift_r><Key.shift_r><Key.shift_r><Key.shift_r><Key.shift_r><Key.shift_r><Key.shift_r><Key.shift_r><Key.shift_r>(-<Key.shift_r><Key.shift_r><Key.shift_r><Key.shift_r><Key.shift_r><Key.shift_r><Key.shift_r><Key.shift_r><Key.shift_r><Key.shift_r>)
Screenshot: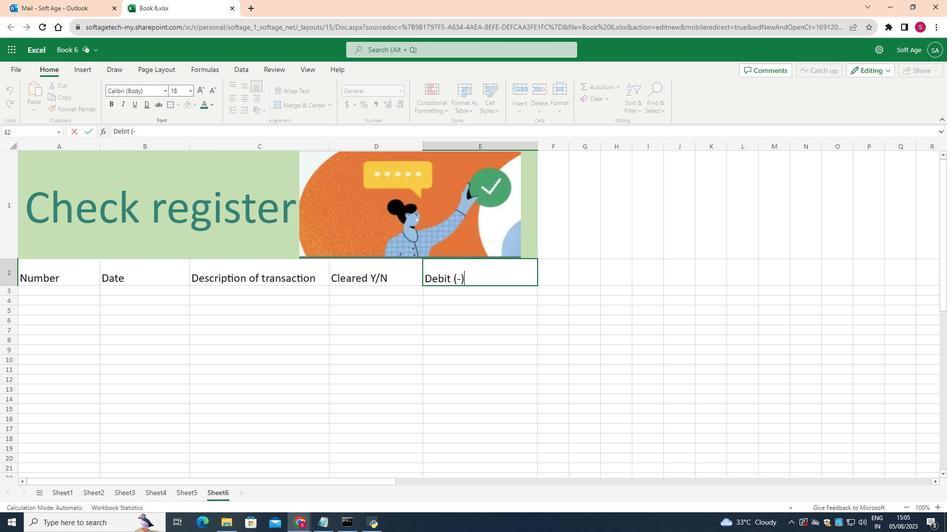 
Action: Mouse moved to (474, 240)
Screenshot: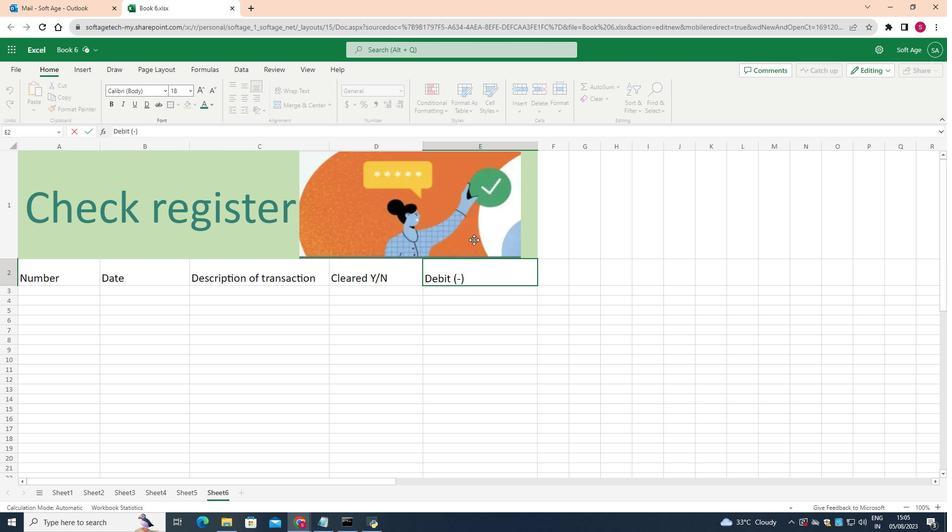 
Action: Mouse pressed left at (474, 240)
Screenshot: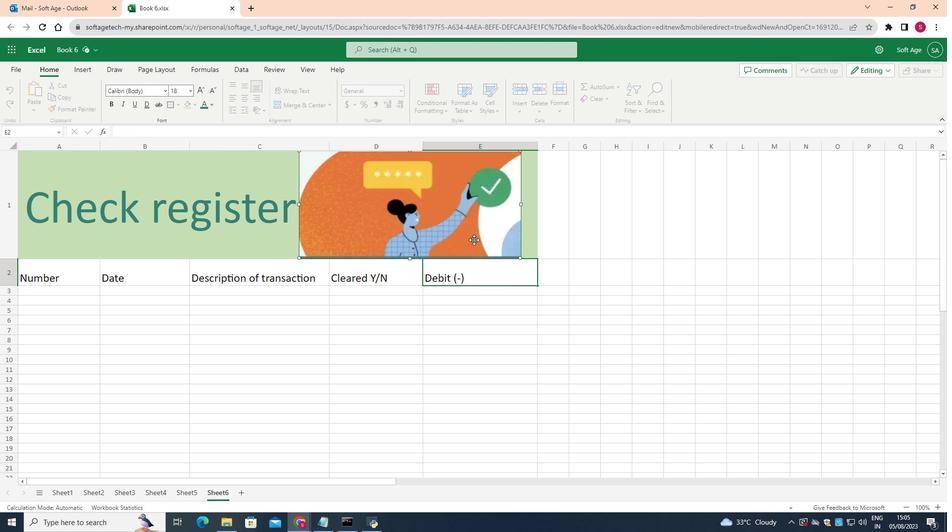 
Action: Mouse moved to (520, 206)
Screenshot: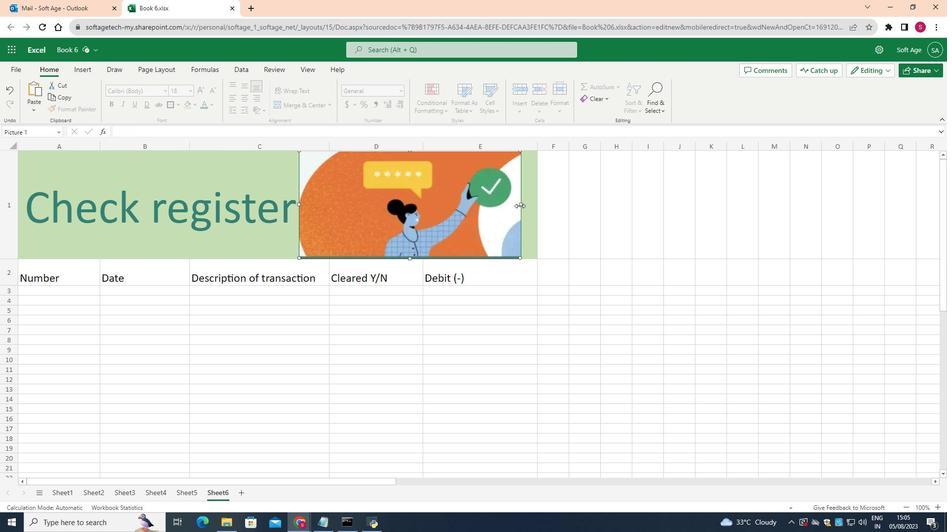 
Action: Mouse pressed left at (520, 206)
Screenshot: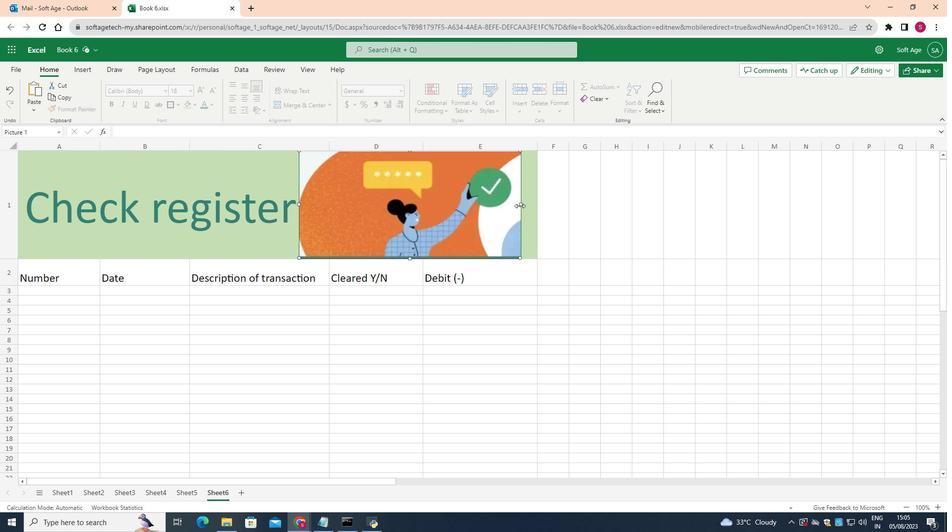 
Action: Mouse moved to (264, 379)
Screenshot: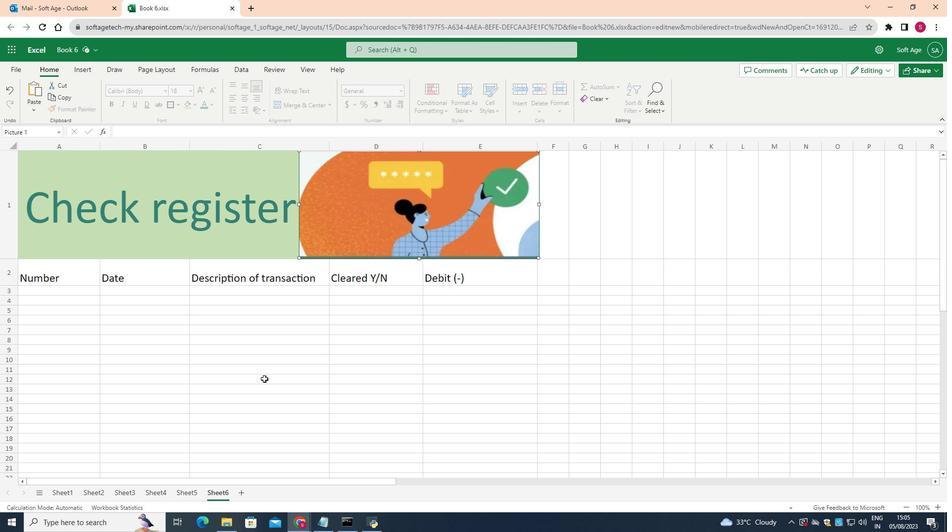 
Action: Mouse pressed left at (264, 379)
Screenshot: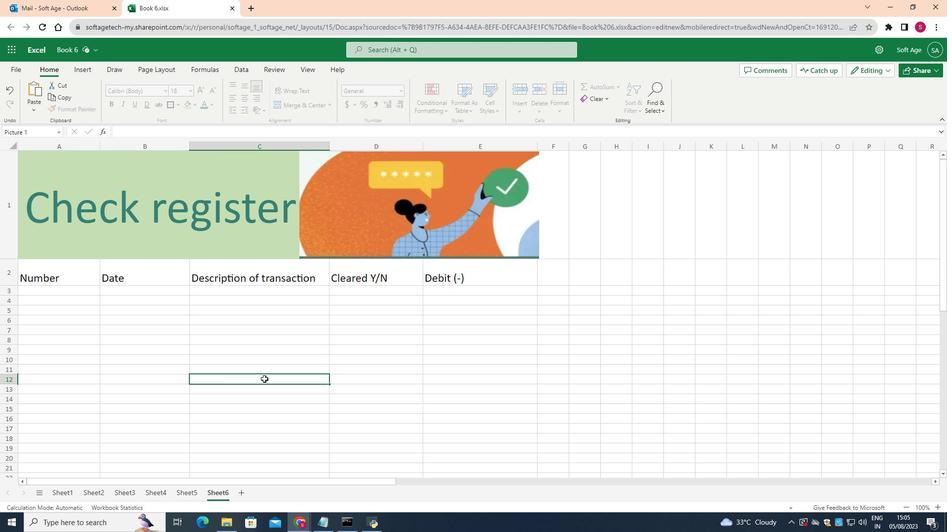 
Action: Mouse moved to (88, 273)
Screenshot: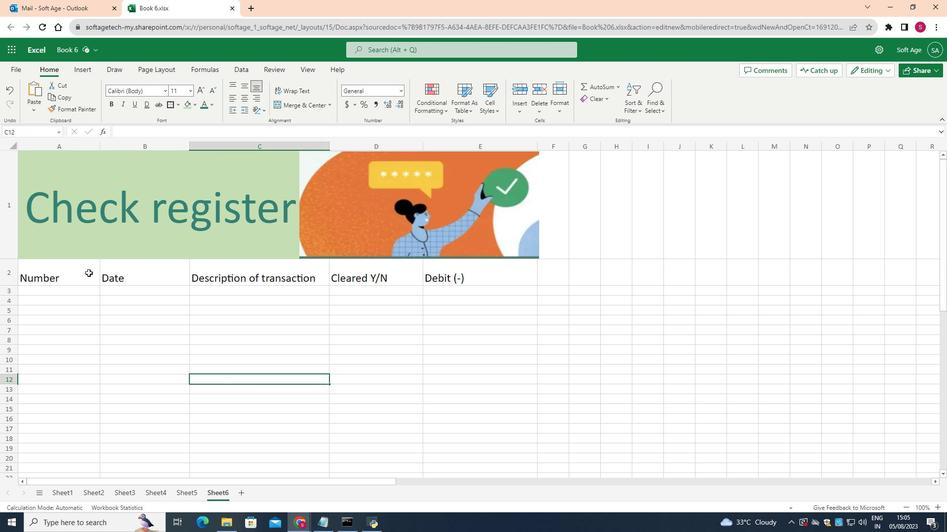 
Action: Mouse pressed left at (88, 273)
Screenshot: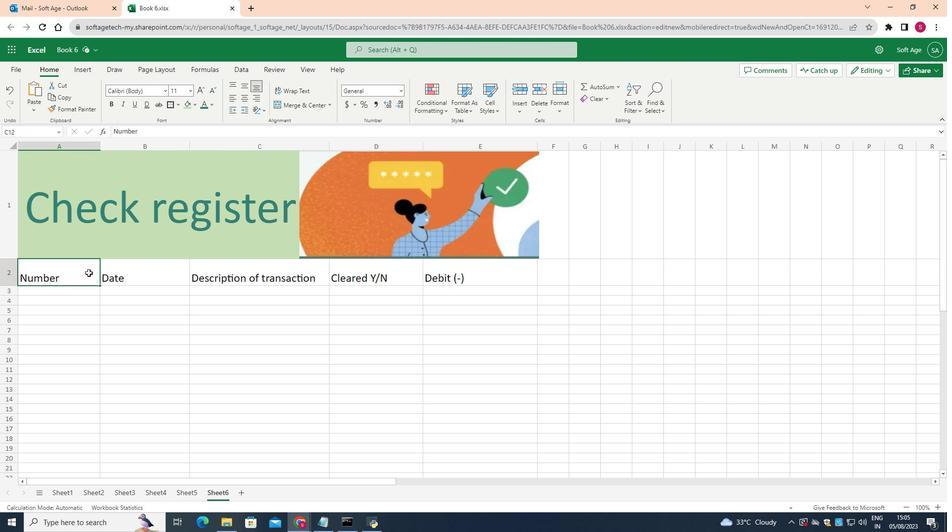 
Action: Mouse moved to (246, 94)
Screenshot: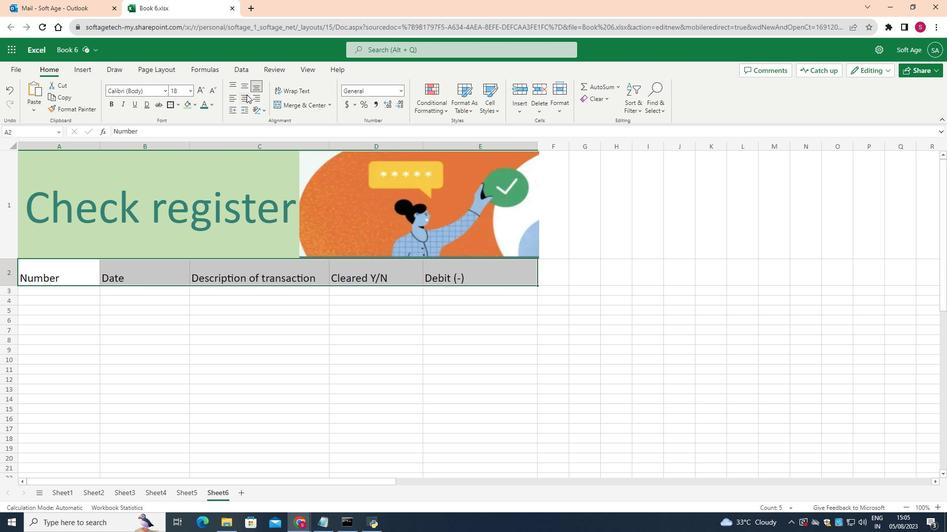 
Action: Mouse pressed left at (246, 94)
Screenshot: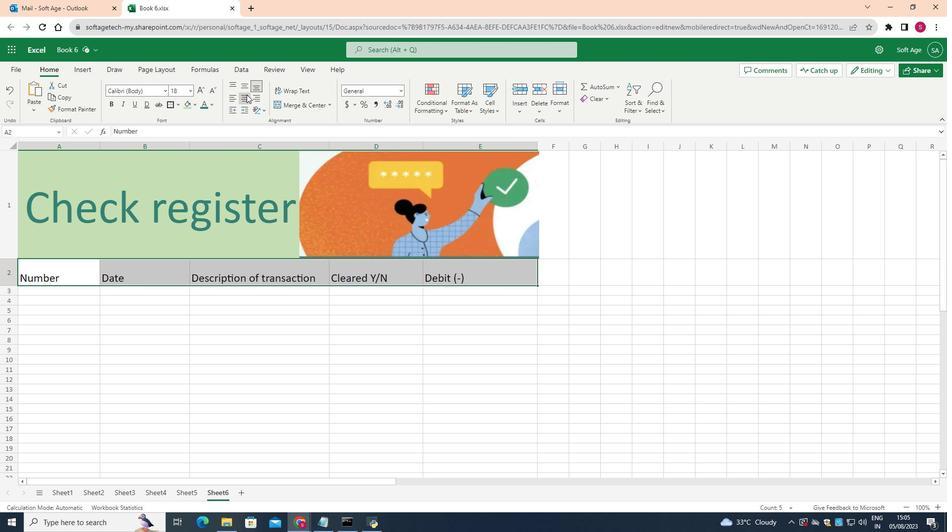 
Action: Mouse moved to (246, 83)
Screenshot: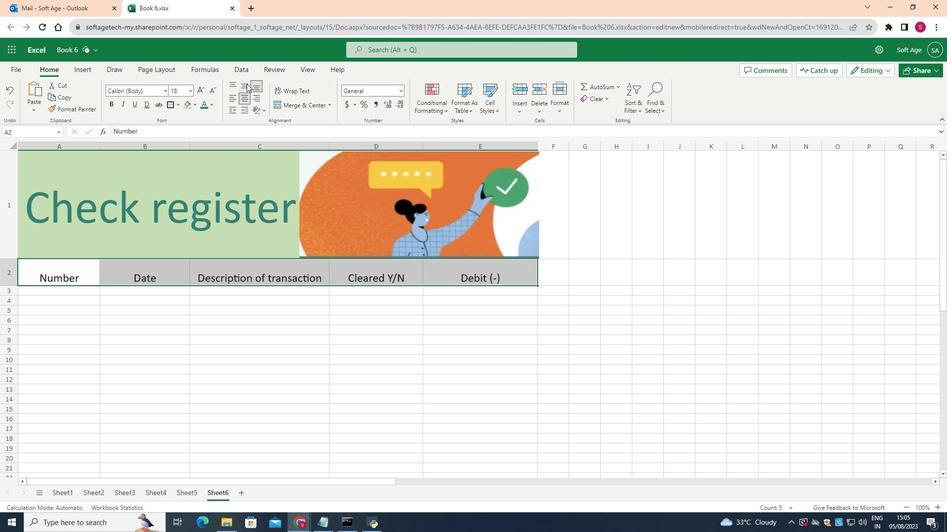 
Action: Mouse pressed left at (246, 83)
Screenshot: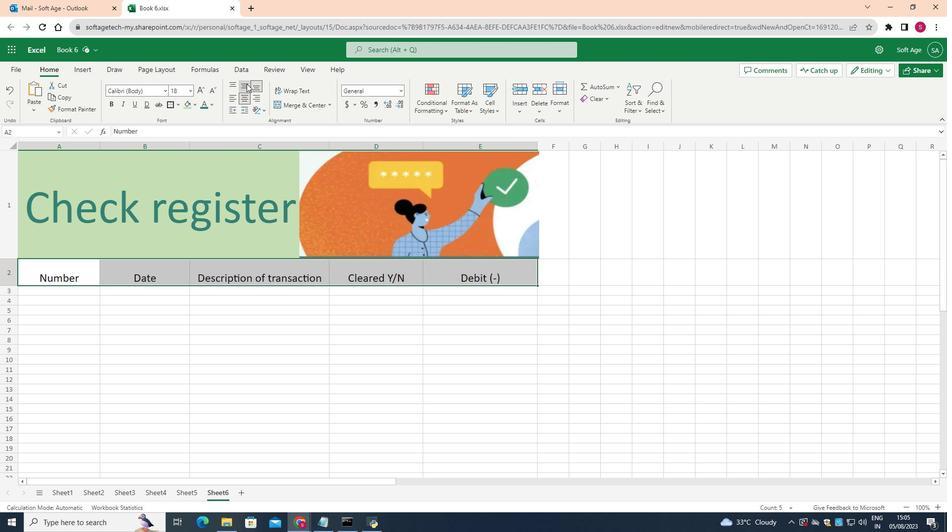
Action: Mouse moved to (195, 101)
Screenshot: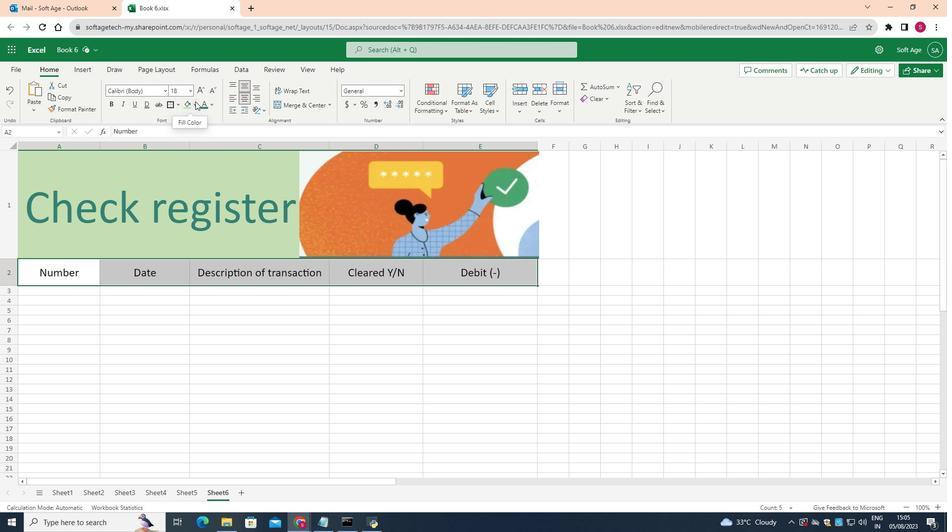 
Action: Mouse pressed left at (195, 101)
Screenshot: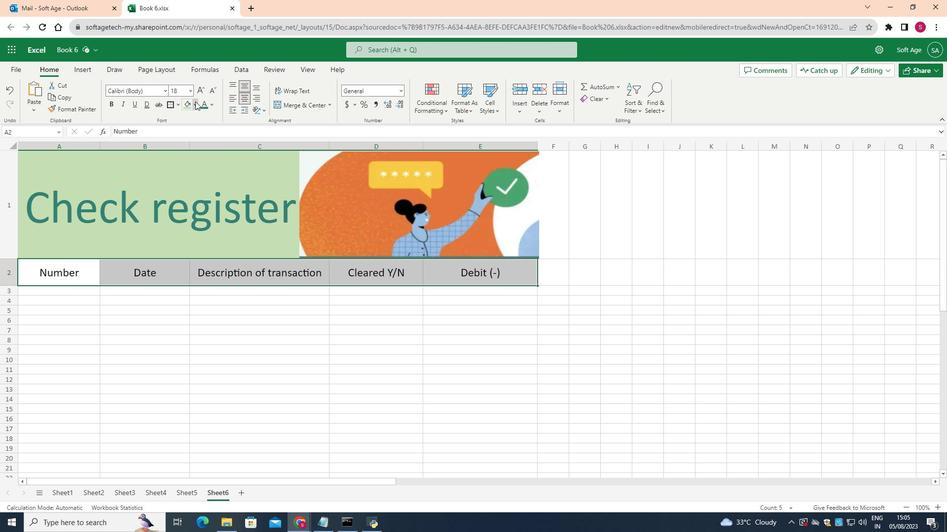 
Action: Mouse moved to (295, 182)
Screenshot: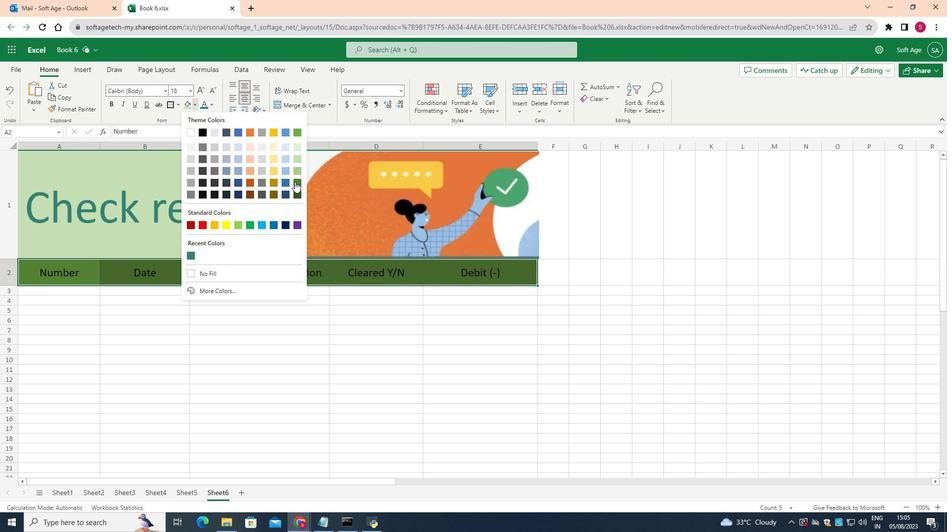 
Action: Mouse pressed left at (295, 182)
Screenshot: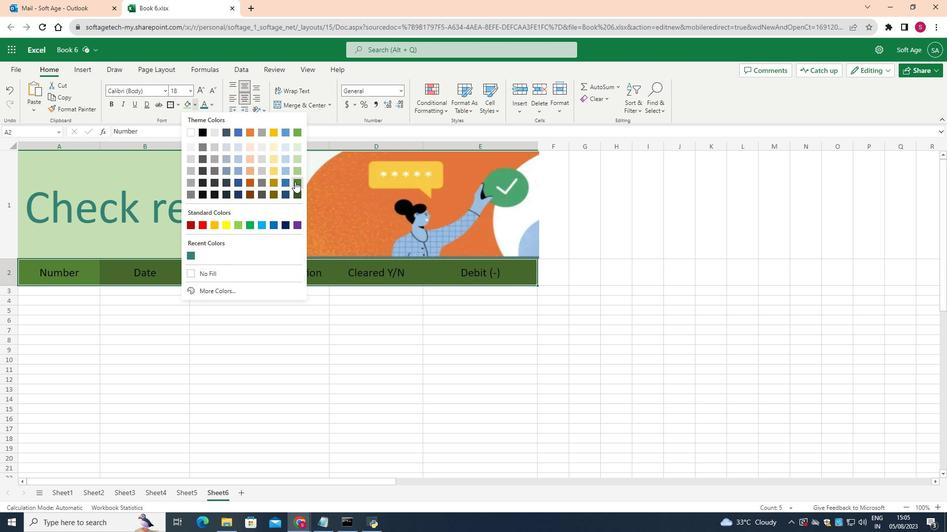 
Action: Mouse moved to (209, 104)
Screenshot: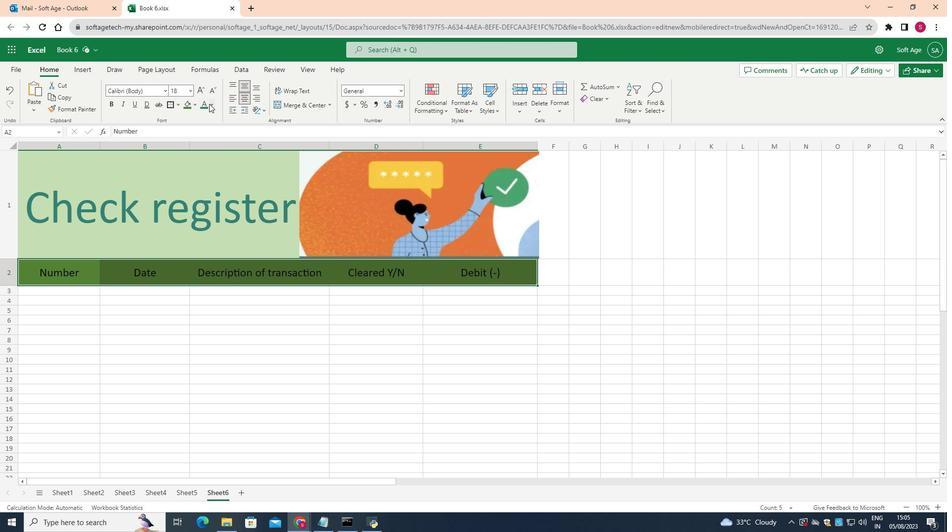 
Action: Mouse pressed left at (209, 104)
Screenshot: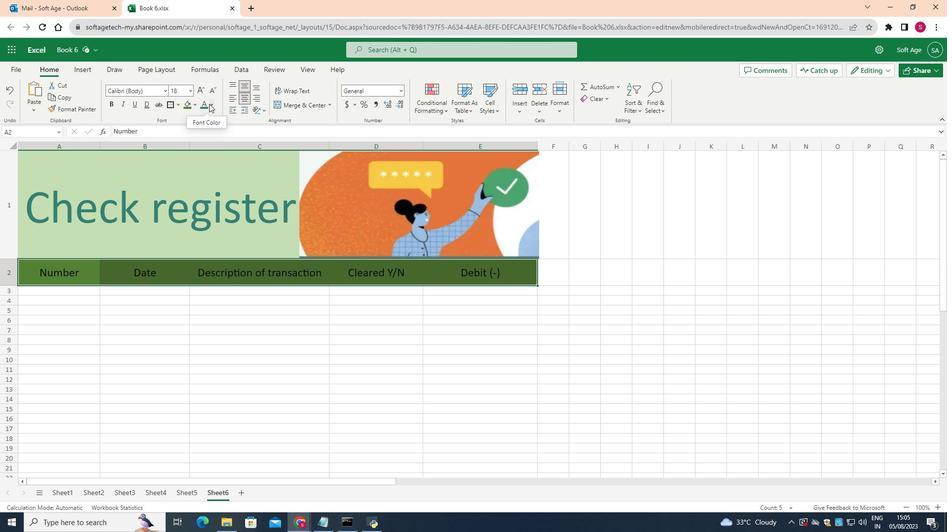 
Action: Mouse moved to (206, 151)
Screenshot: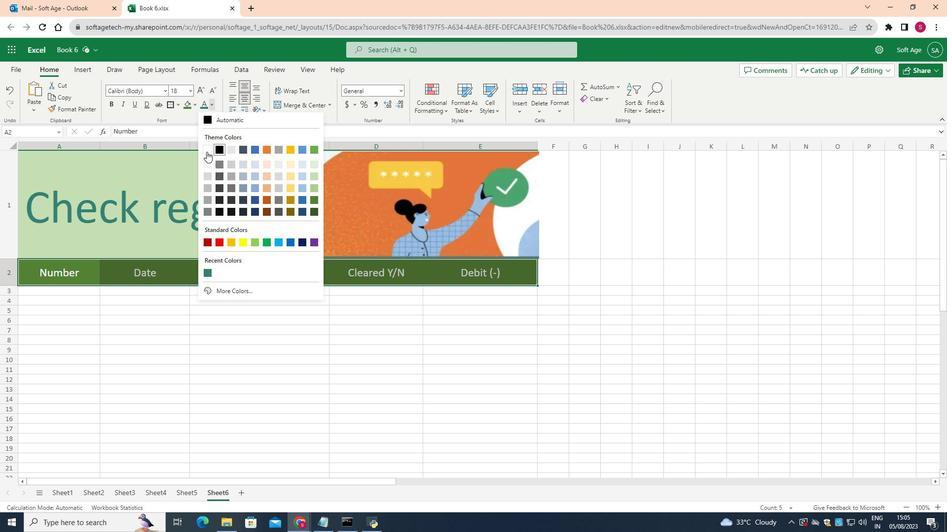 
Action: Mouse pressed left at (206, 151)
Screenshot: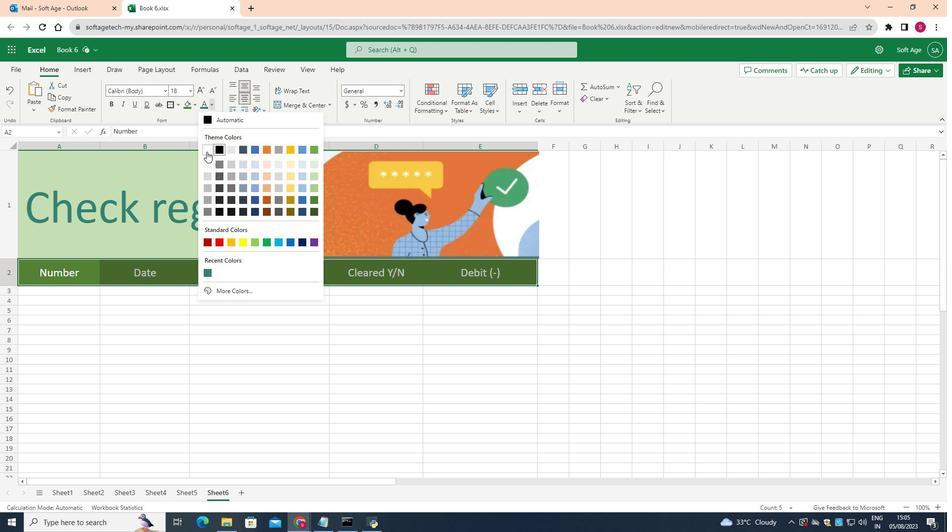 
Action: Mouse moved to (150, 333)
Screenshot: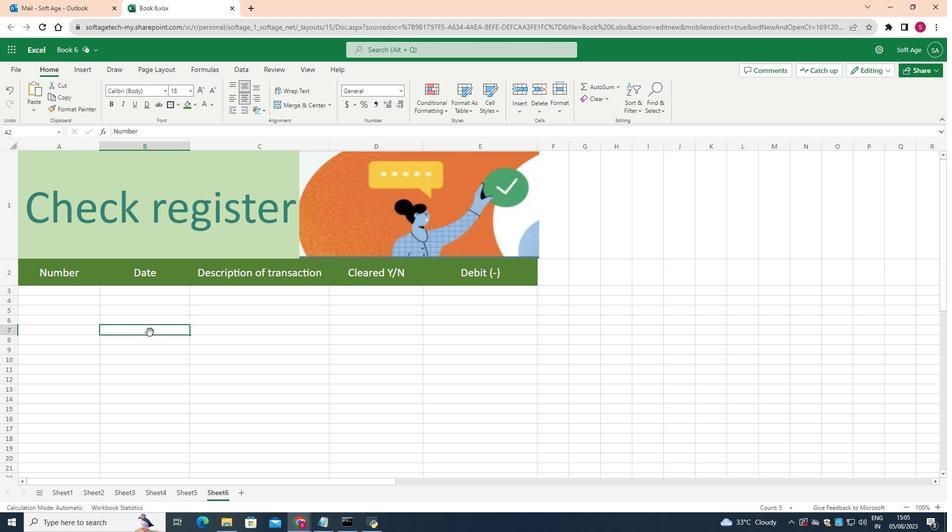 
Action: Mouse pressed left at (150, 333)
Screenshot: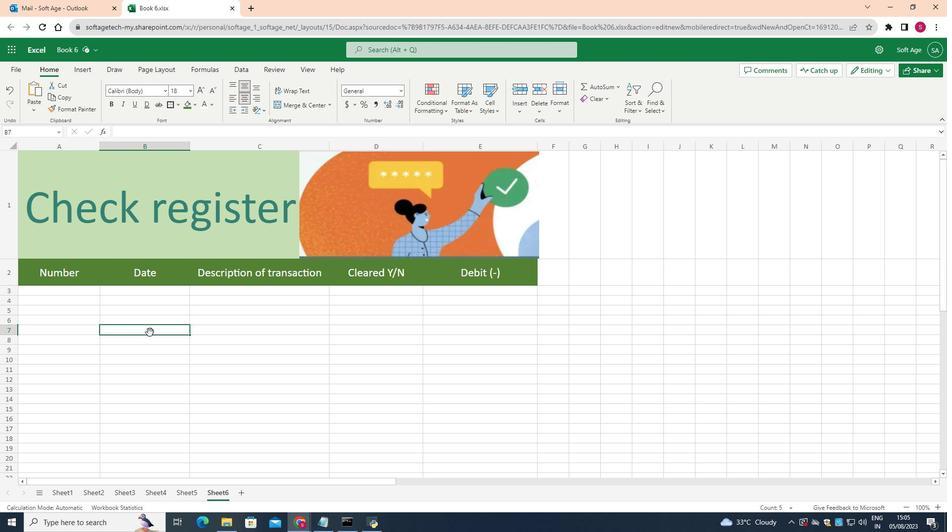 
Action: Mouse moved to (12, 295)
Screenshot: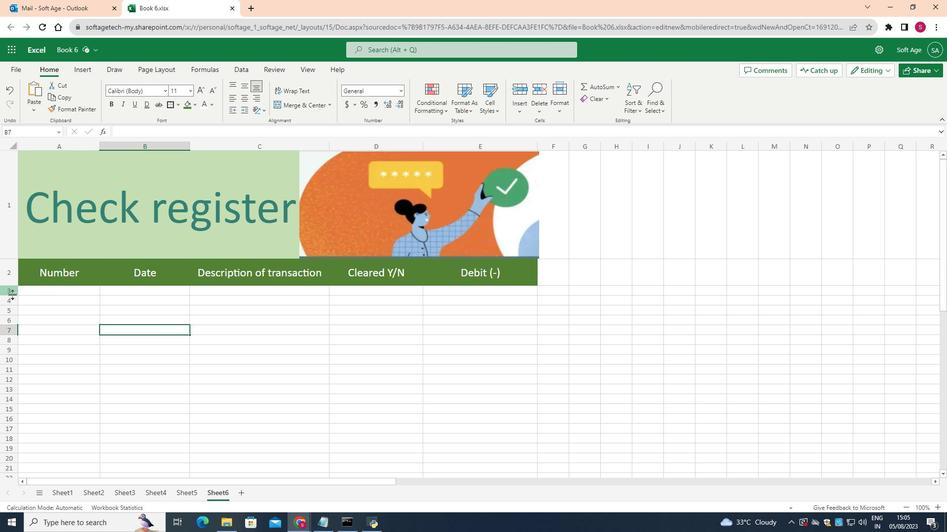 
Action: Mouse pressed left at (12, 295)
Screenshot: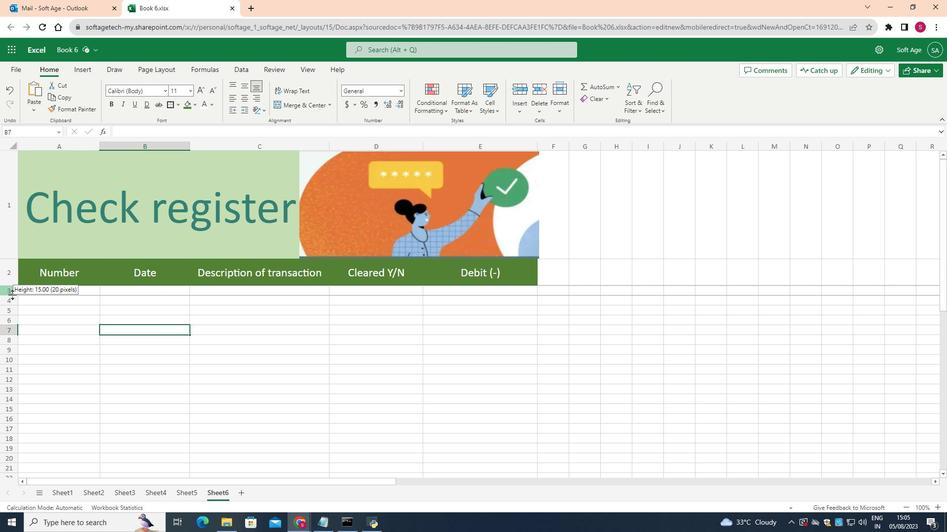 
Action: Mouse moved to (12, 319)
Screenshot: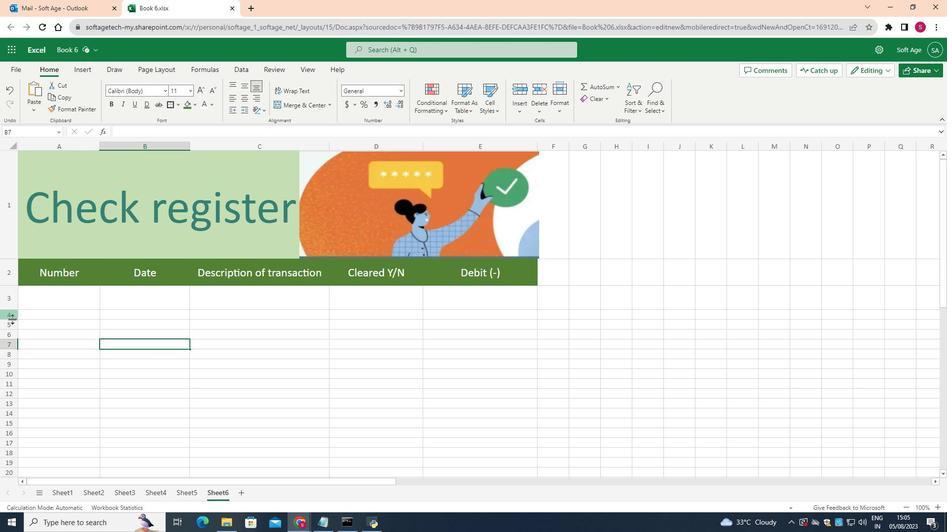 
Action: Mouse pressed left at (12, 319)
Screenshot: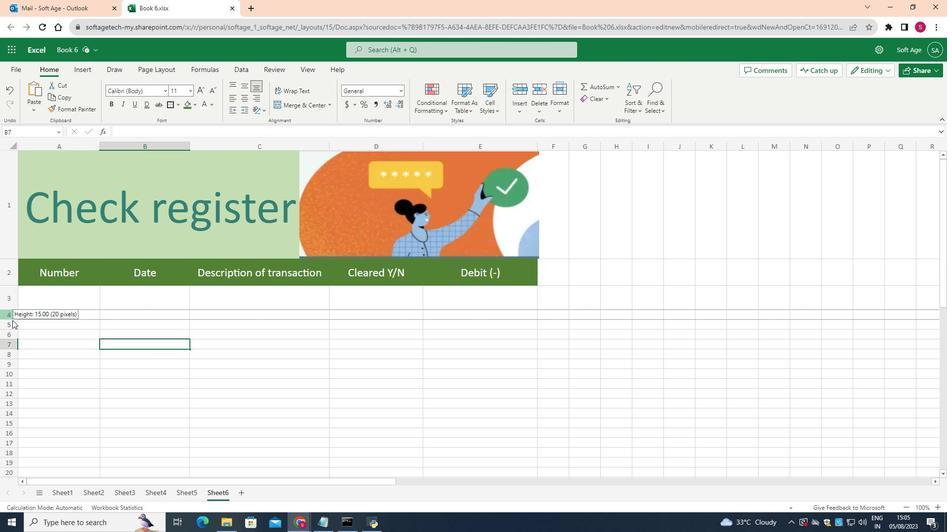 
Action: Mouse moved to (13, 342)
Screenshot: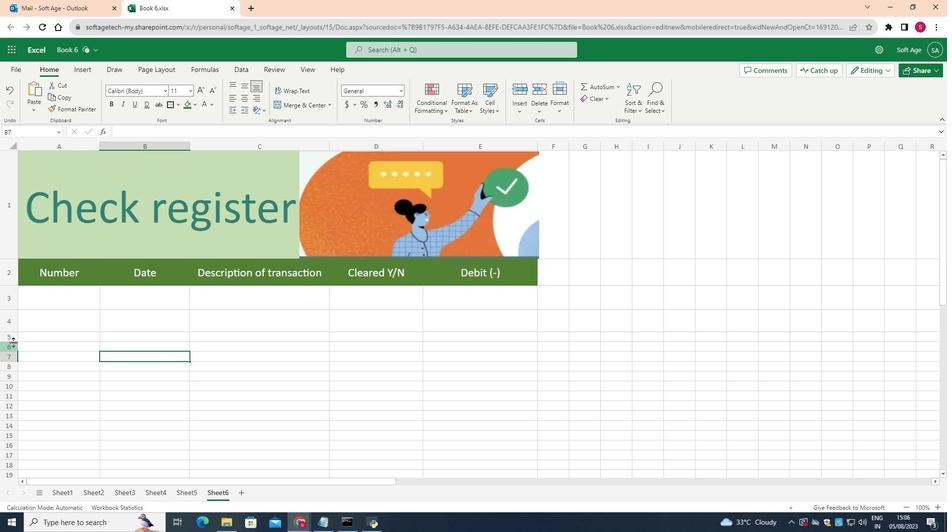 
Action: Mouse pressed left at (13, 342)
Screenshot: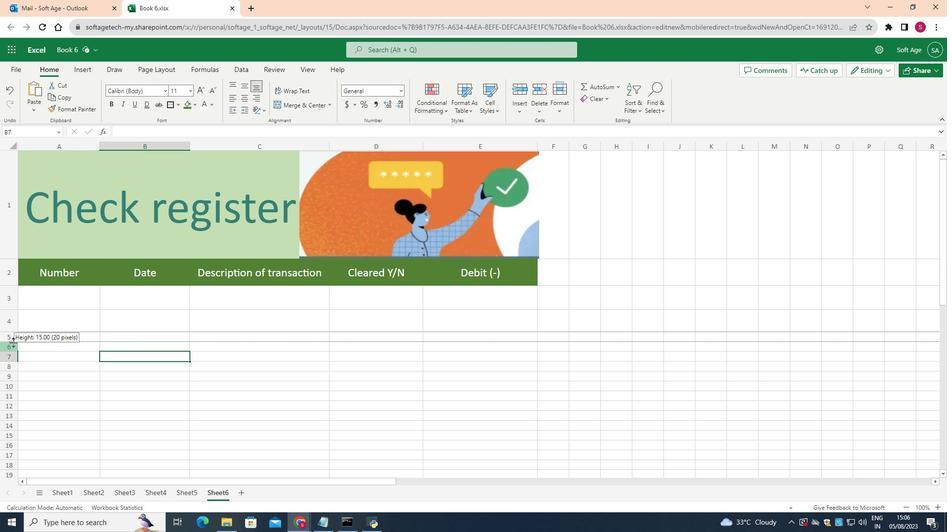 
Action: Mouse moved to (13, 366)
Screenshot: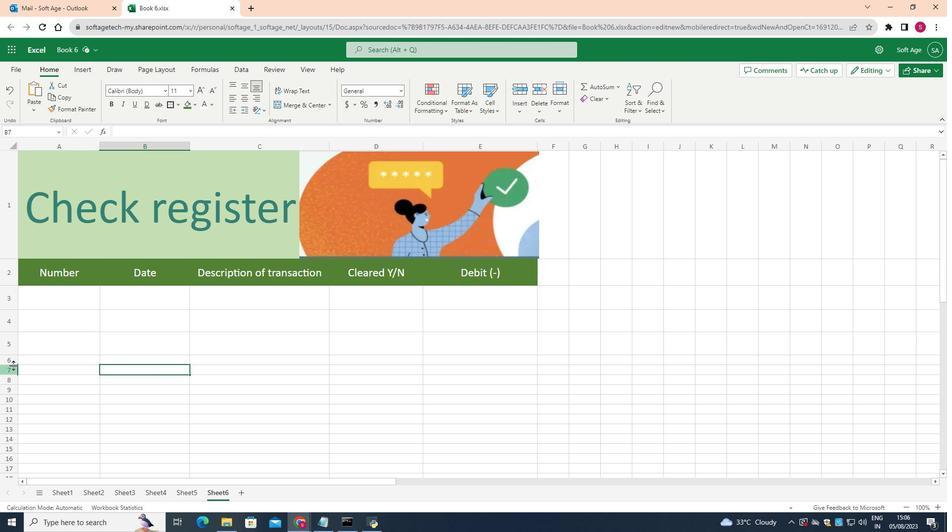 
Action: Mouse pressed left at (13, 366)
Screenshot: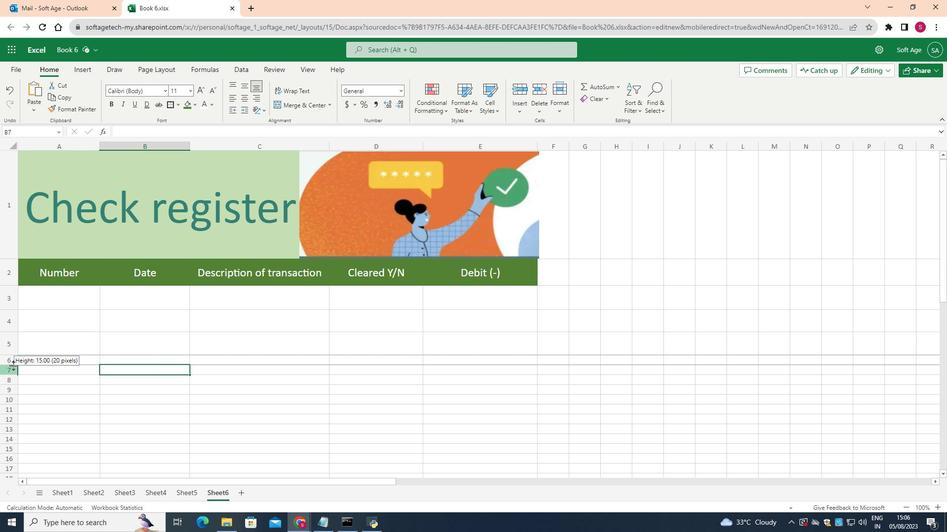 
Action: Mouse moved to (13, 388)
Screenshot: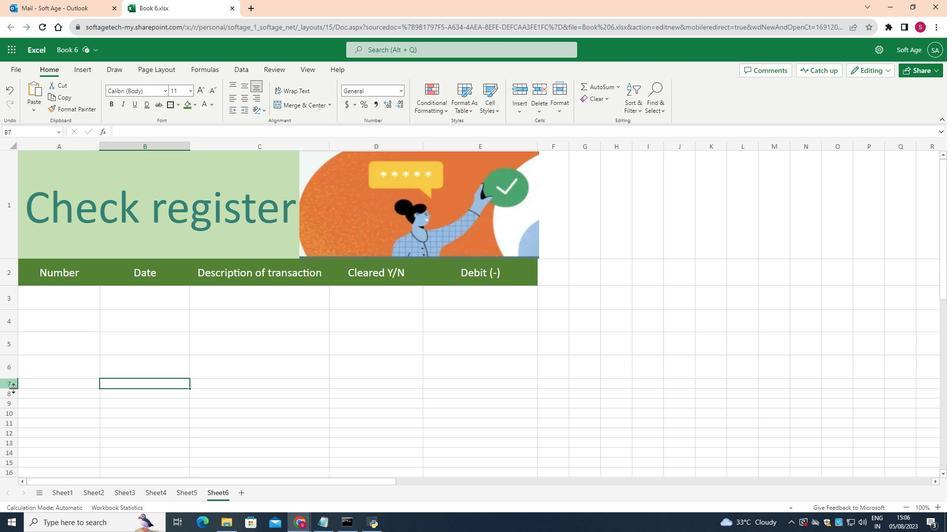
Action: Mouse pressed left at (13, 388)
Screenshot: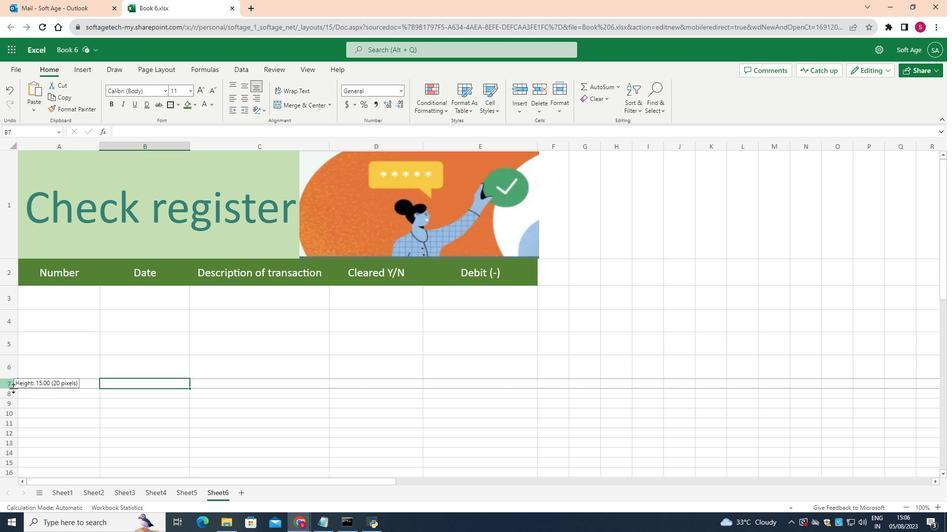 
Action: Mouse moved to (12, 413)
Screenshot: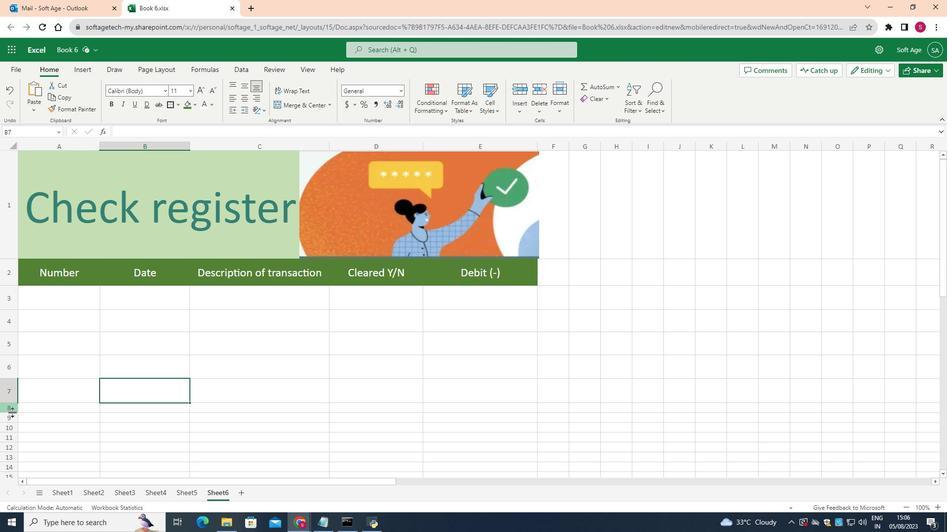 
Action: Mouse pressed left at (12, 413)
Screenshot: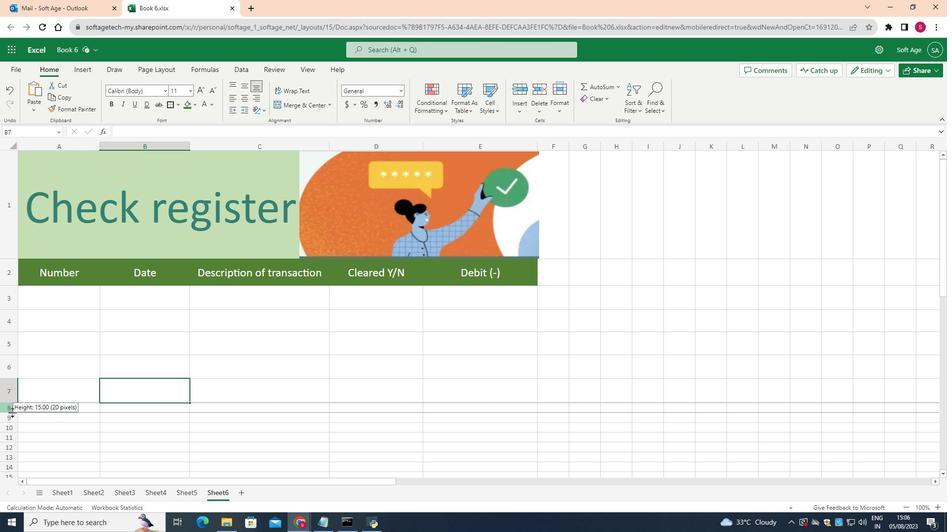 
Action: Mouse moved to (14, 438)
Screenshot: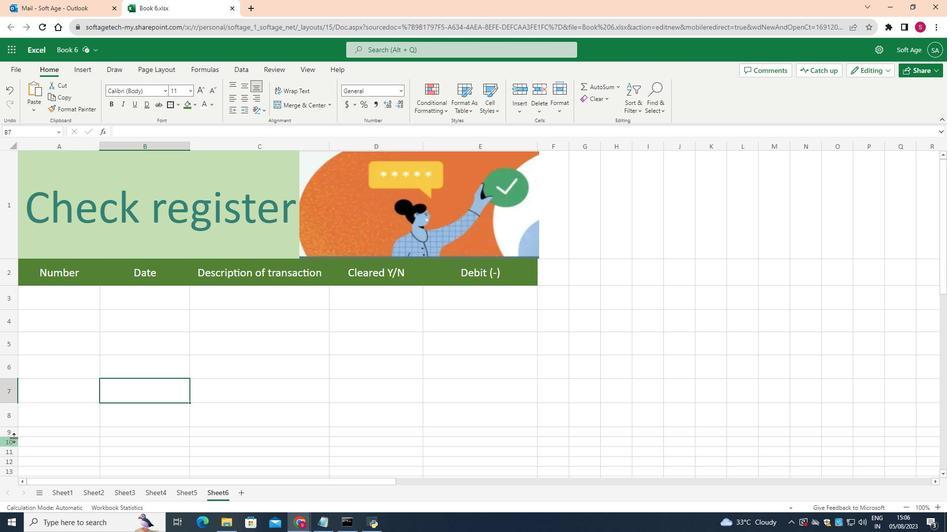 
Action: Mouse pressed left at (14, 438)
Screenshot: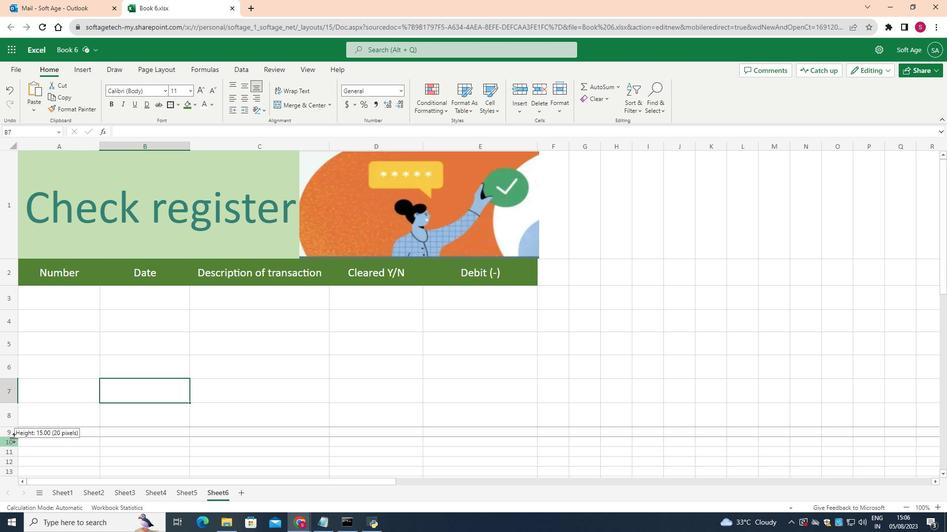 
Action: Mouse moved to (11, 460)
Screenshot: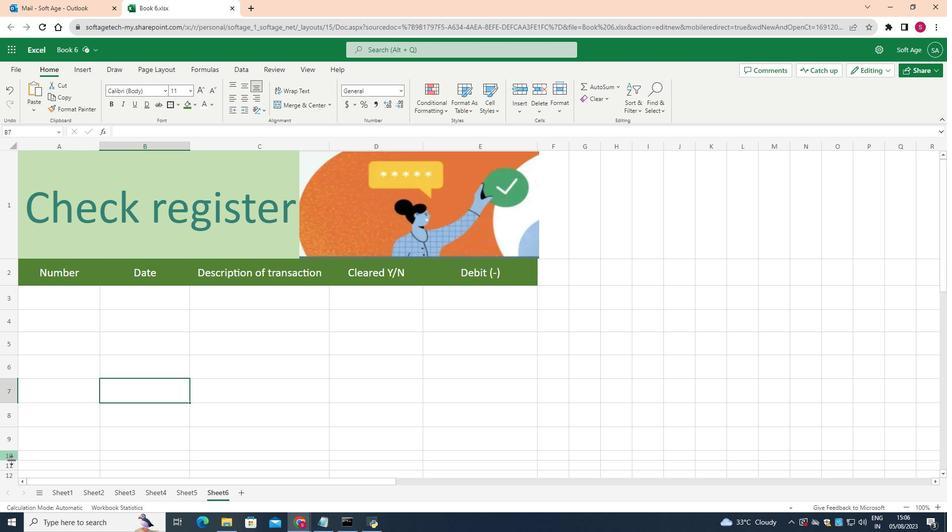 
Action: Mouse pressed left at (11, 460)
Screenshot: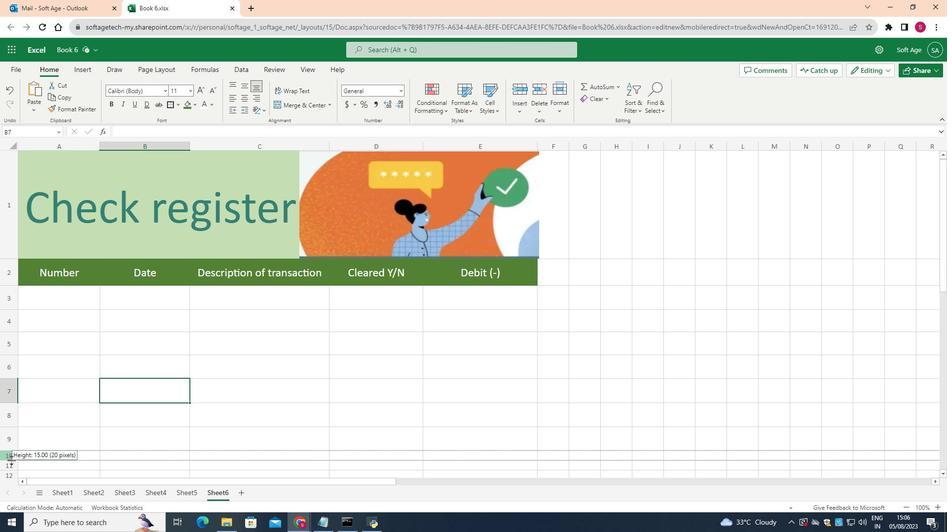 
Action: Mouse moved to (72, 301)
Screenshot: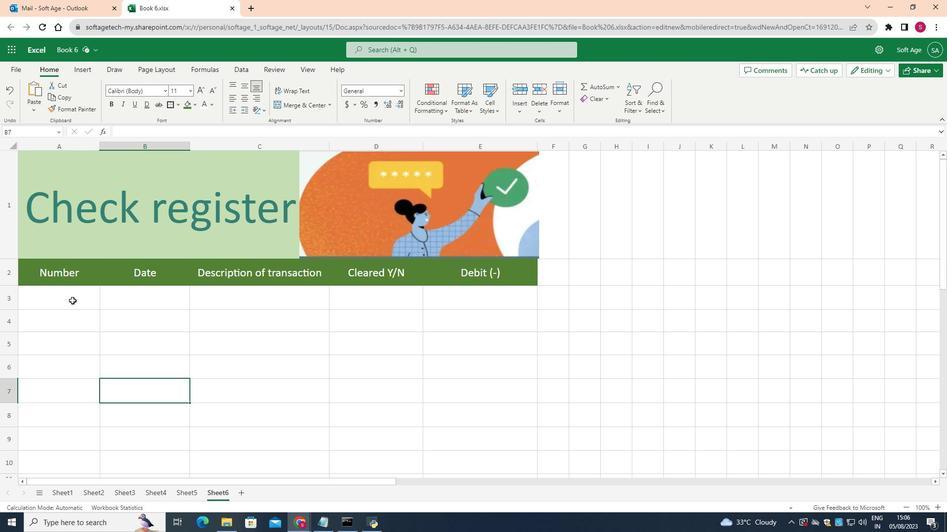 
Action: Mouse pressed left at (72, 301)
Screenshot: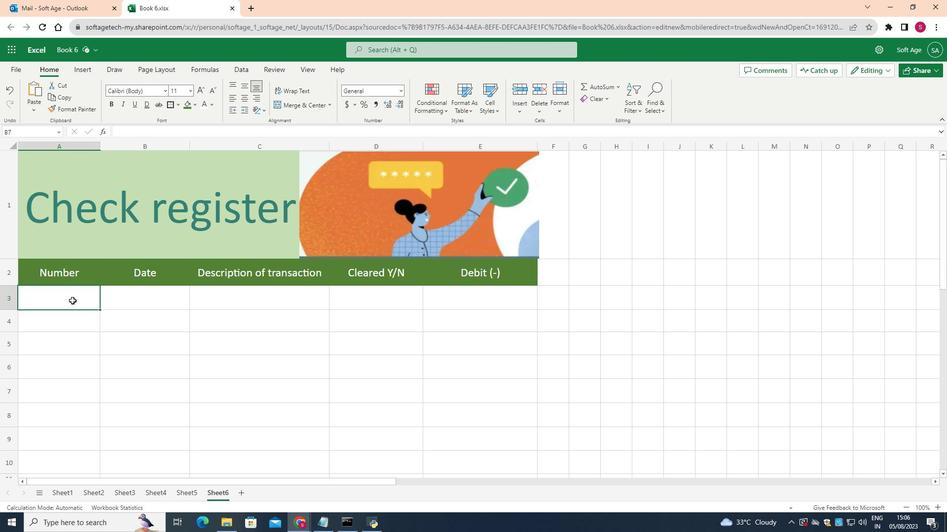 
Action: Mouse moved to (139, 291)
Screenshot: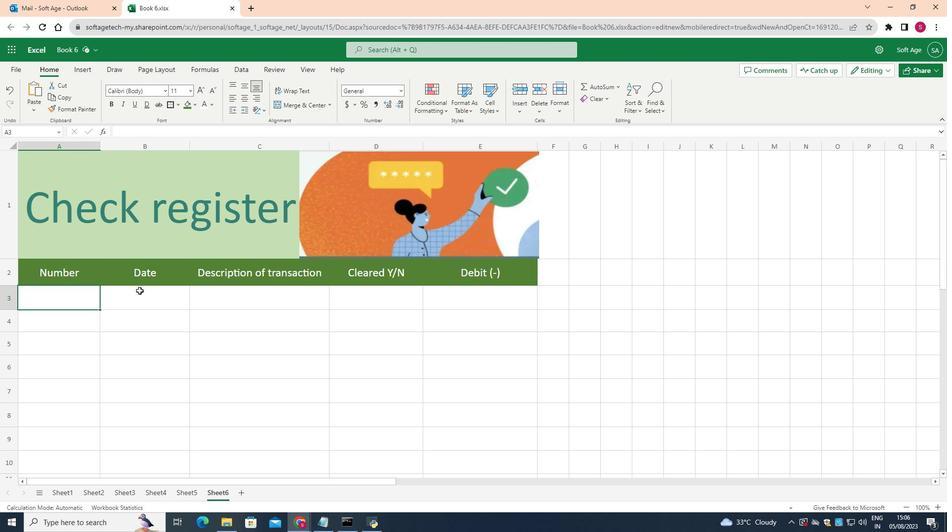 
Action: Mouse pressed left at (139, 291)
Screenshot: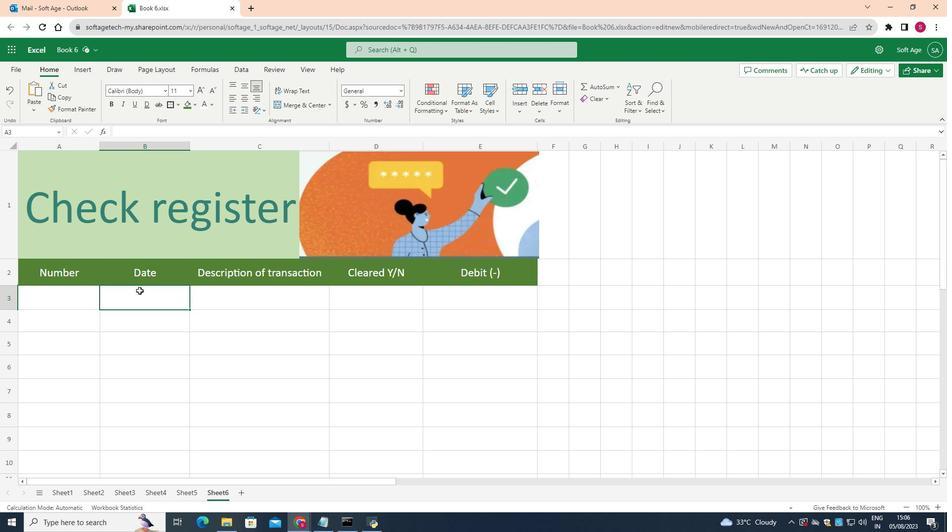 
Action: Mouse moved to (189, 88)
Screenshot: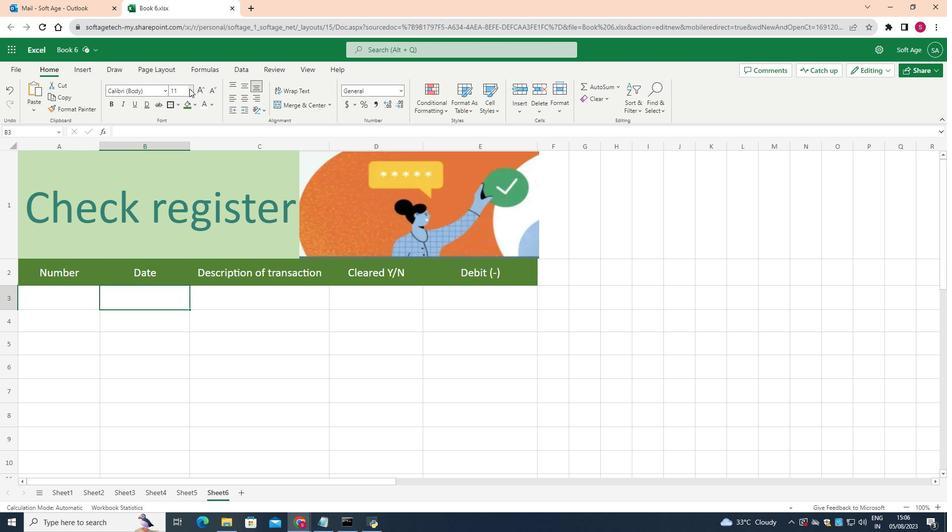 
Action: Mouse pressed left at (189, 88)
Screenshot: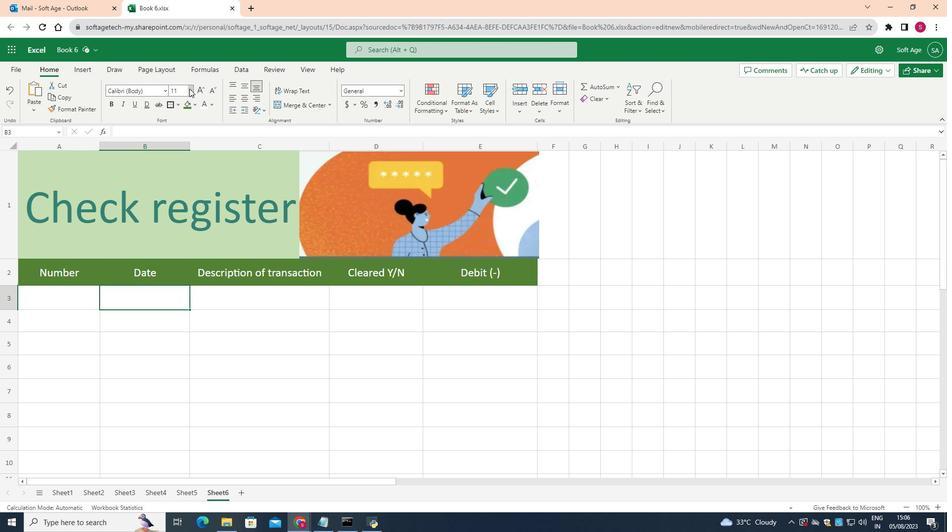 
Action: Mouse moved to (182, 173)
Screenshot: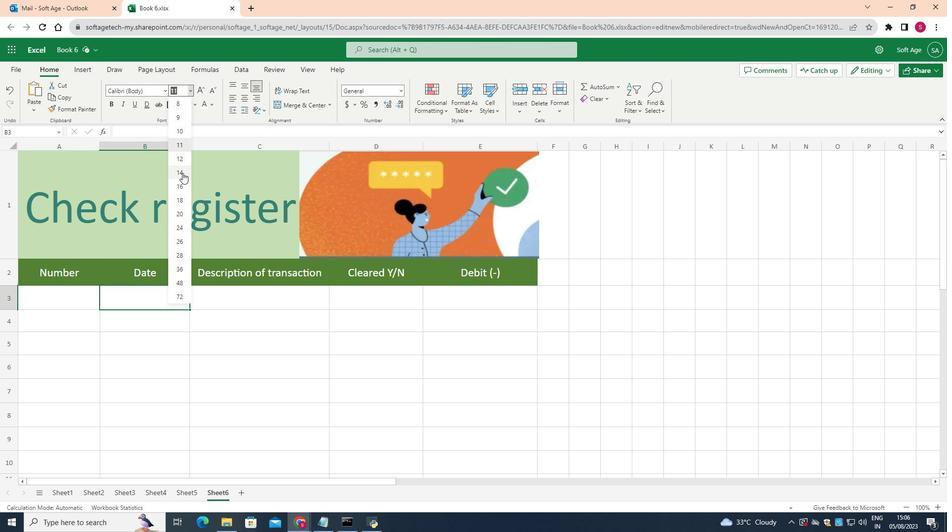 
Action: Mouse pressed left at (182, 173)
Screenshot: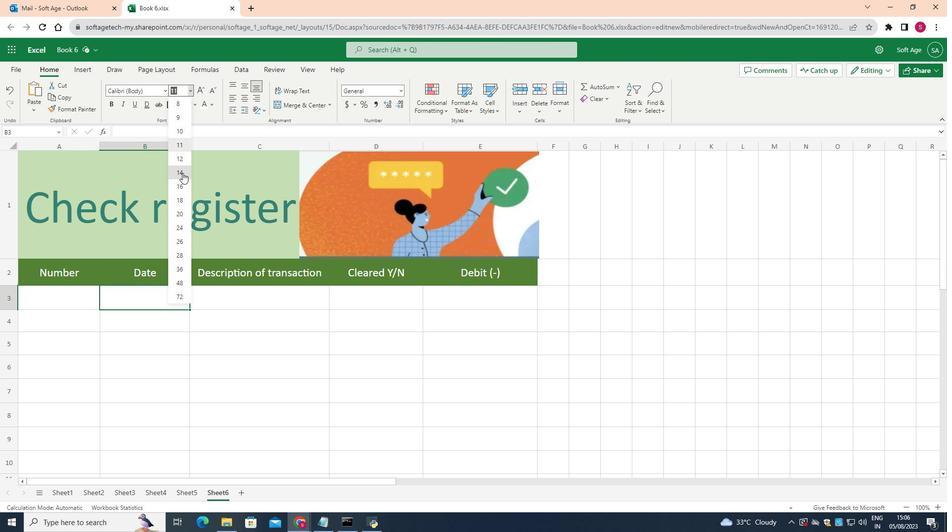 
Action: Mouse moved to (149, 291)
Screenshot: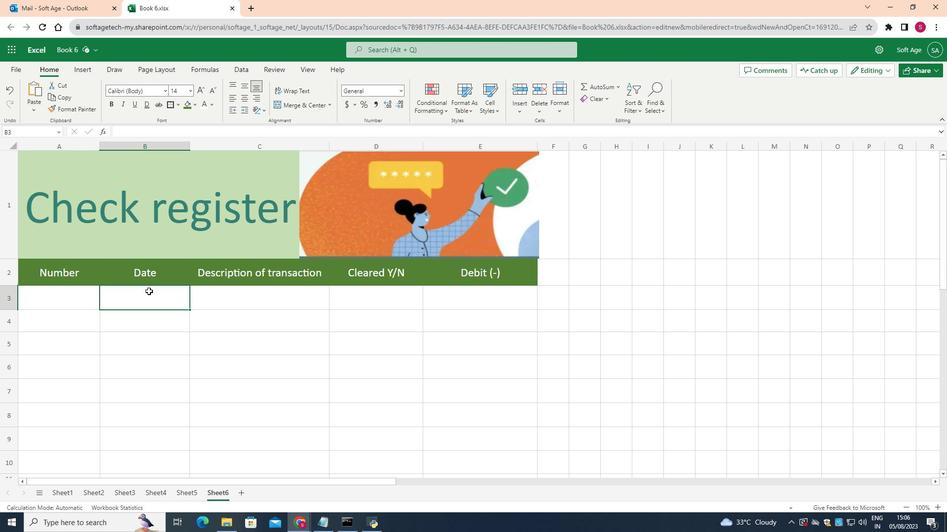 
Action: Mouse pressed left at (149, 291)
Screenshot: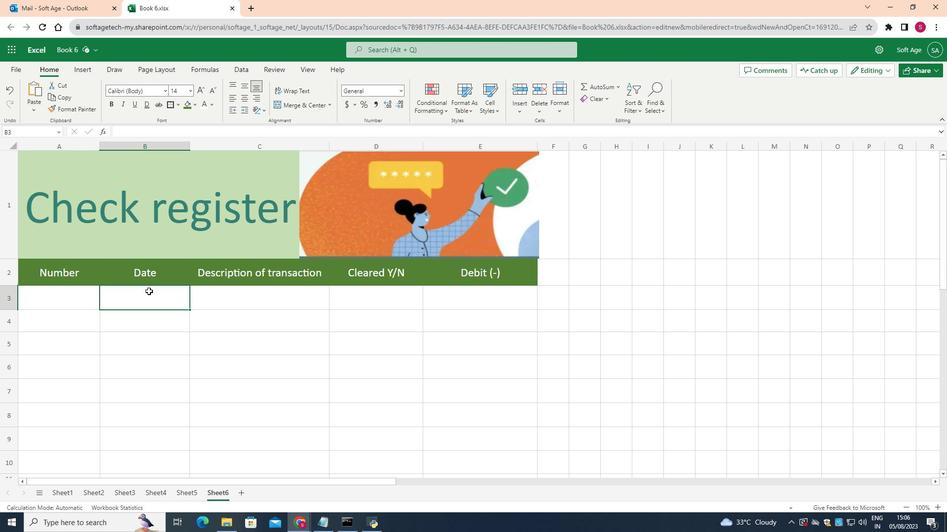 
Action: Mouse pressed left at (149, 291)
Screenshot: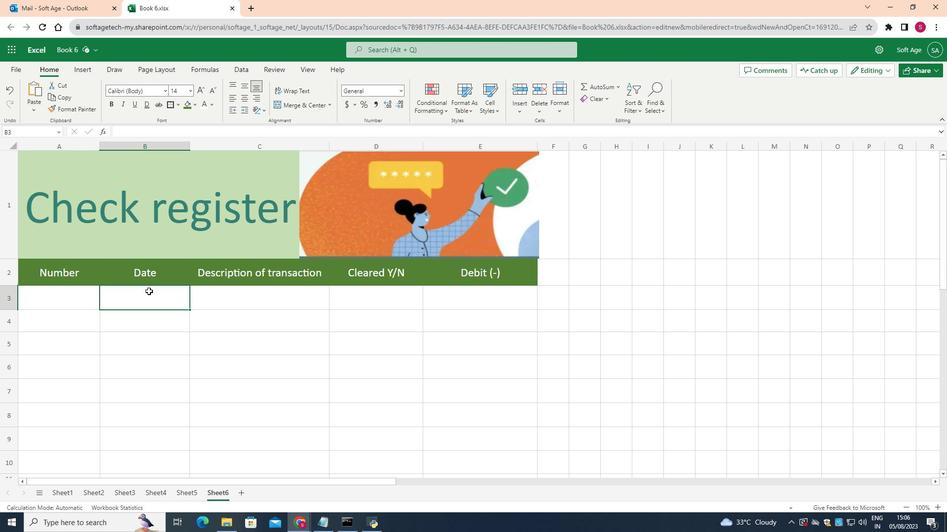 
Action: Key pressed 1/19/23
Screenshot: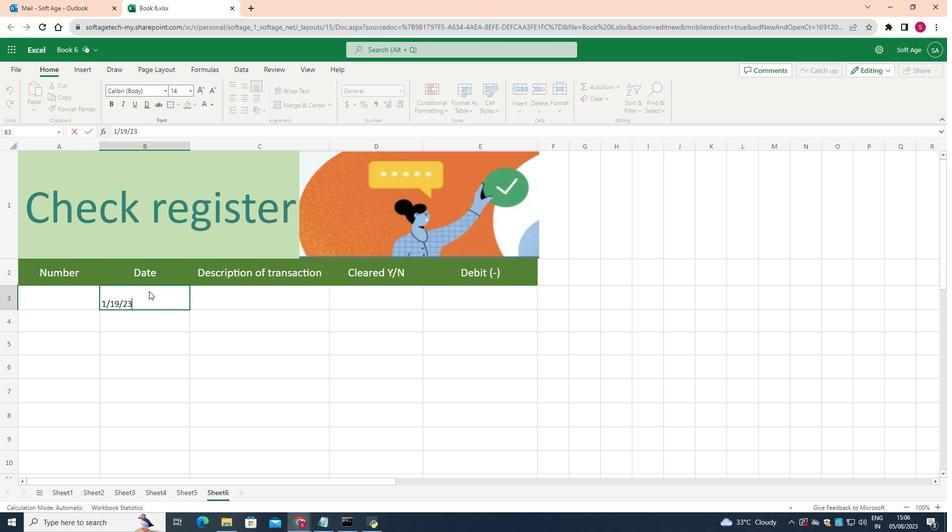 
Action: Mouse moved to (284, 306)
Screenshot: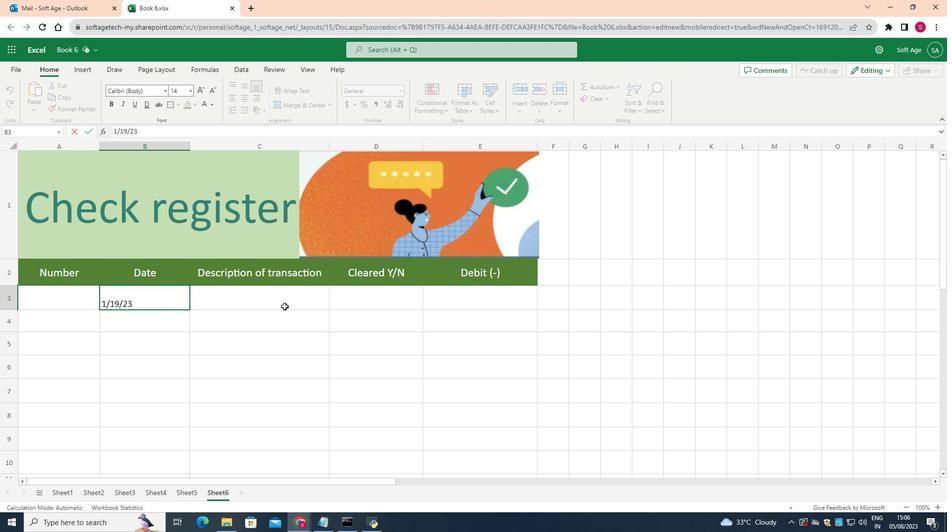 
Action: Mouse pressed left at (284, 306)
Screenshot: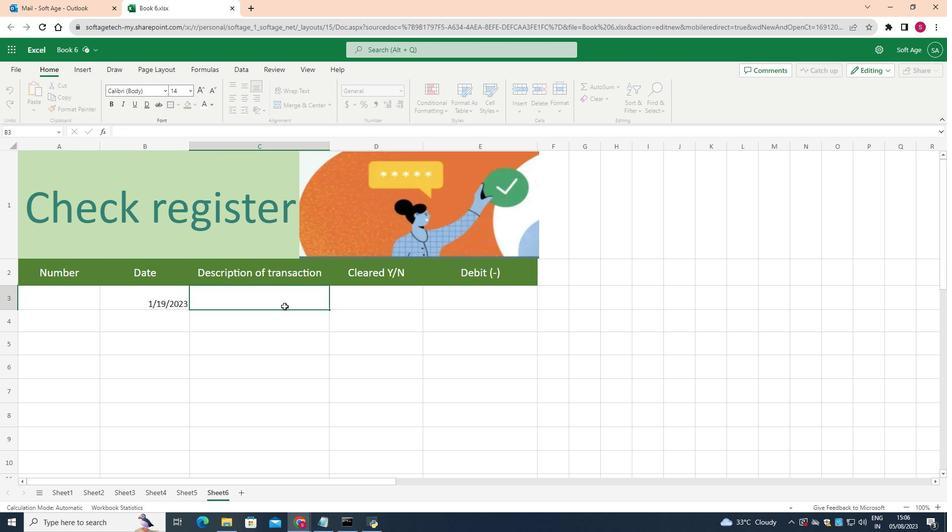 
Action: Mouse moved to (190, 91)
Screenshot: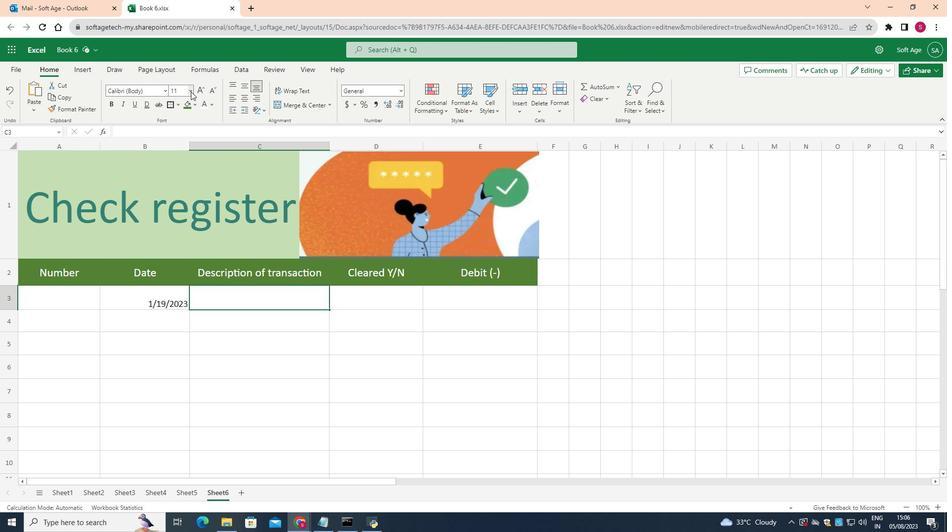 
Action: Mouse pressed left at (190, 91)
Screenshot: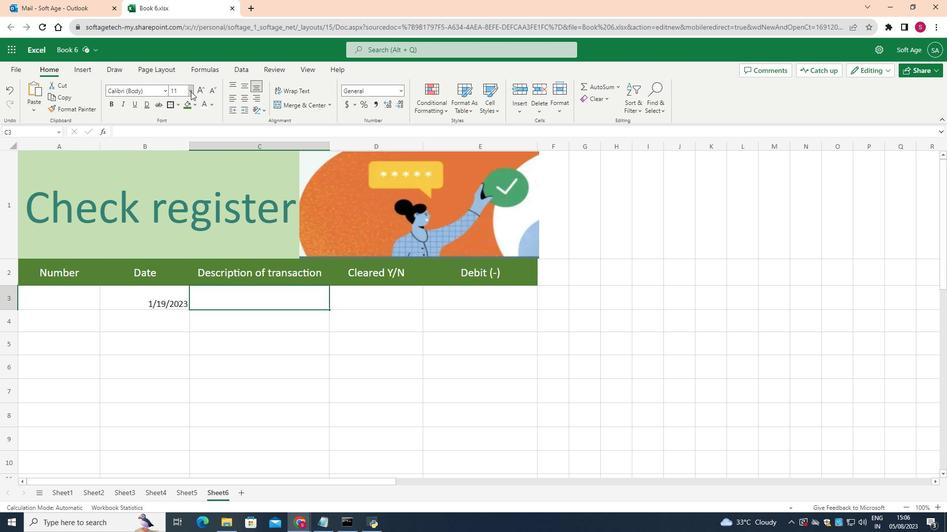 
Action: Mouse moved to (179, 171)
Screenshot: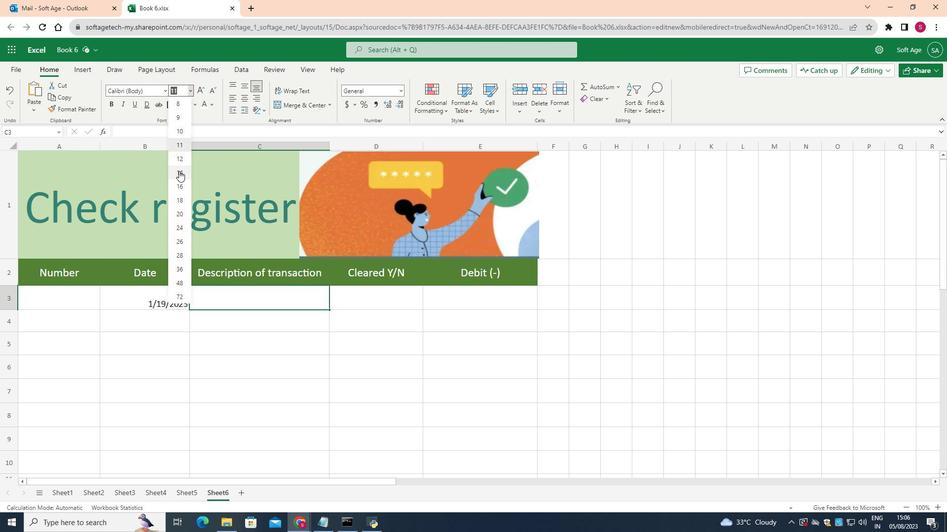 
Action: Mouse pressed left at (179, 171)
Screenshot: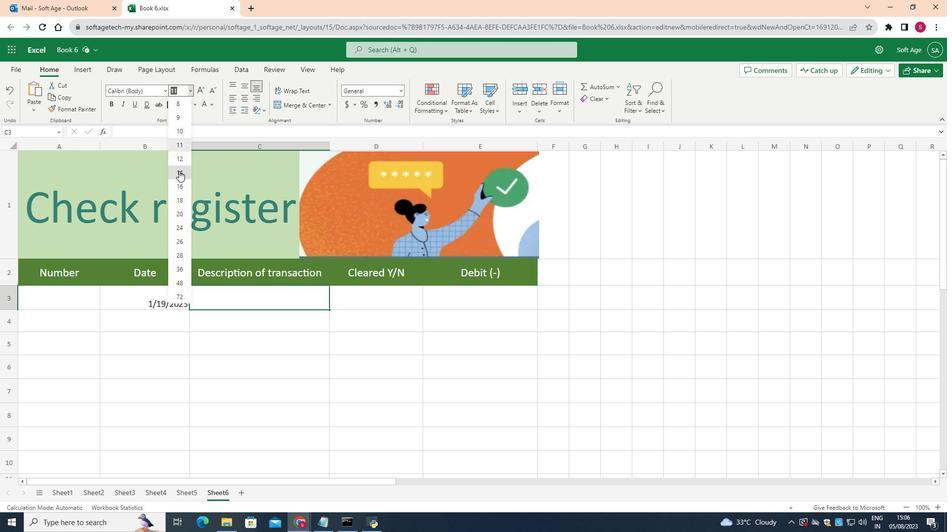 
Action: Key pressed <Key.shift>Previous<Key.space>balance
Screenshot: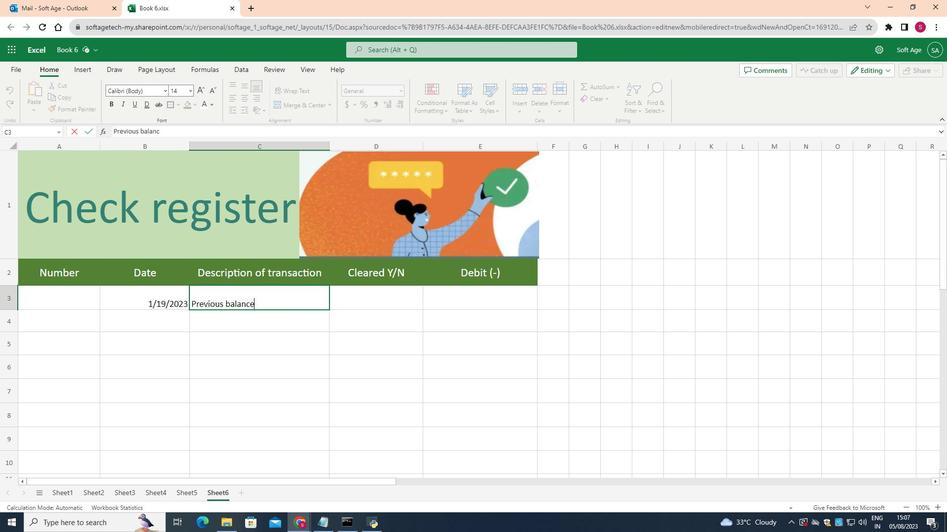 
Action: Mouse moved to (350, 296)
Screenshot: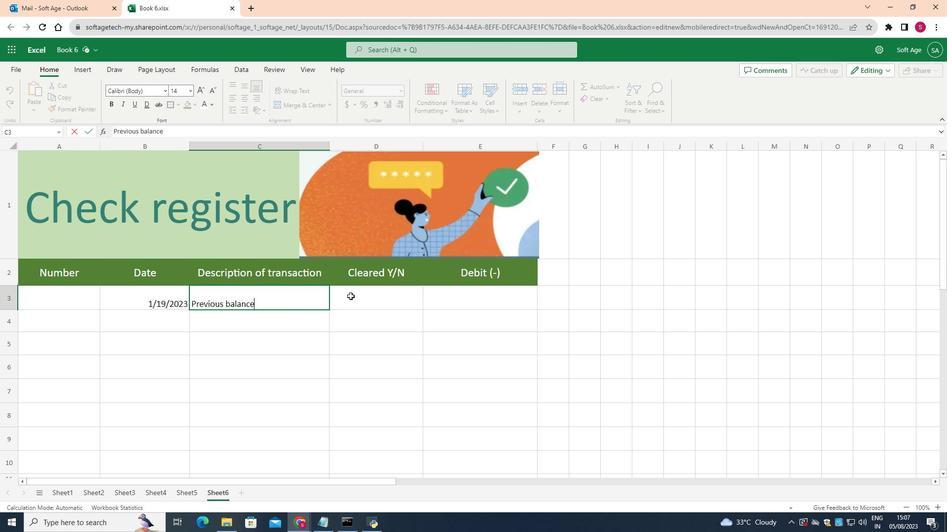 
Action: Mouse pressed left at (350, 296)
Screenshot: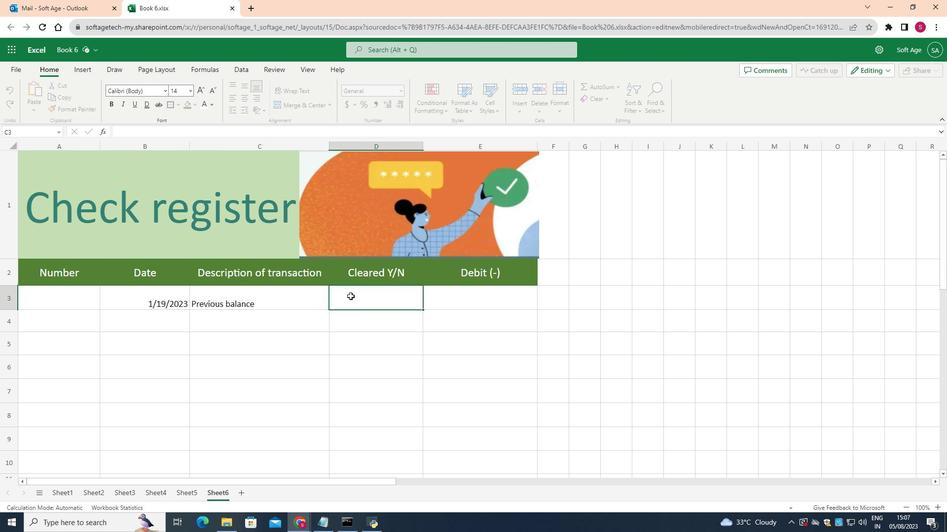 
Action: Mouse moved to (189, 89)
Screenshot: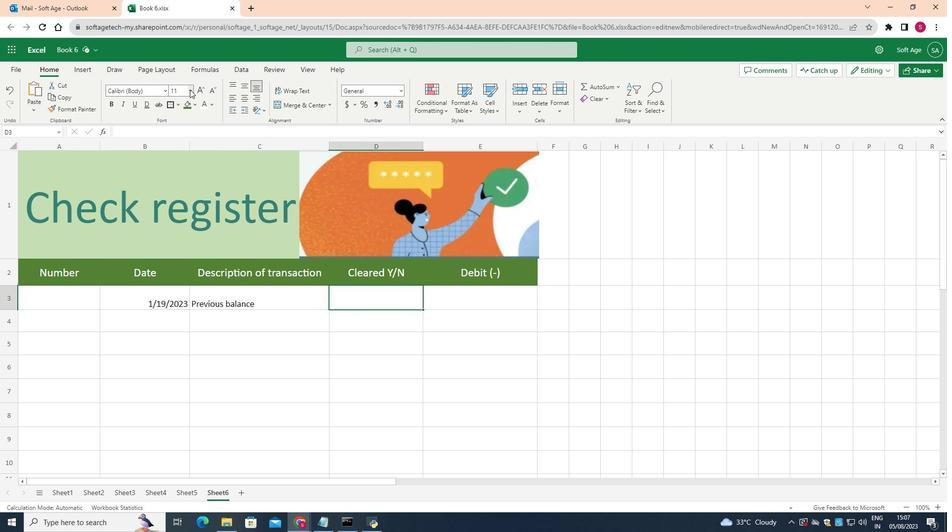 
Action: Mouse pressed left at (189, 89)
Screenshot: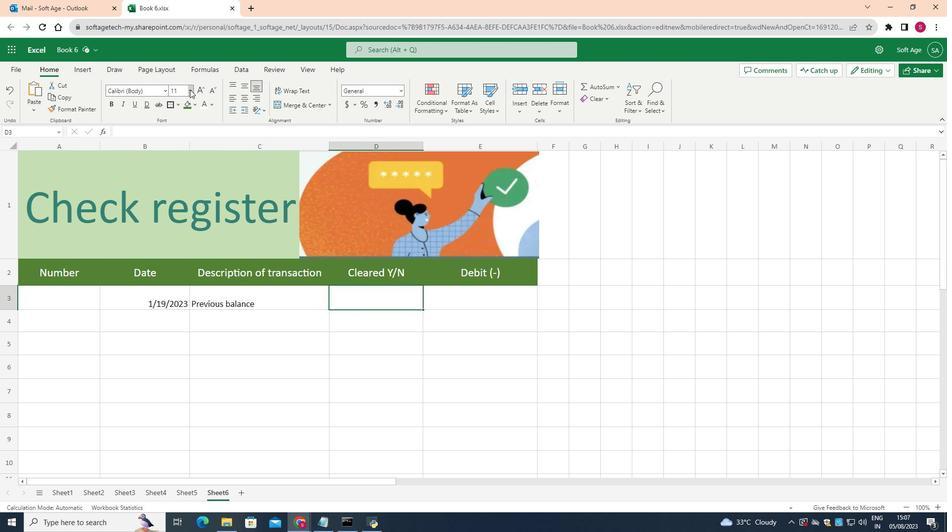 
Action: Mouse moved to (179, 173)
Screenshot: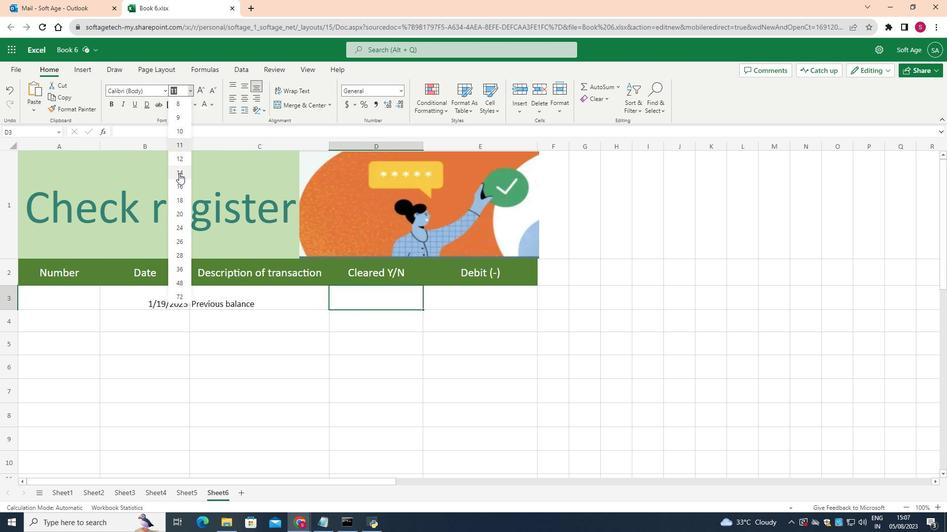
Action: Mouse pressed left at (179, 173)
Screenshot: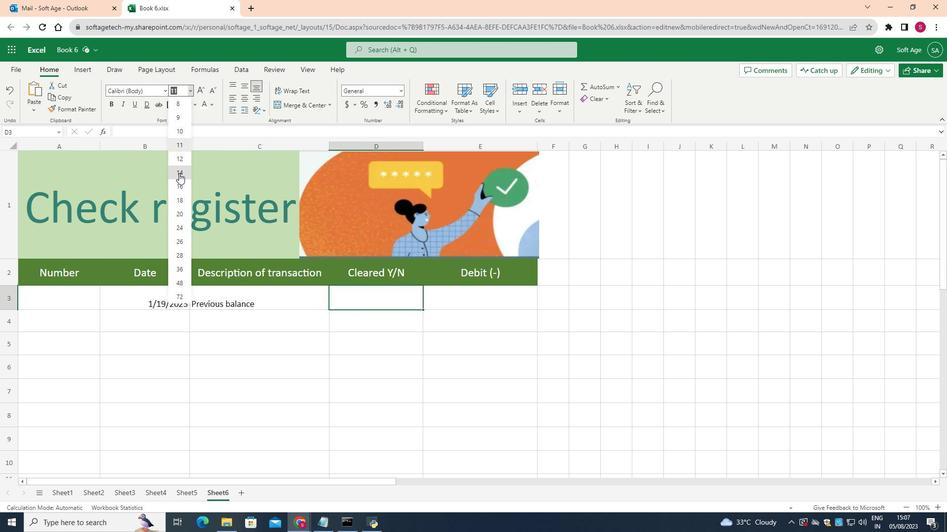 
Action: Mouse moved to (449, 294)
Screenshot: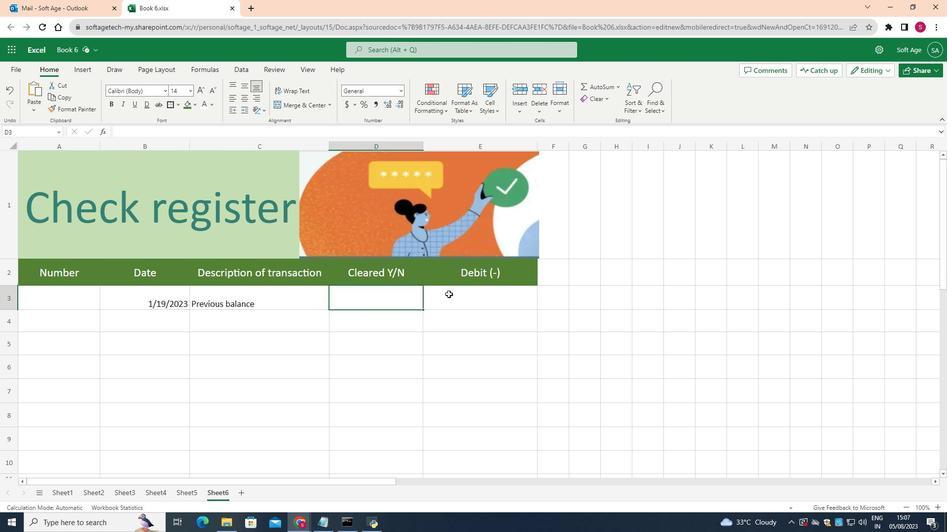 
Action: Mouse pressed left at (449, 294)
Screenshot: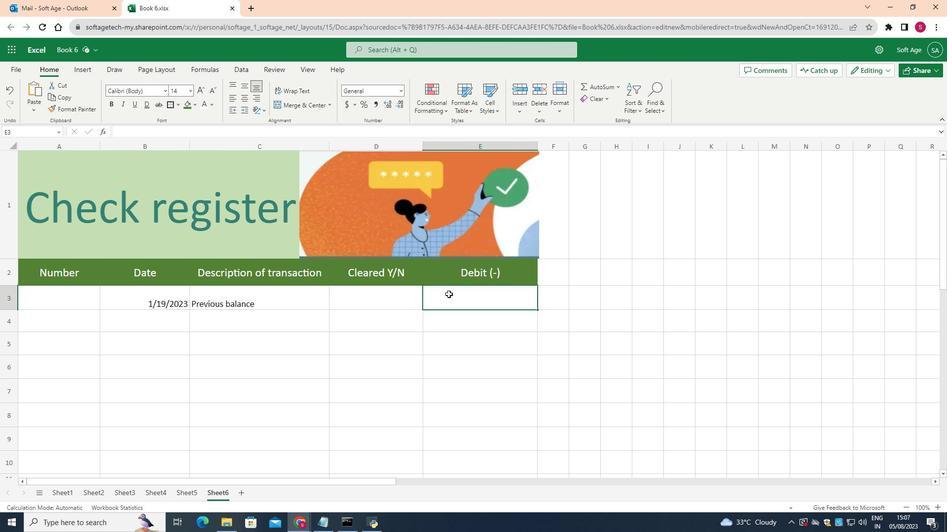 
Action: Mouse moved to (188, 89)
Screenshot: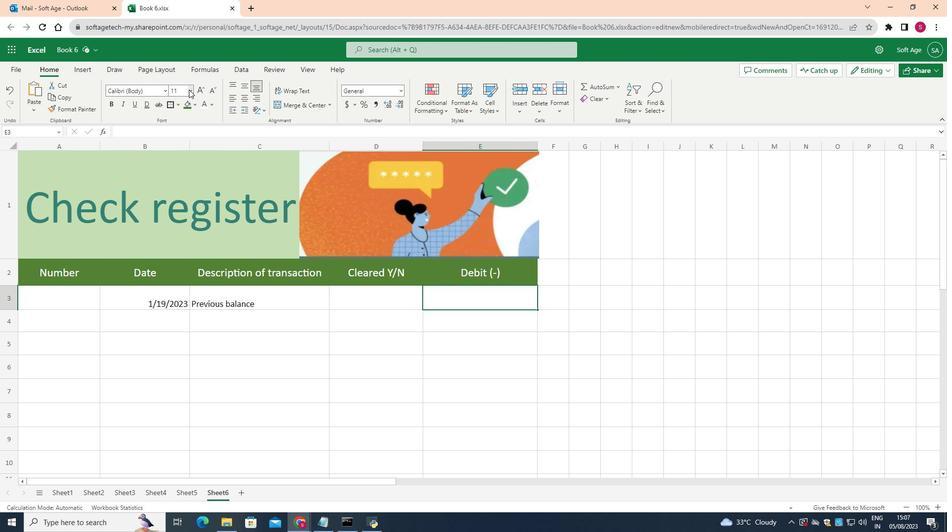 
Action: Mouse pressed left at (188, 89)
Screenshot: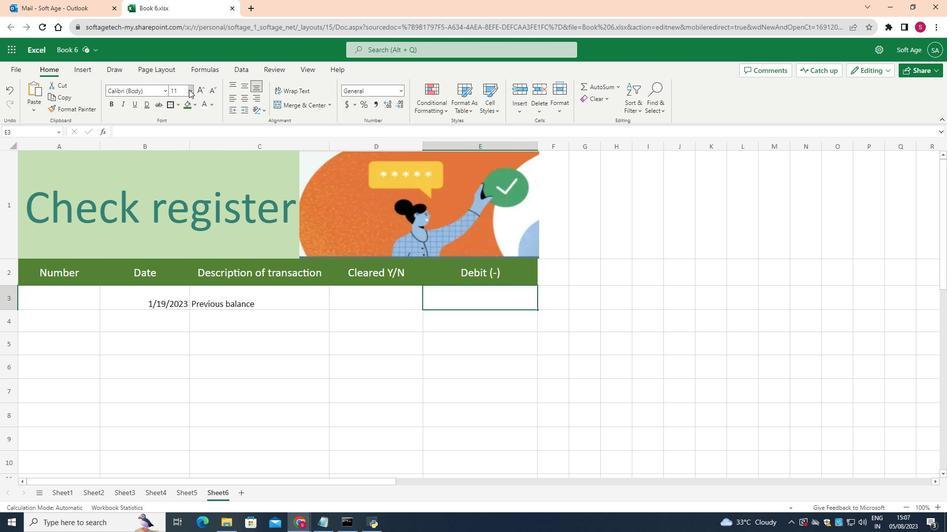 
Action: Mouse moved to (178, 169)
Screenshot: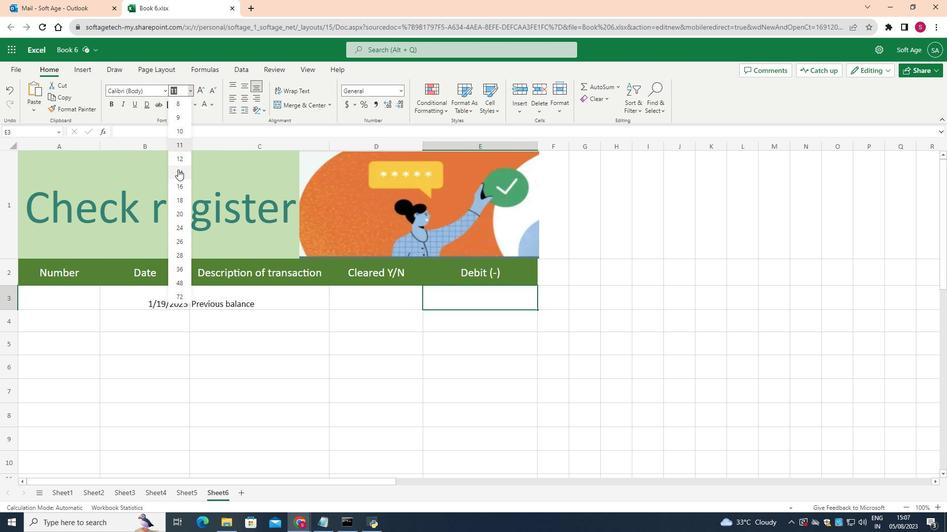 
Action: Mouse pressed left at (178, 169)
Screenshot: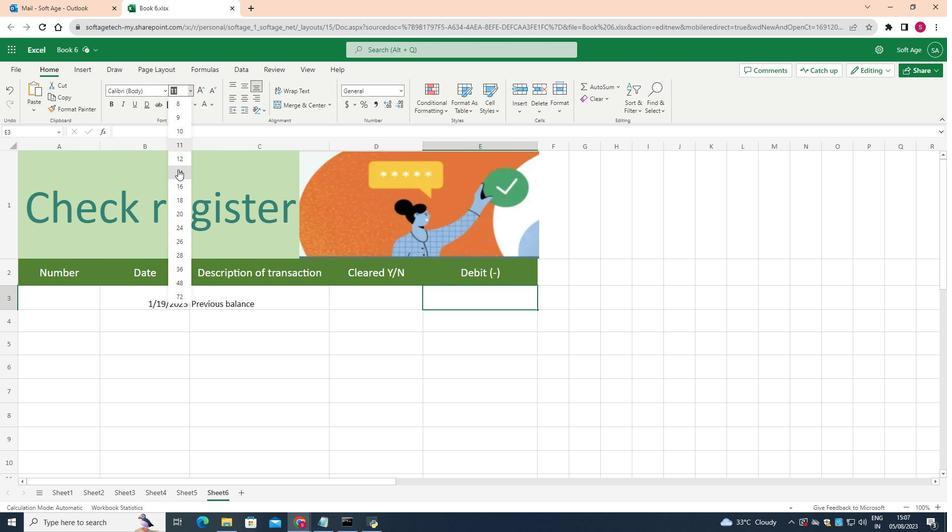 
Action: Mouse moved to (455, 302)
Screenshot: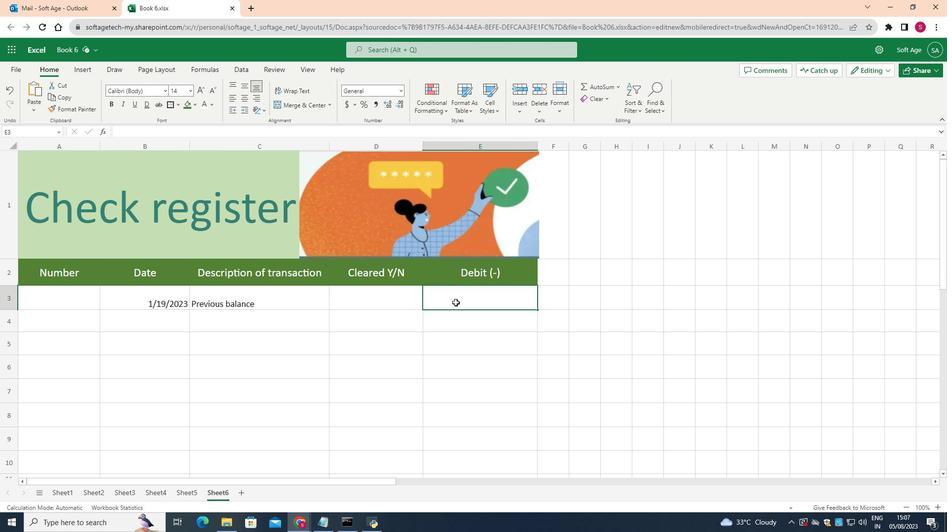 
Action: Mouse pressed left at (455, 302)
Screenshot: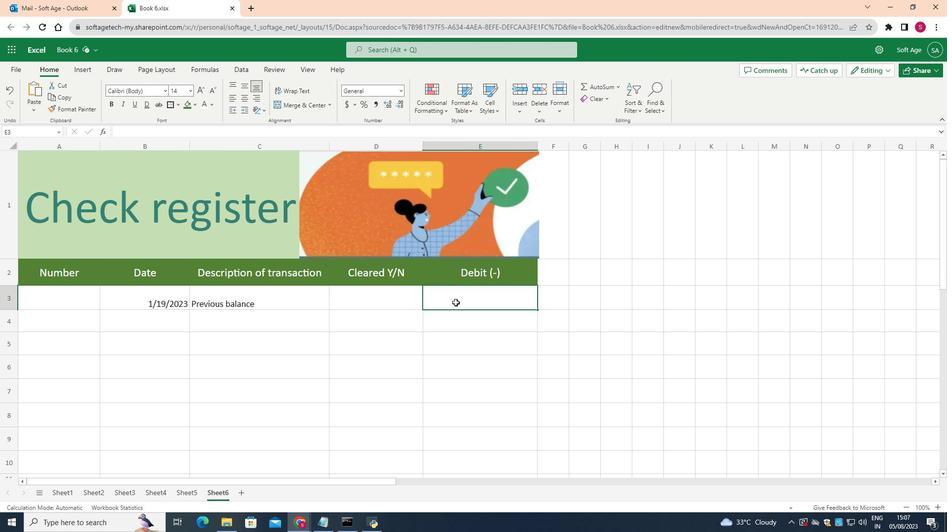 
Action: Mouse moved to (234, 292)
Screenshot: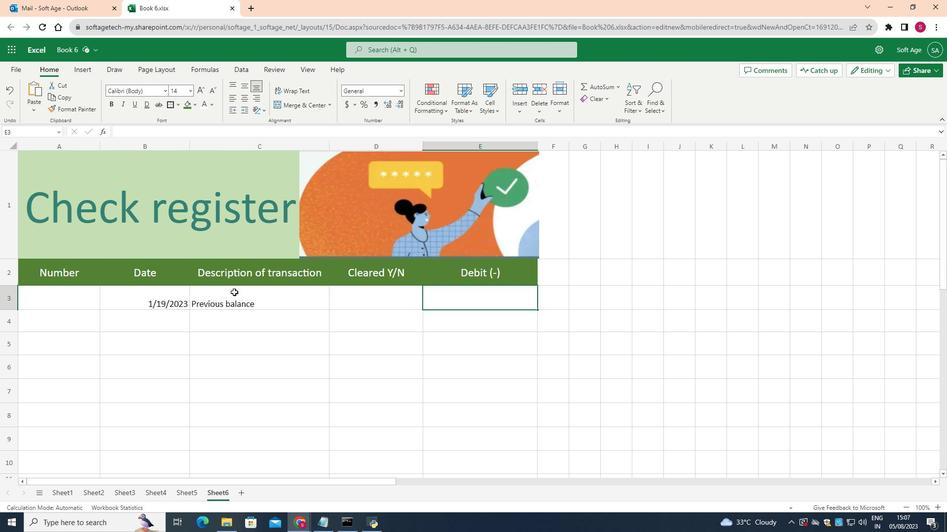 
Action: Mouse pressed left at (234, 292)
Screenshot: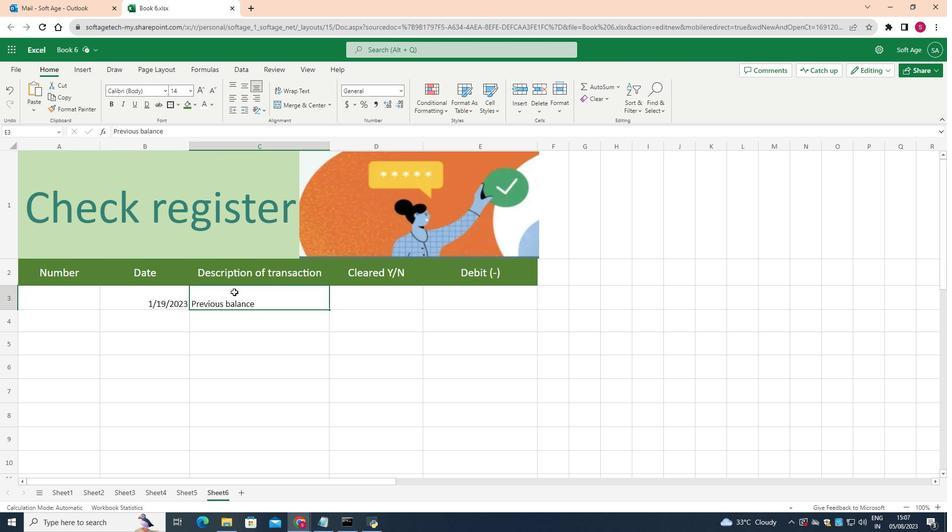 
Action: Mouse moved to (82, 321)
Screenshot: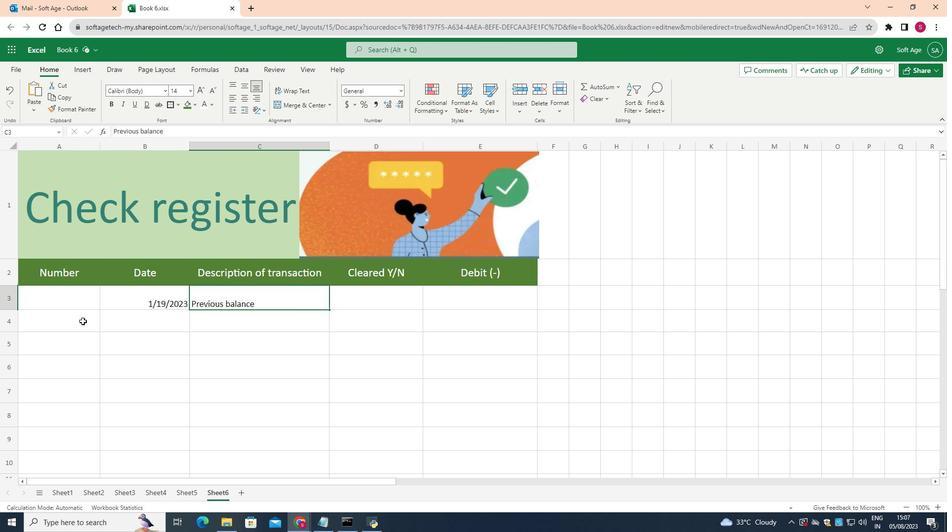 
Action: Mouse pressed left at (82, 321)
Screenshot: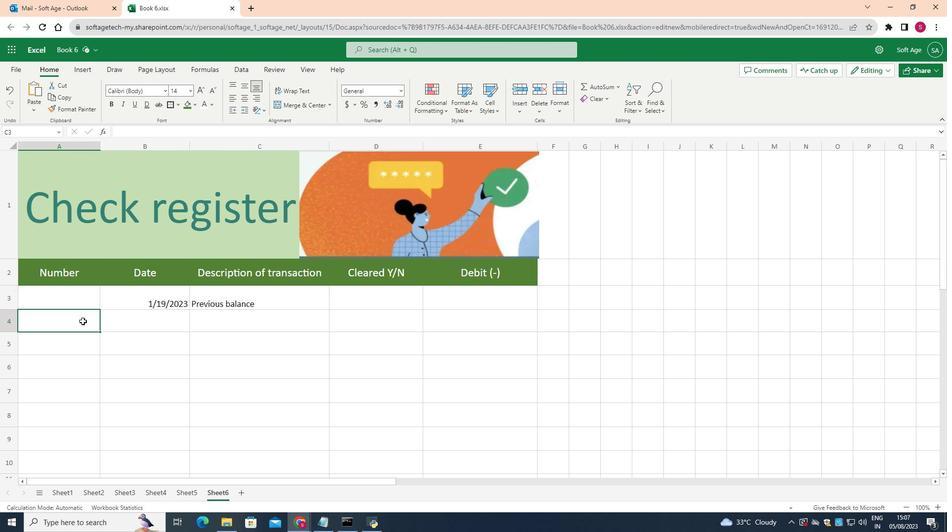 
Action: Mouse moved to (191, 93)
Screenshot: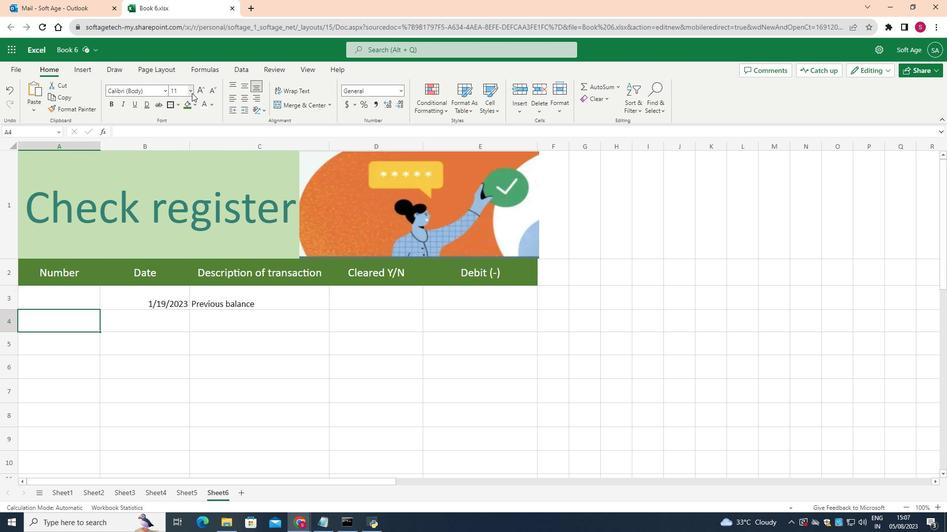 
Action: Mouse pressed left at (191, 93)
Screenshot: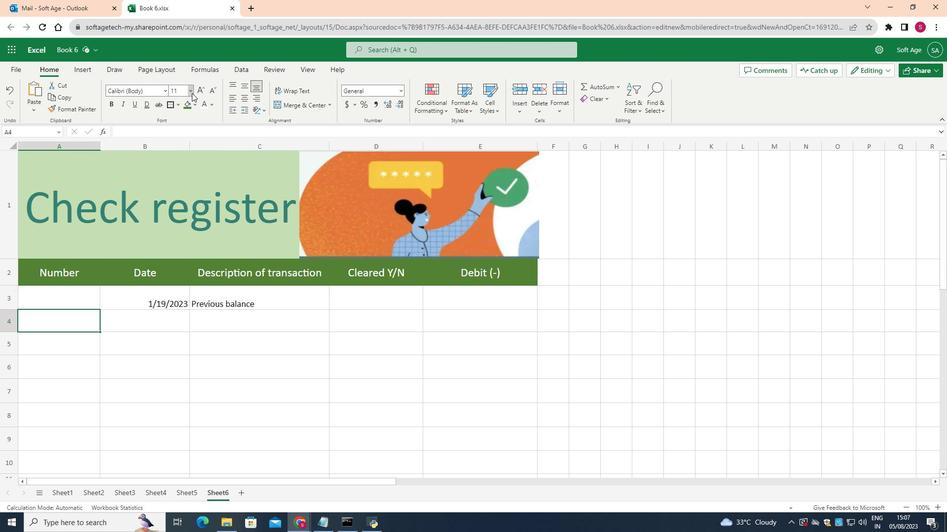 
Action: Mouse moved to (182, 169)
Screenshot: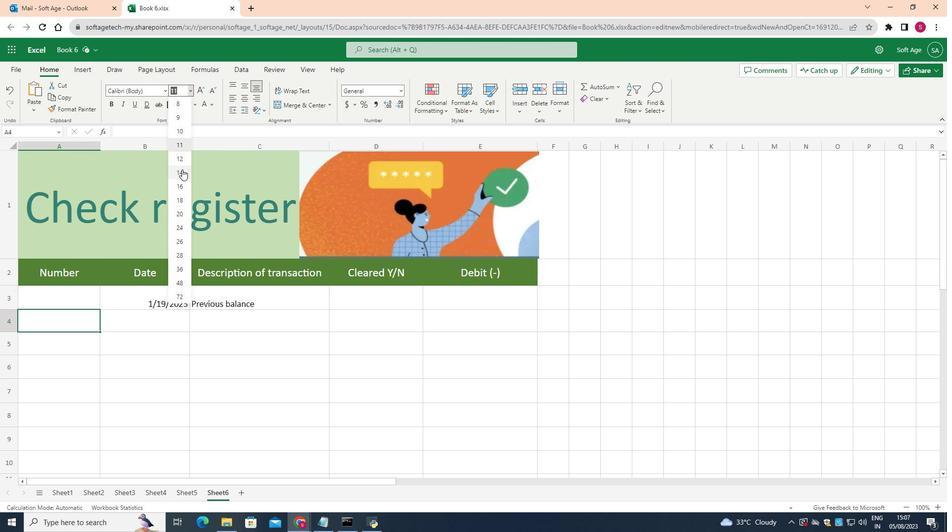 
Action: Mouse pressed left at (182, 169)
Screenshot: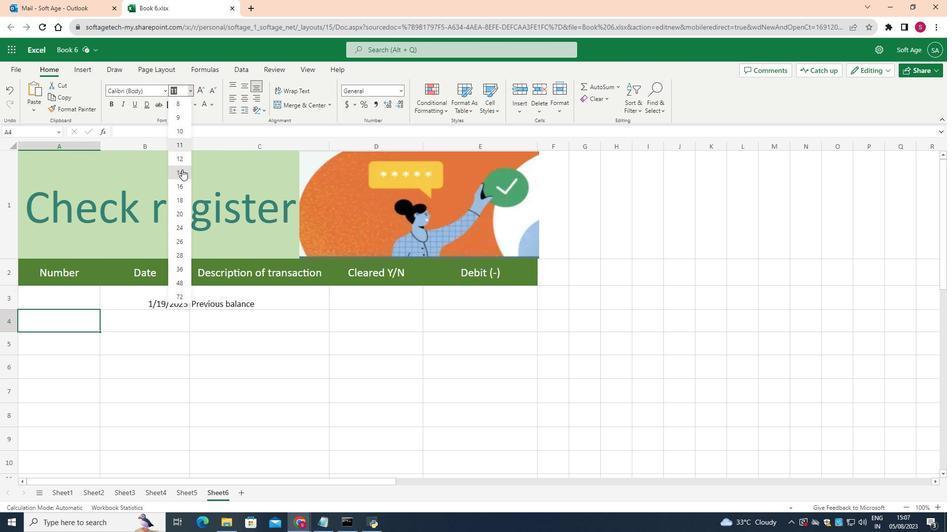 
Action: Key pressed 1033
Screenshot: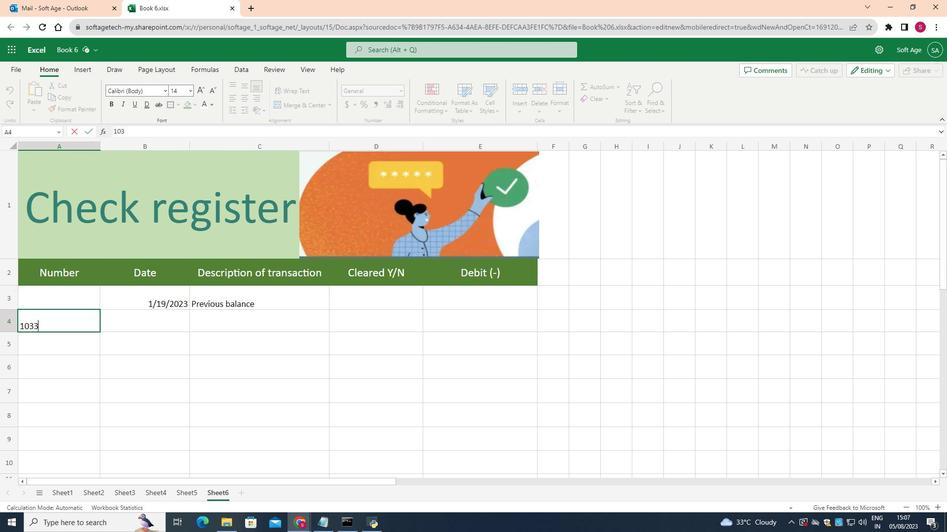 
Action: Mouse moved to (138, 320)
Screenshot: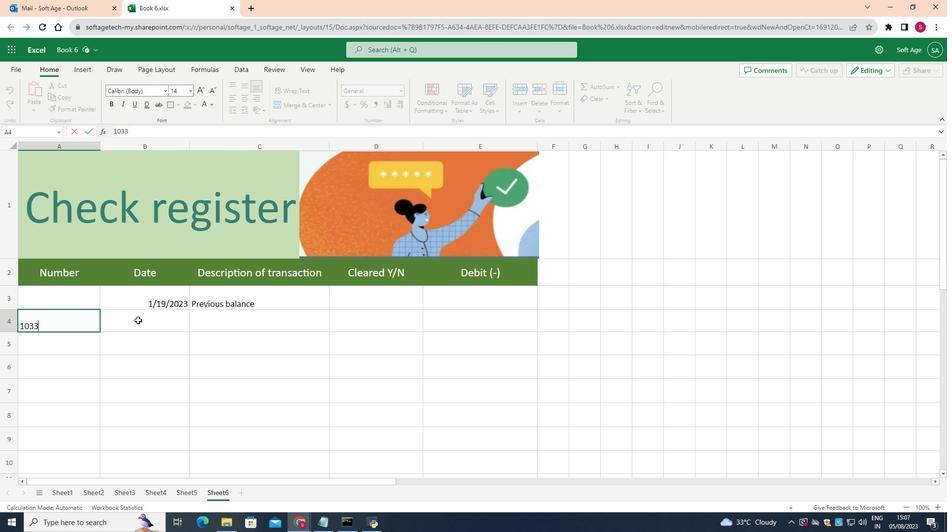 
Action: Mouse pressed left at (138, 320)
Screenshot: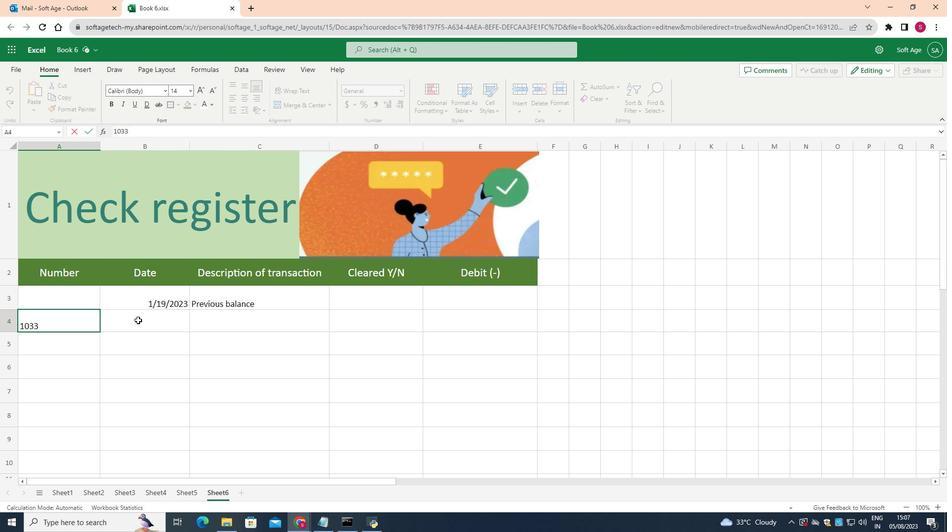 
Action: Mouse moved to (189, 91)
Screenshot: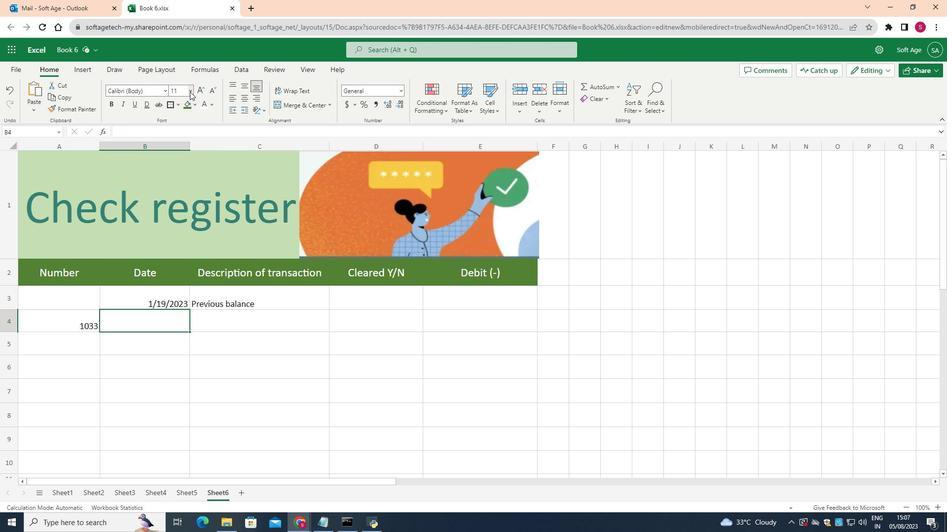 
Action: Mouse pressed left at (189, 91)
Screenshot: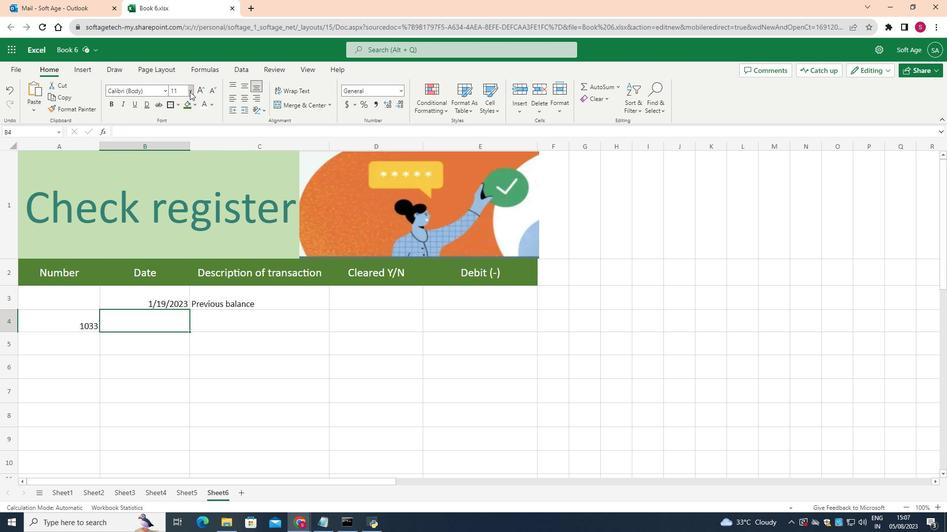 
Action: Mouse moved to (181, 171)
Screenshot: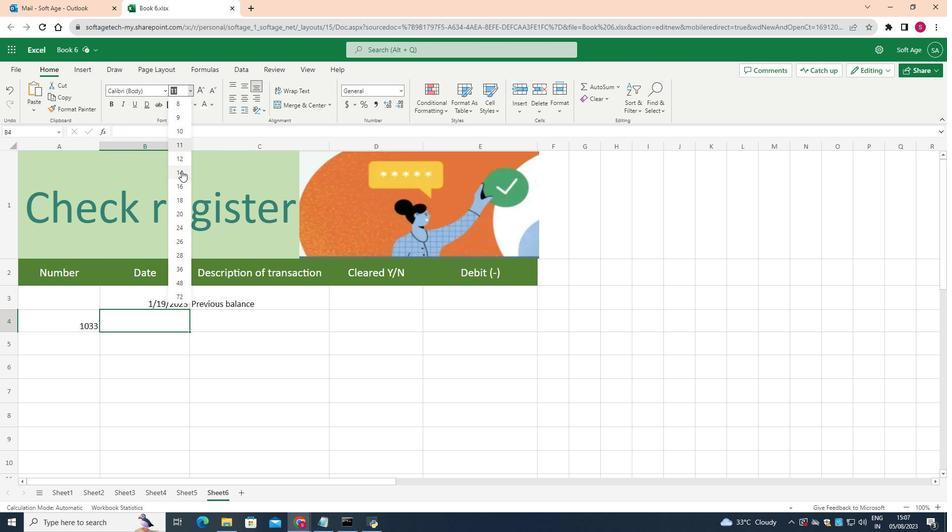 
Action: Mouse pressed left at (181, 171)
Screenshot: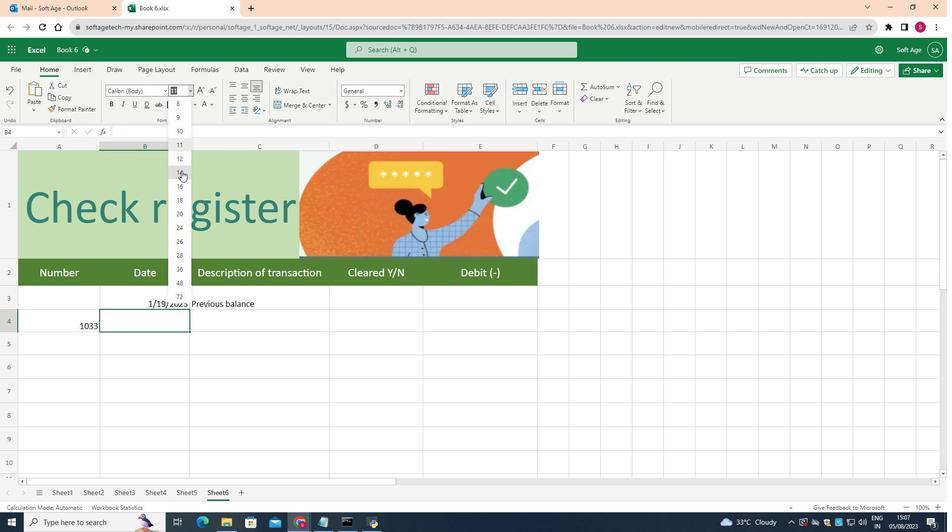 
Action: Key pressed 1/20/23
Screenshot: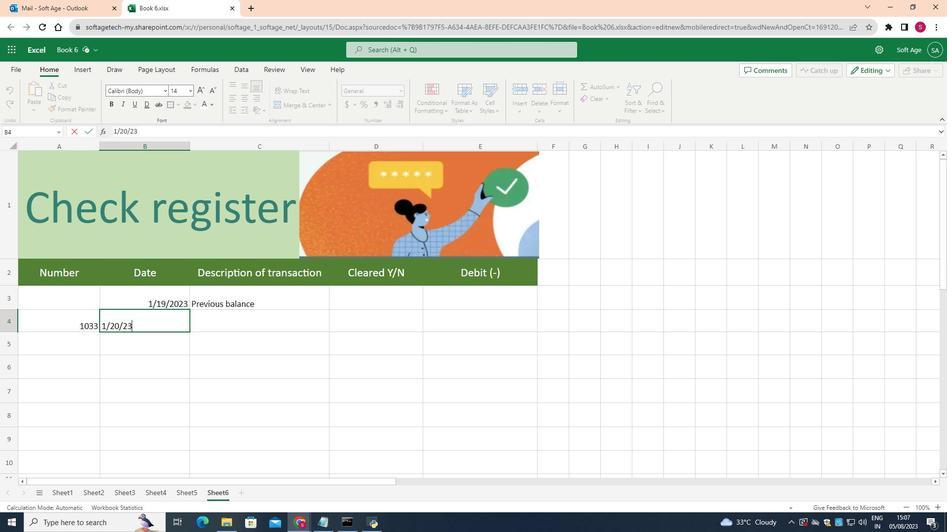 
Action: Mouse moved to (234, 323)
Screenshot: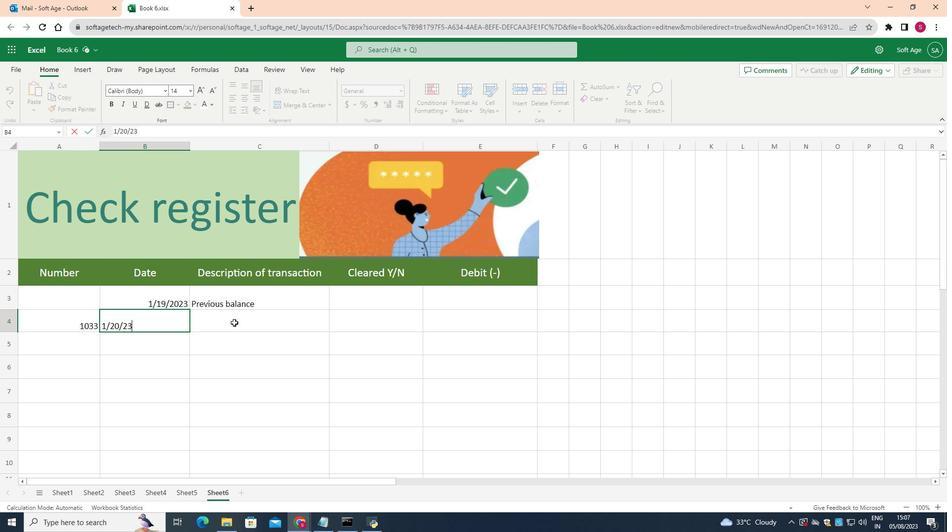 
Action: Mouse pressed left at (234, 323)
Screenshot: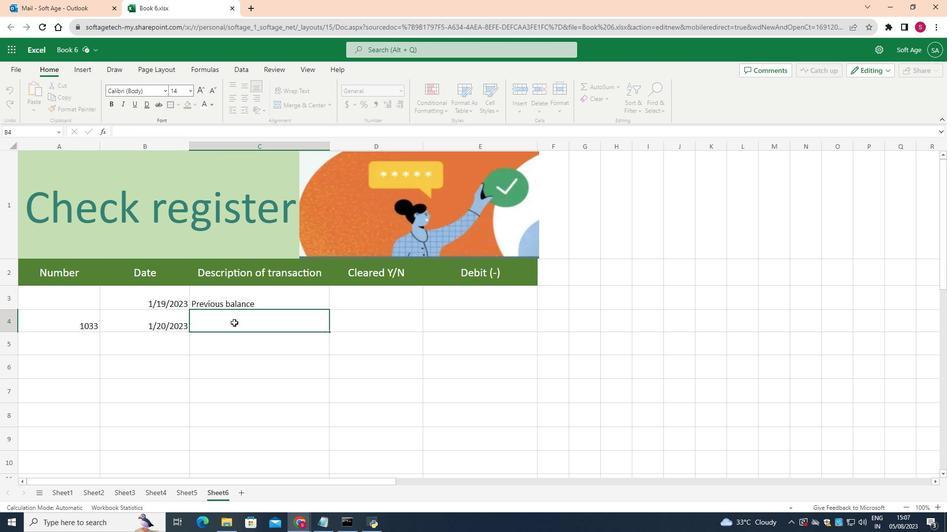 
Action: Mouse moved to (190, 90)
Screenshot: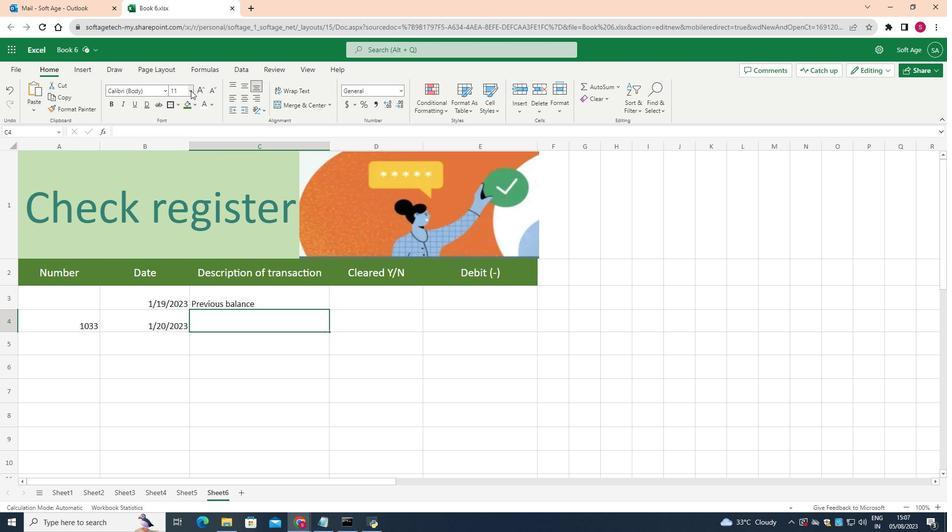
Action: Mouse pressed left at (190, 90)
Screenshot: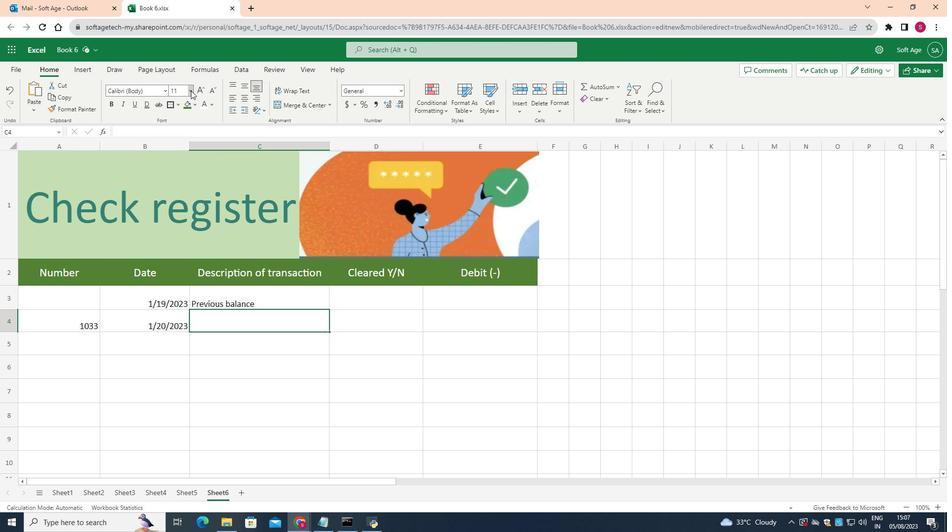 
Action: Mouse moved to (180, 171)
Screenshot: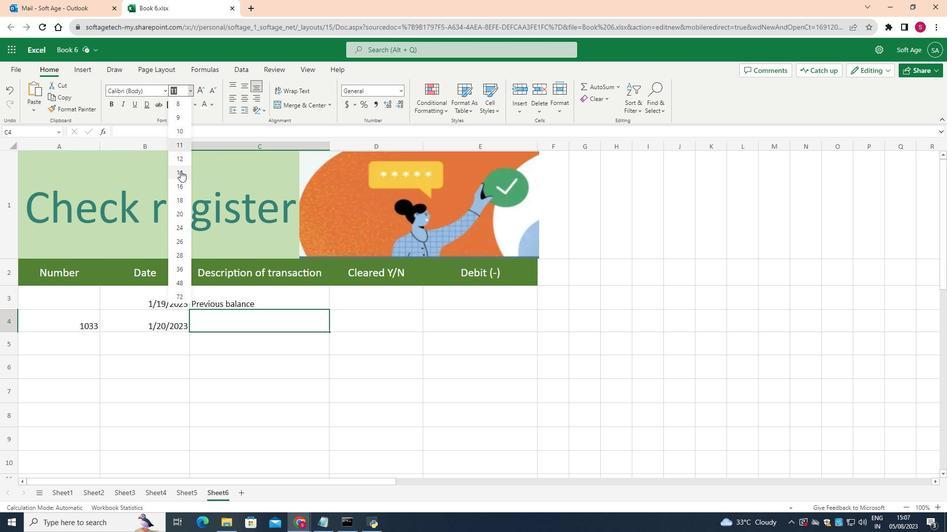 
Action: Mouse pressed left at (180, 171)
Screenshot: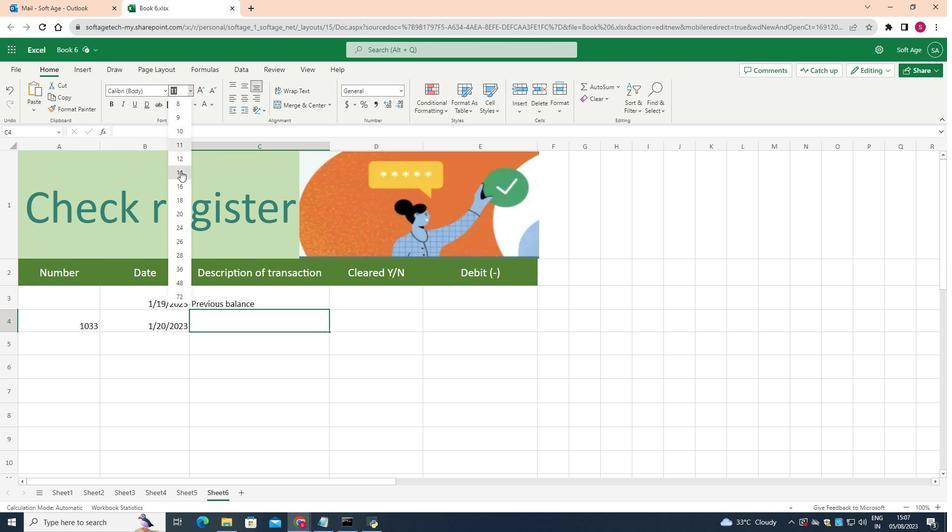 
Action: Mouse moved to (178, 173)
Screenshot: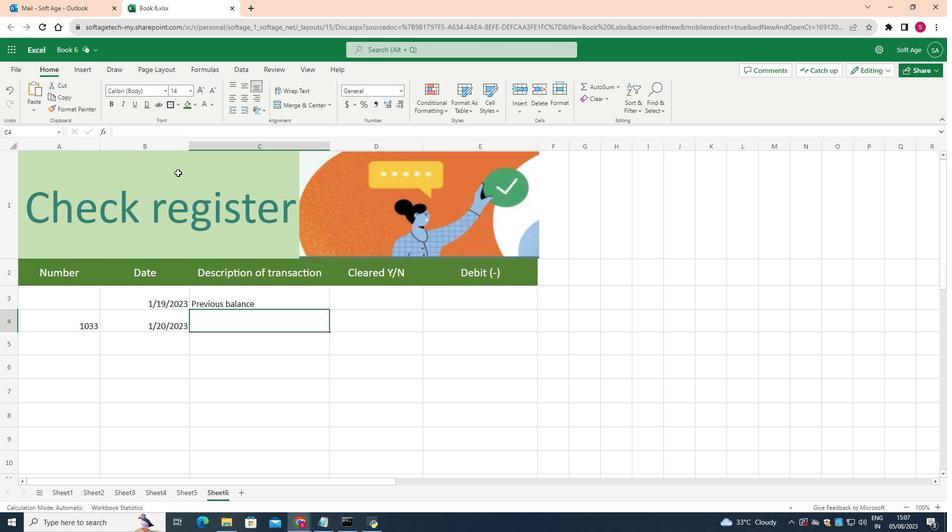 
Action: Key pressed <Key.shift>Groceries
Screenshot: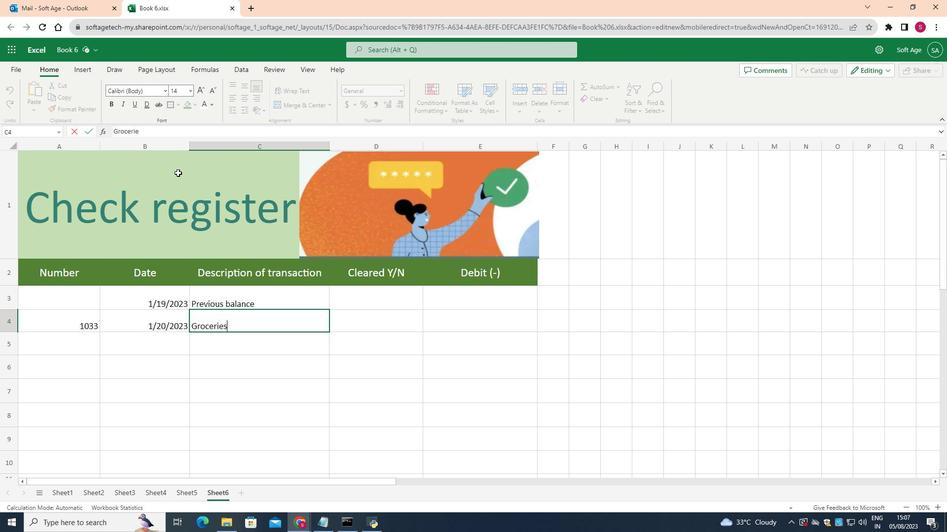 
Action: Mouse moved to (463, 328)
Screenshot: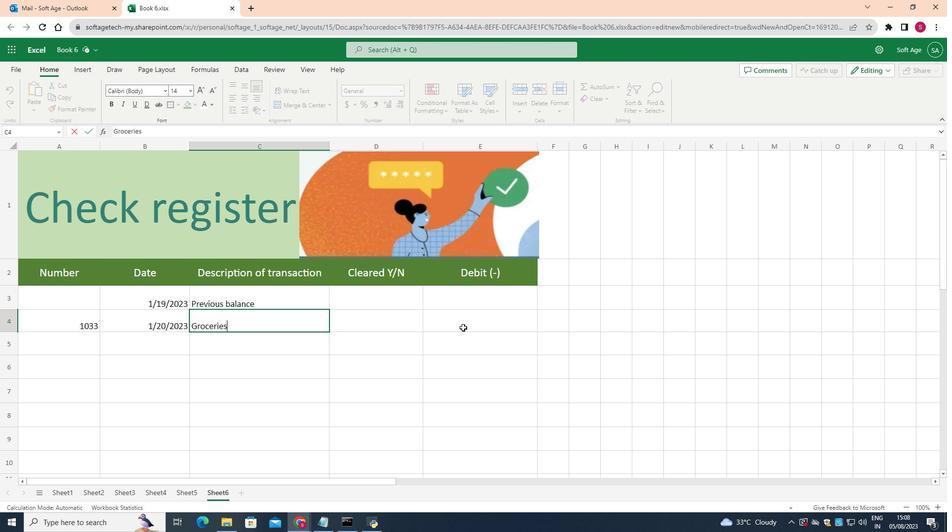 
Action: Mouse pressed left at (463, 328)
Screenshot: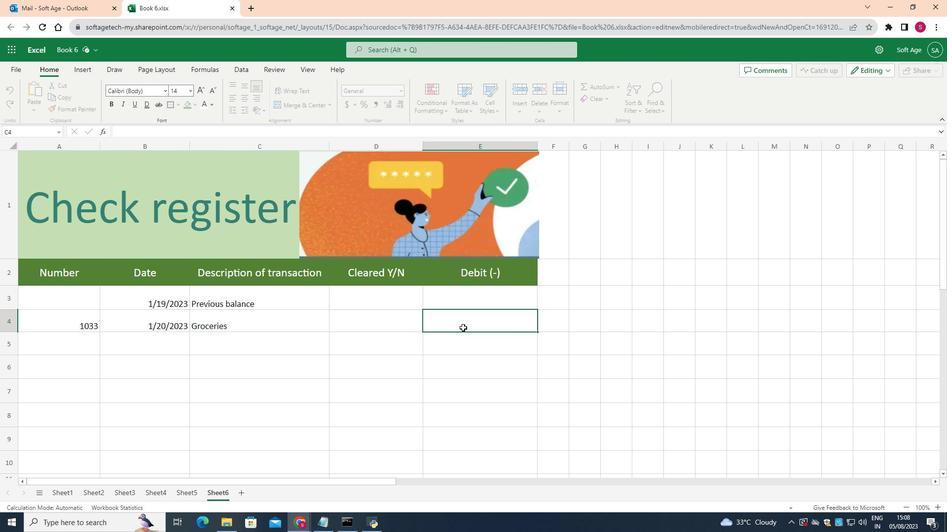 
Action: Mouse moved to (189, 92)
Screenshot: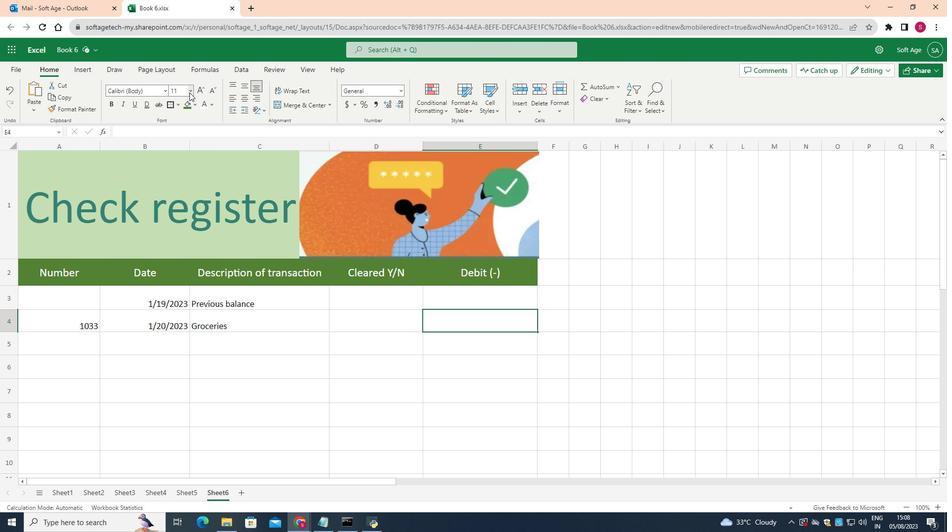 
Action: Mouse pressed left at (189, 92)
Screenshot: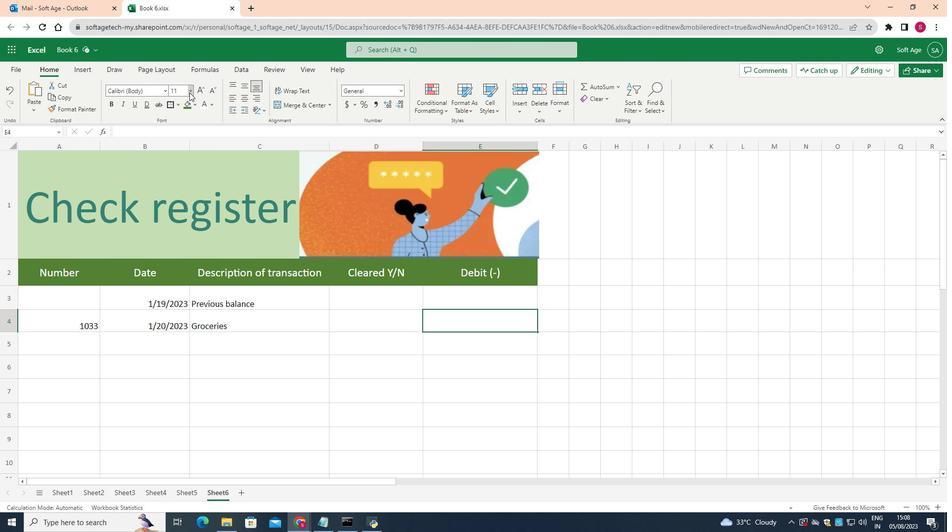 
Action: Mouse moved to (179, 172)
Screenshot: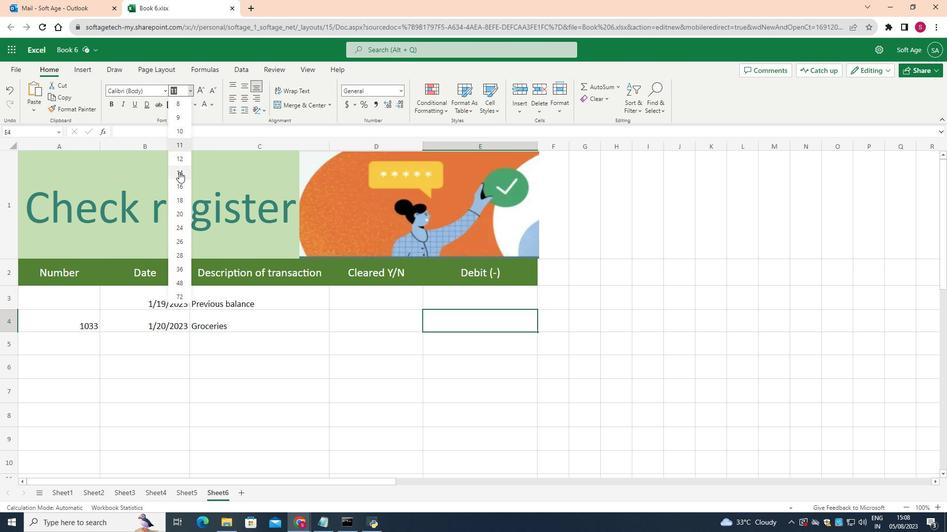 
Action: Mouse pressed left at (179, 172)
Screenshot: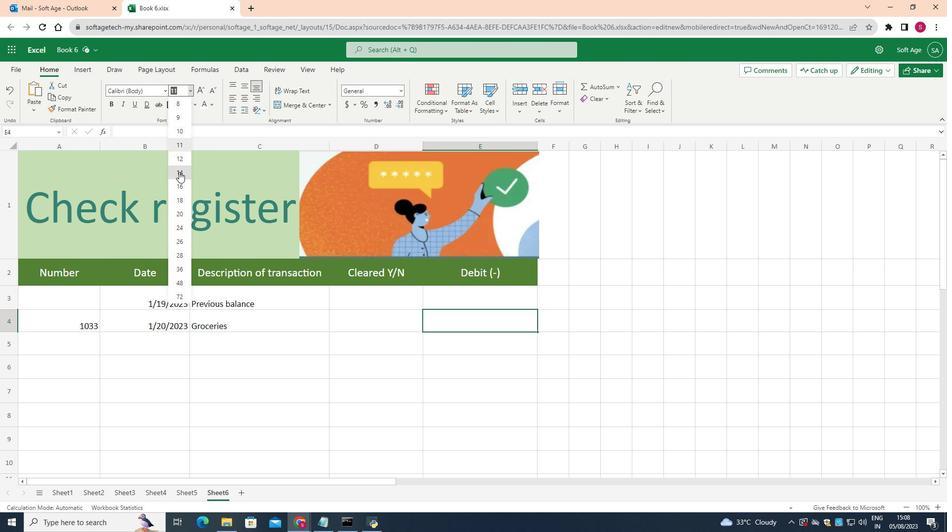 
Action: Key pressed <Key.shift>$123.78
Screenshot: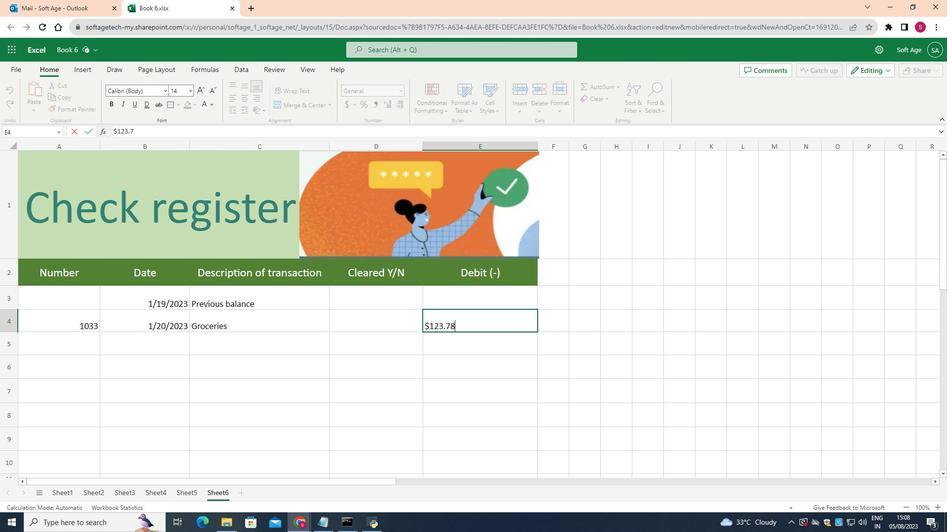 
Action: Mouse moved to (46, 348)
Screenshot: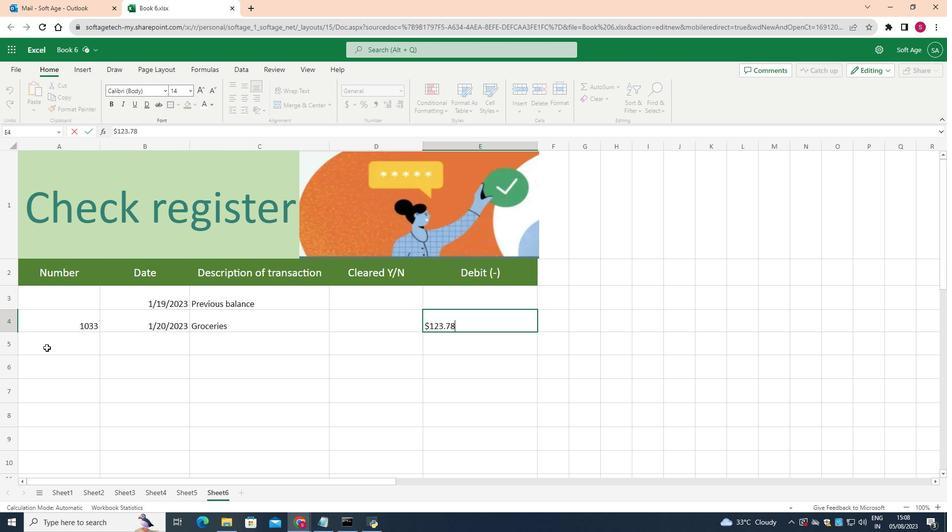 
Action: Mouse pressed left at (46, 348)
Screenshot: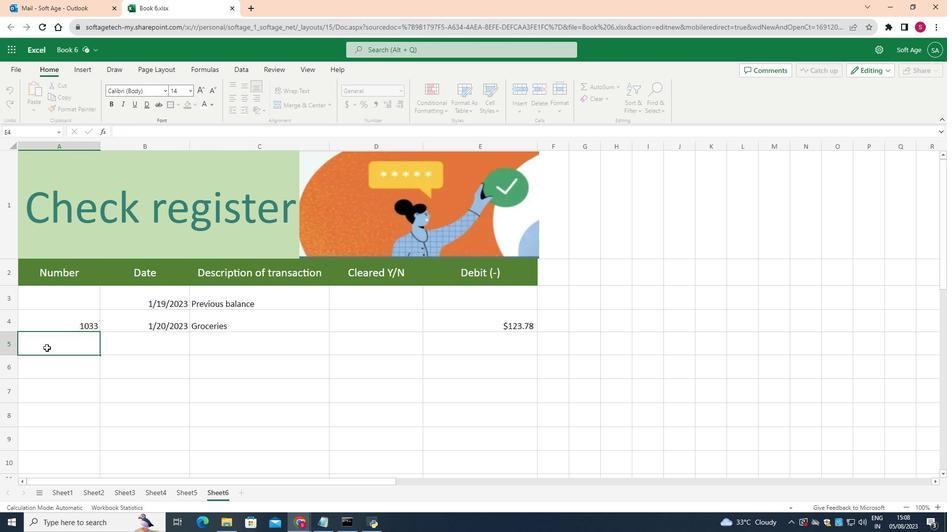 
Action: Mouse moved to (128, 349)
Screenshot: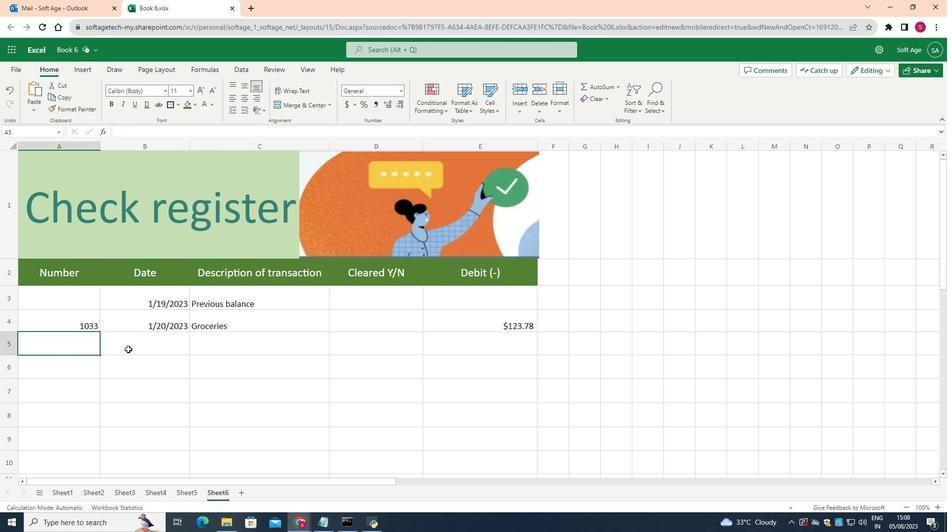 
Action: Mouse pressed left at (128, 349)
Screenshot: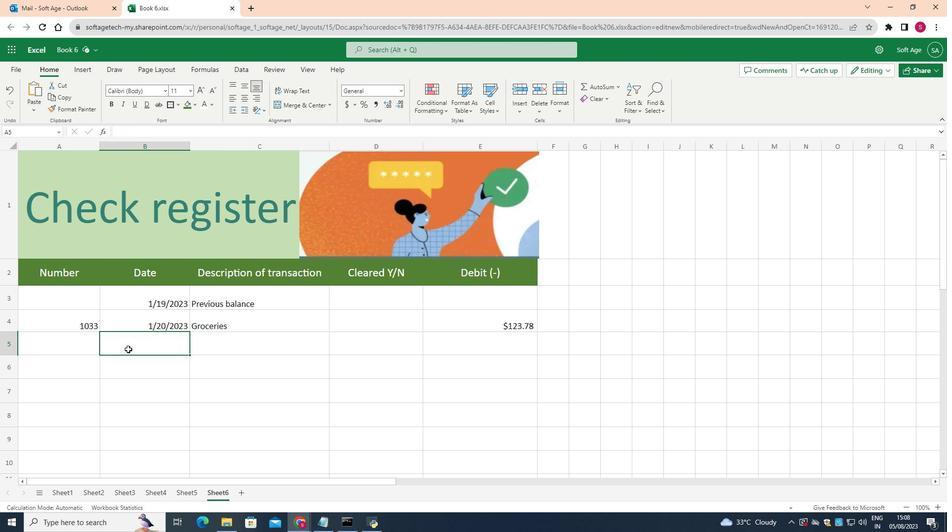 
Action: Mouse moved to (188, 92)
Screenshot: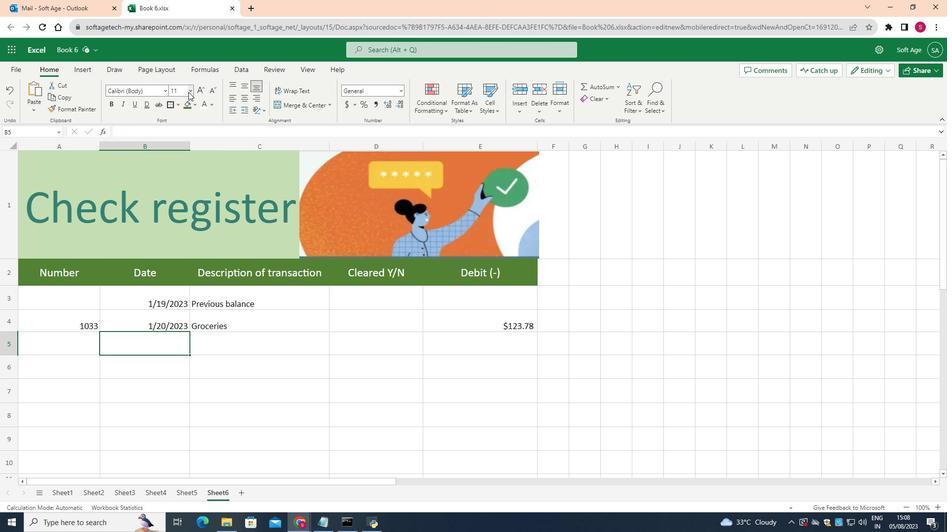 
Action: Mouse pressed left at (188, 92)
Screenshot: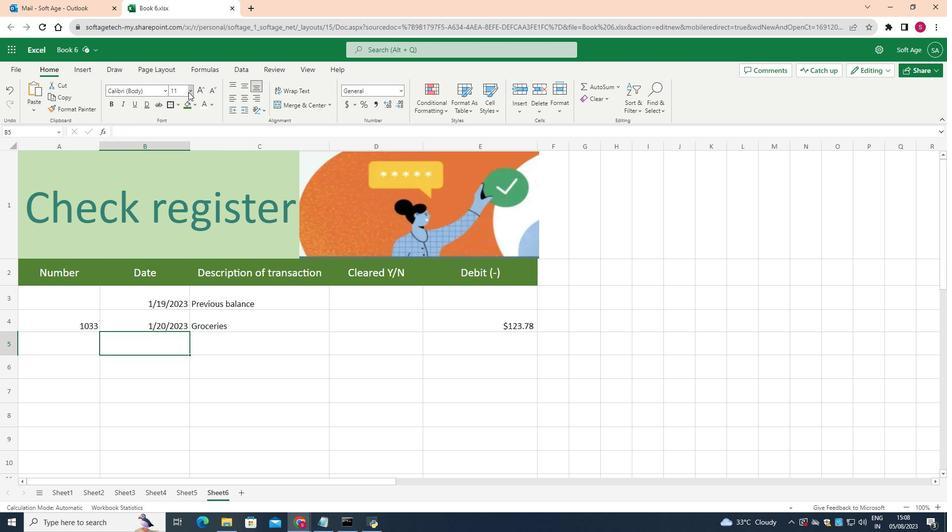 
Action: Mouse moved to (181, 172)
Screenshot: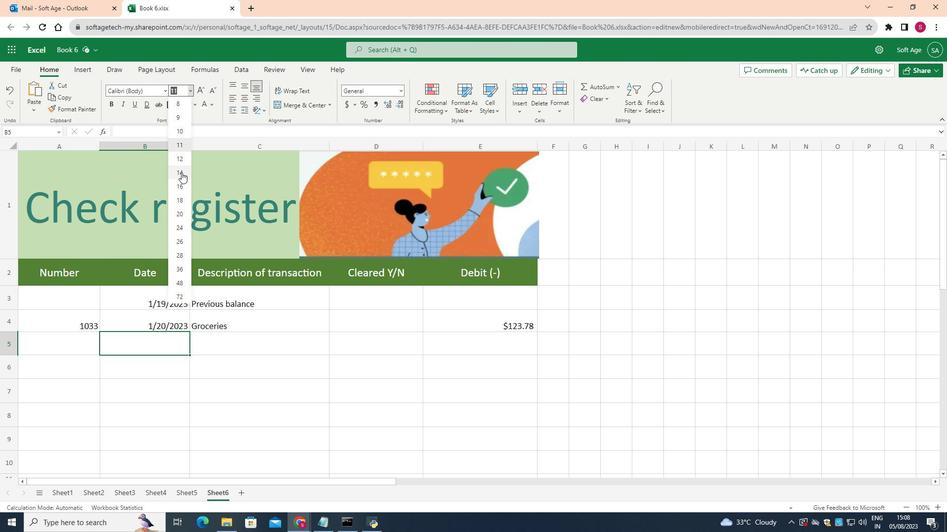 
Action: Mouse pressed left at (181, 172)
Screenshot: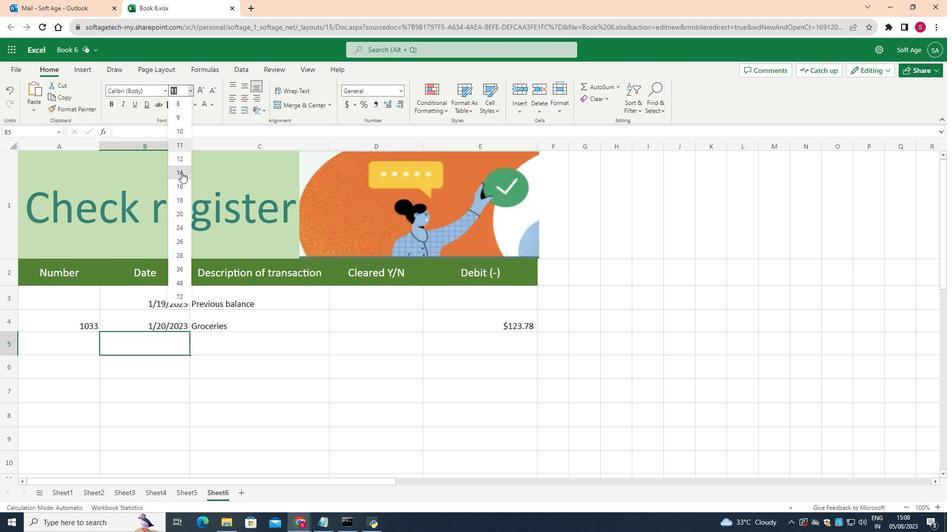 
Action: Mouse moved to (181, 173)
Screenshot: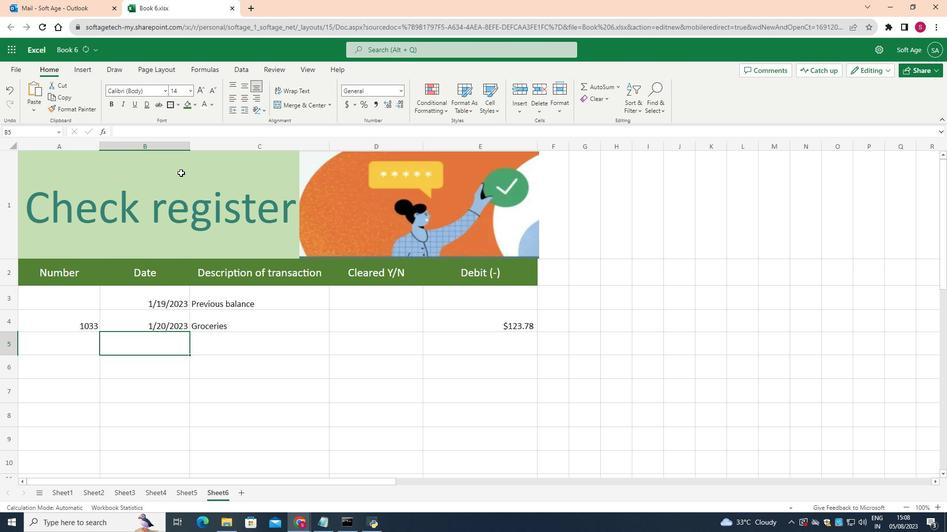 
Action: Key pressed 1/21/23
Screenshot: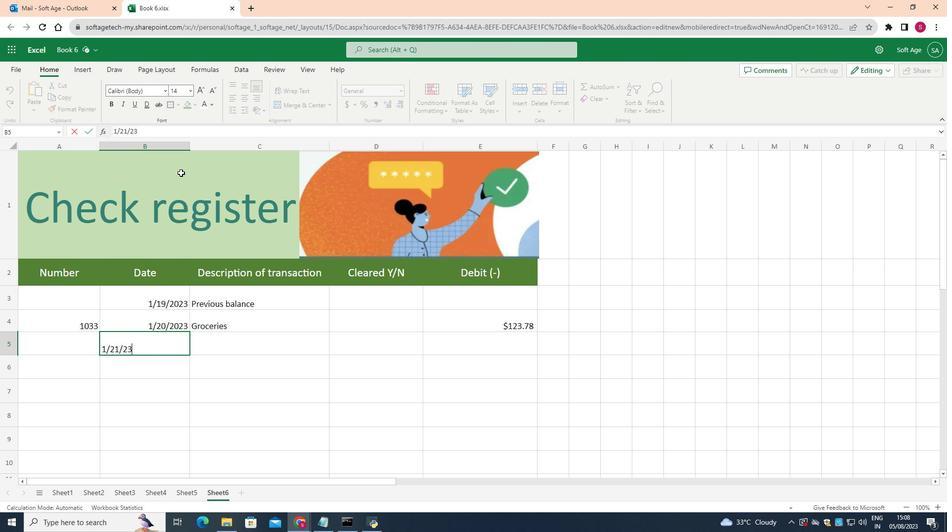 
Action: Mouse moved to (215, 348)
Screenshot: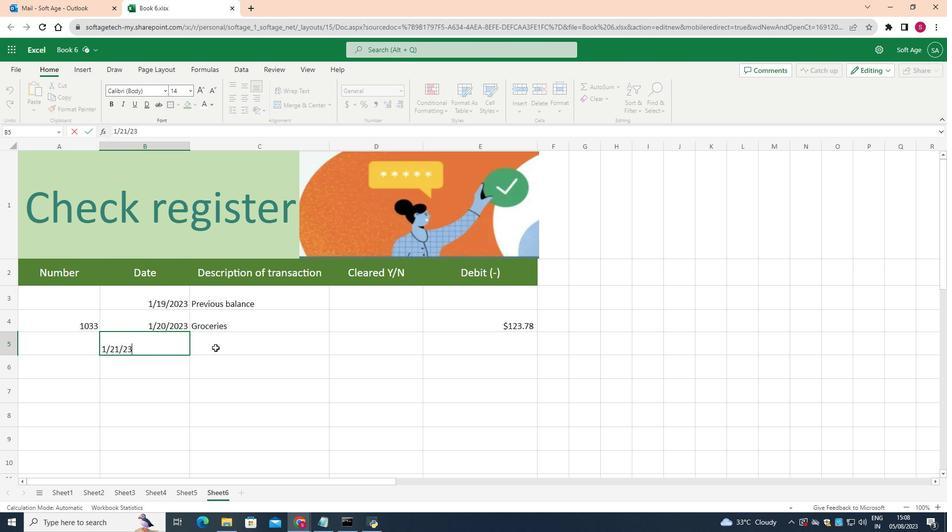 
Action: Mouse pressed left at (215, 348)
Screenshot: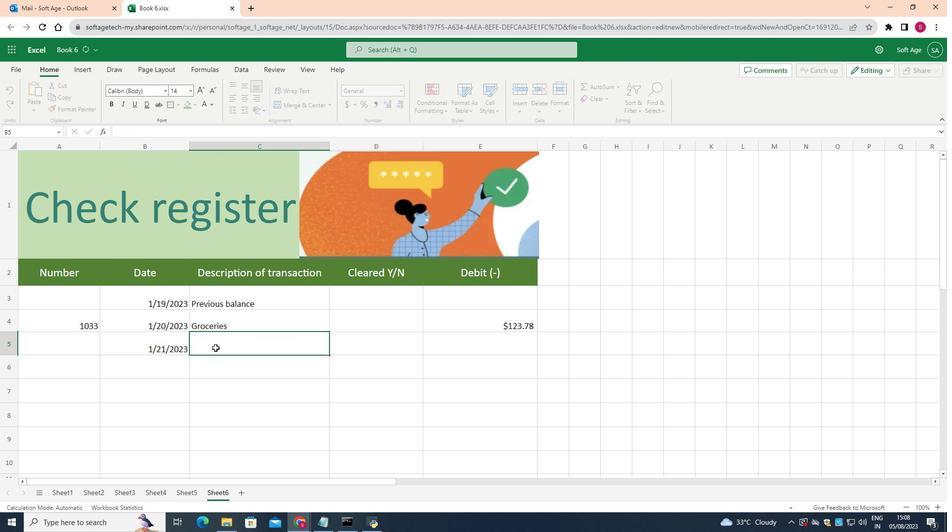 
Action: Mouse moved to (189, 92)
Screenshot: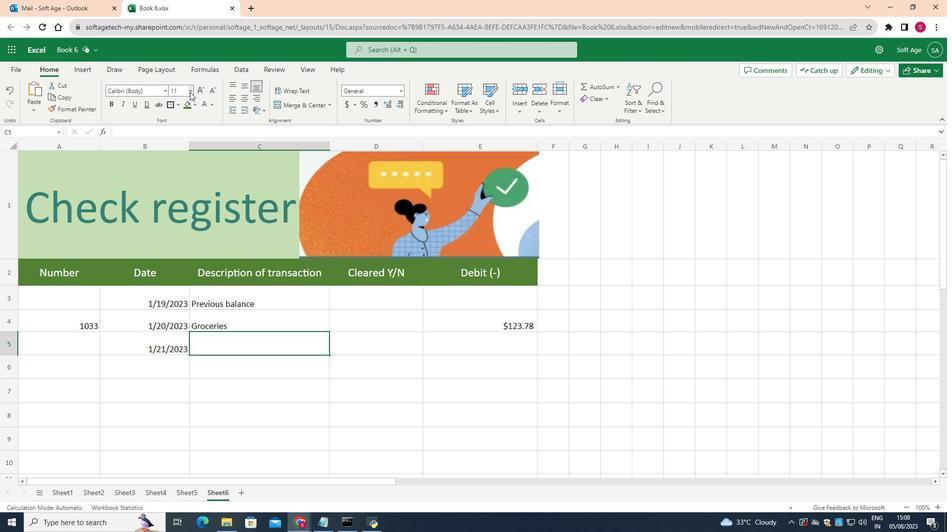 
Action: Mouse pressed left at (189, 92)
Screenshot: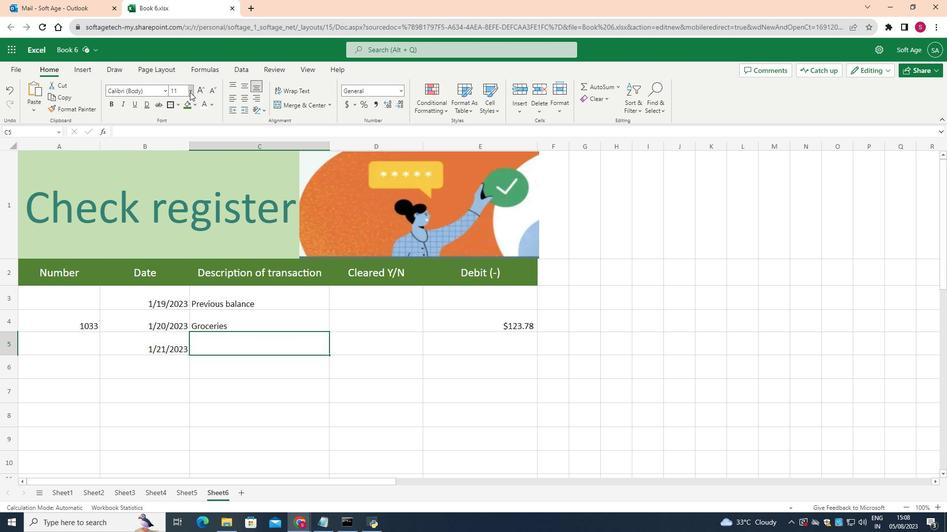 
Action: Mouse moved to (181, 171)
Screenshot: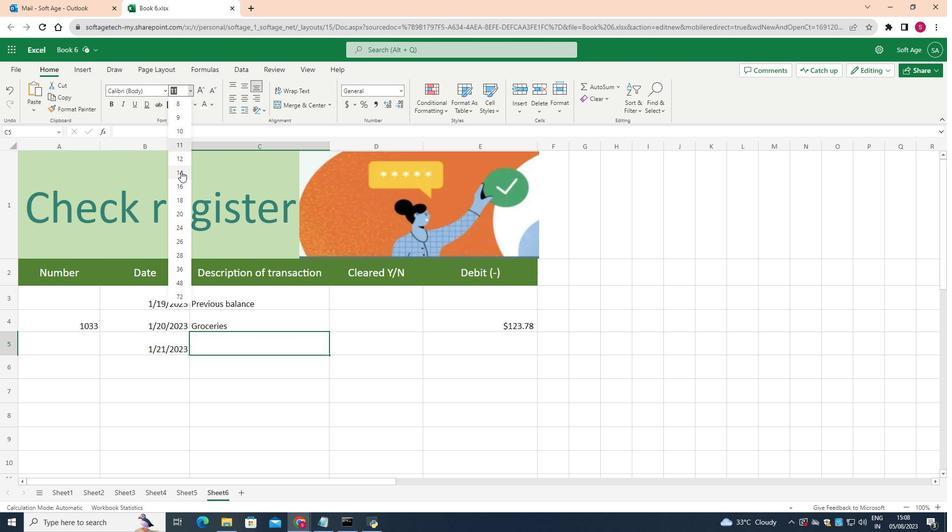 
Action: Mouse pressed left at (181, 171)
